Task: Look for space in Alotenango, Guatemala from 5th July, 2023 to 11th July, 2023 for 2 adults in price range Rs.8000 to Rs.16000. Place can be entire place with 2 bedrooms having 2 beds and 1 bathroom. Property type can be house, flat, guest house. Booking option can be shelf check-in. Required host language is English.
Action: Mouse moved to (517, 94)
Screenshot: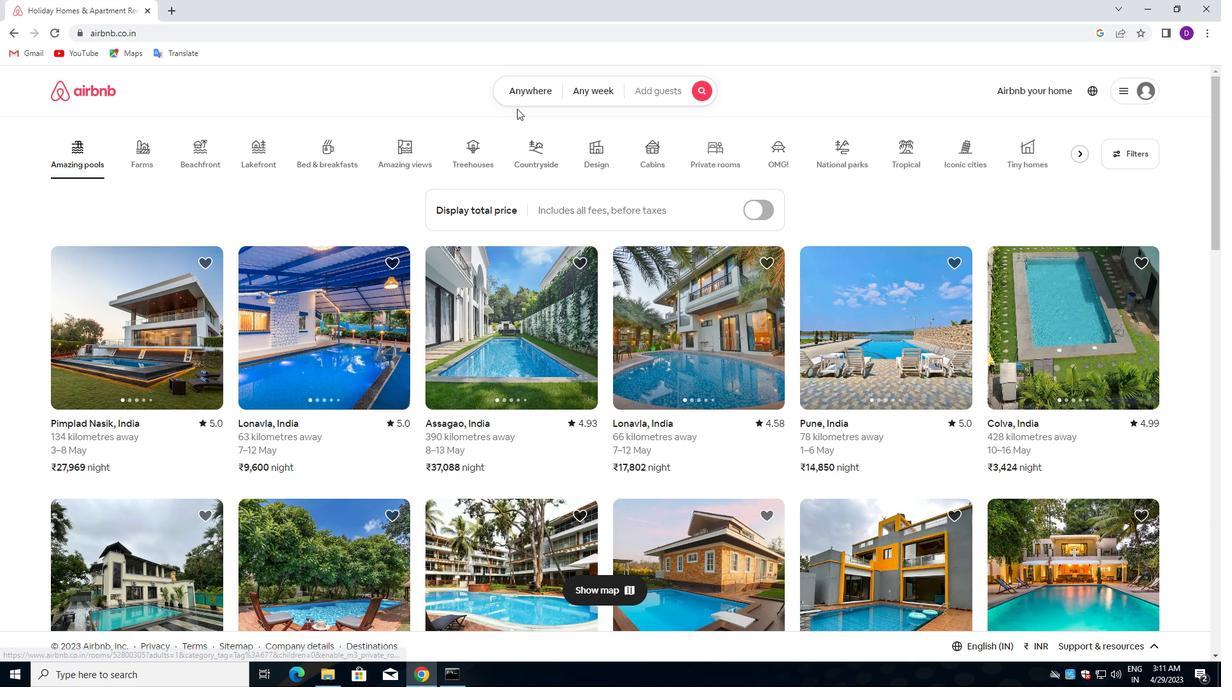 
Action: Mouse pressed left at (517, 94)
Screenshot: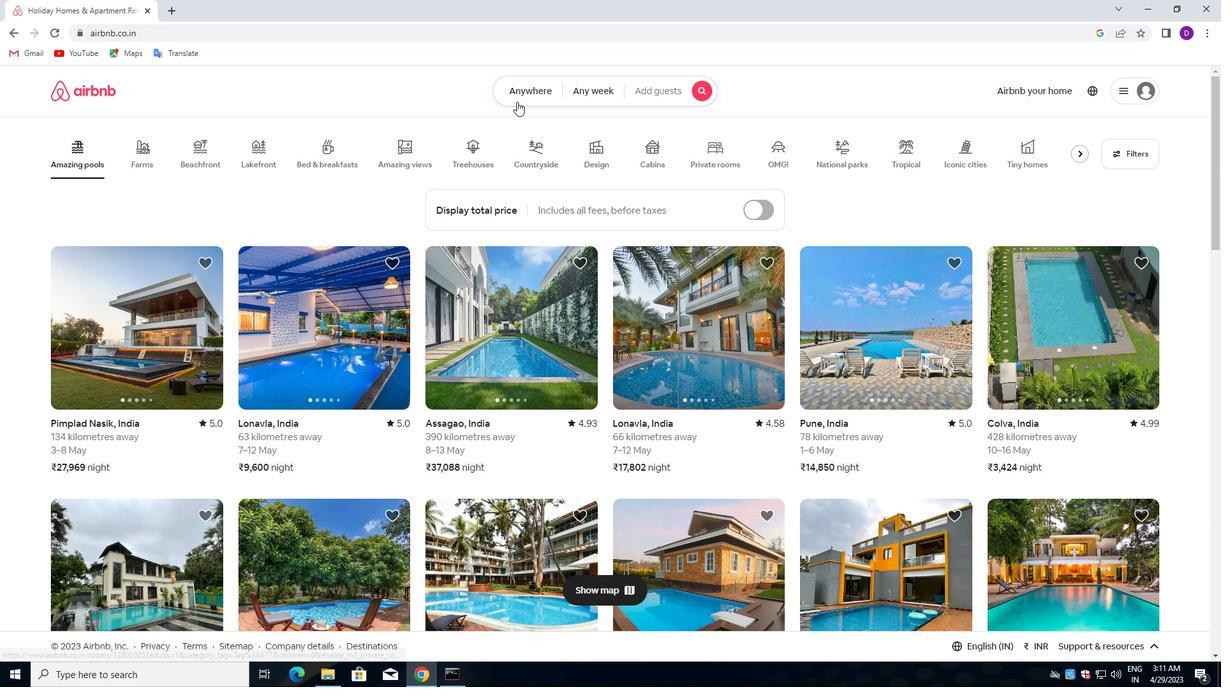 
Action: Mouse moved to (403, 145)
Screenshot: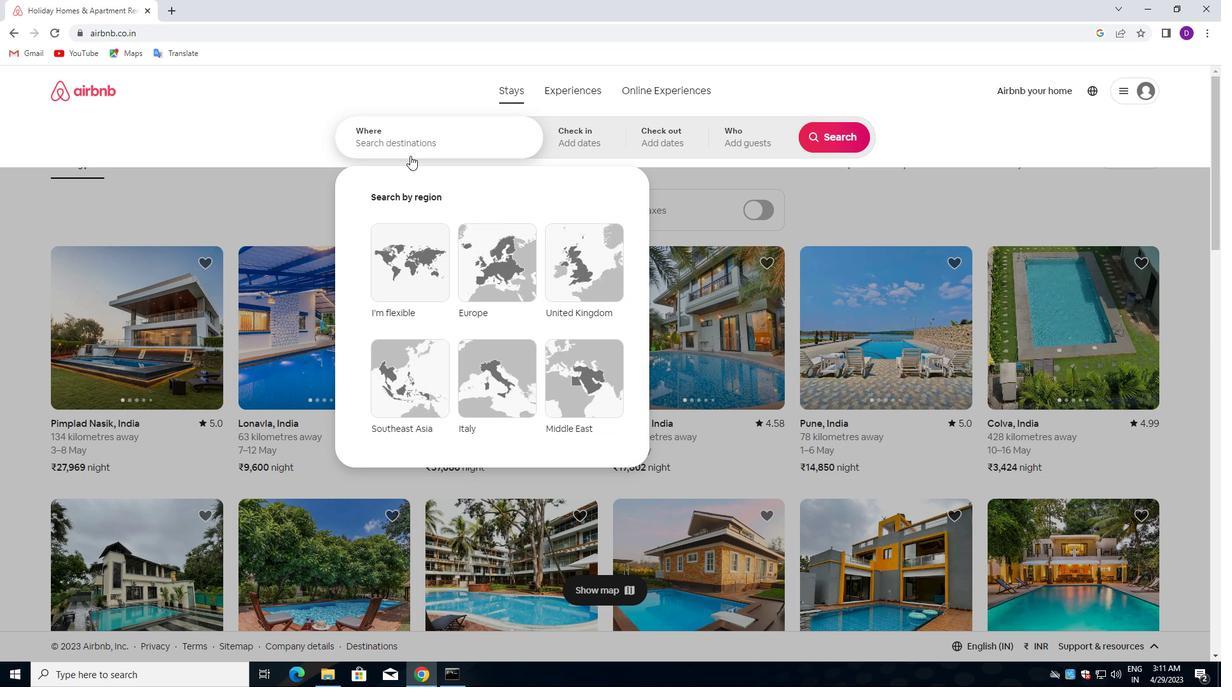 
Action: Mouse pressed left at (403, 145)
Screenshot: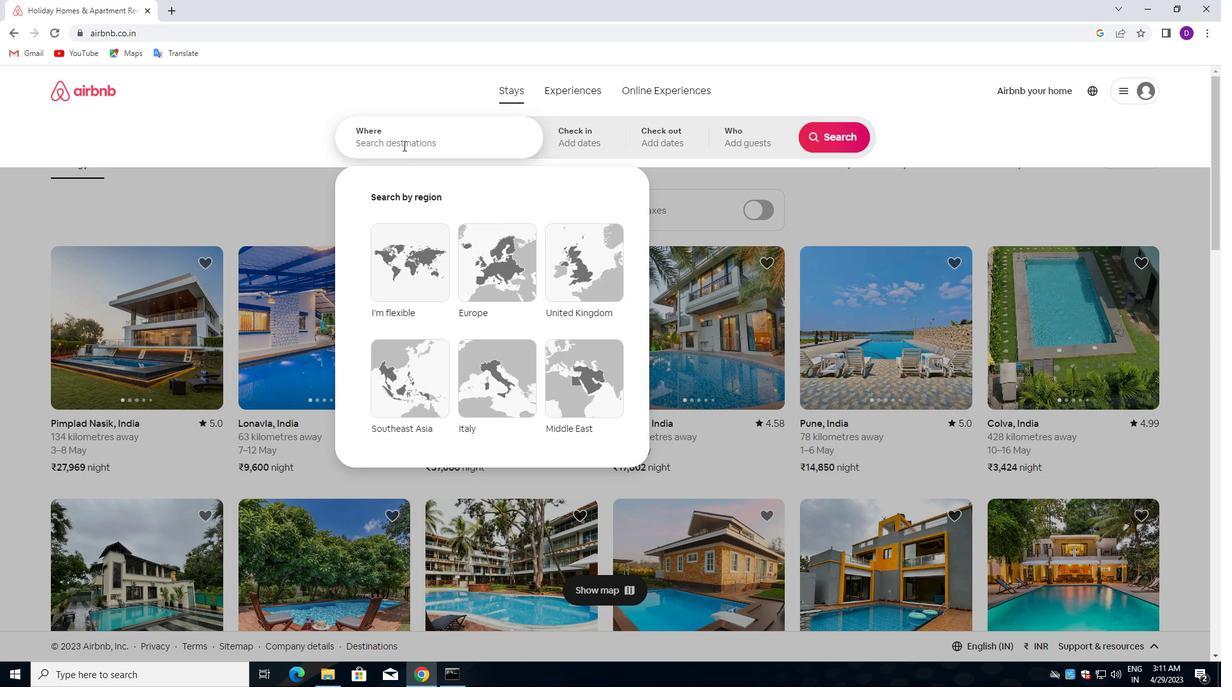 
Action: Key pressed <Key.shift>ALOTE<Key.down><Key.enter>
Screenshot: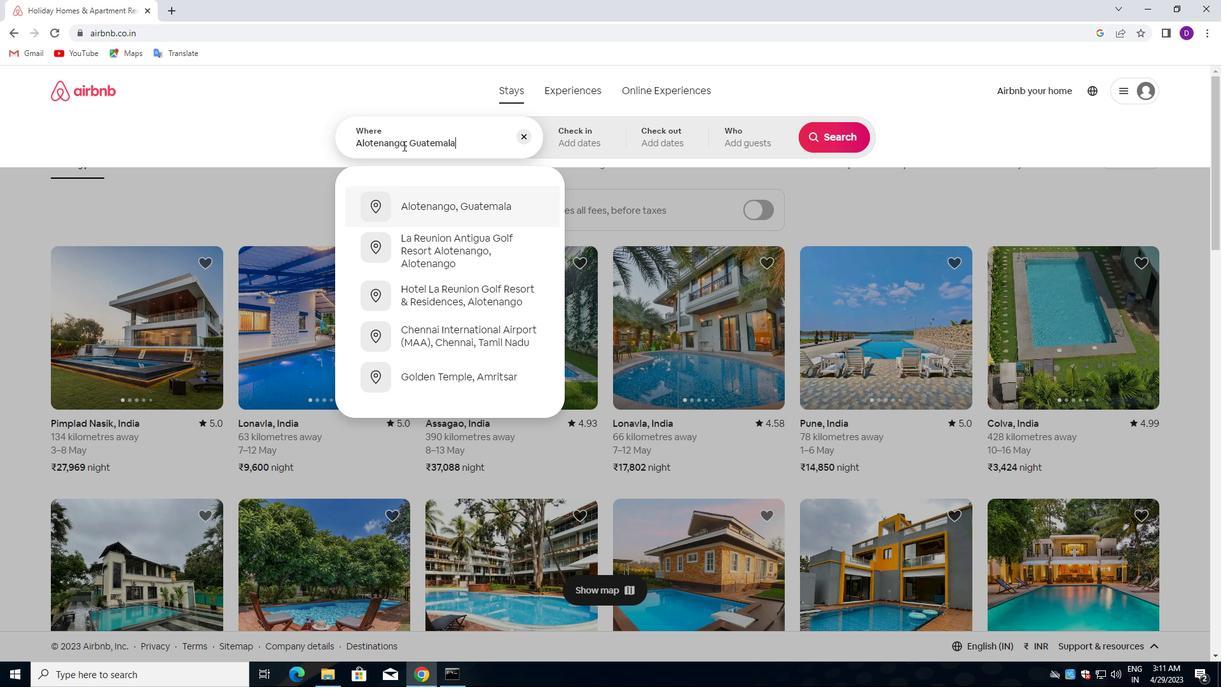 
Action: Mouse moved to (832, 243)
Screenshot: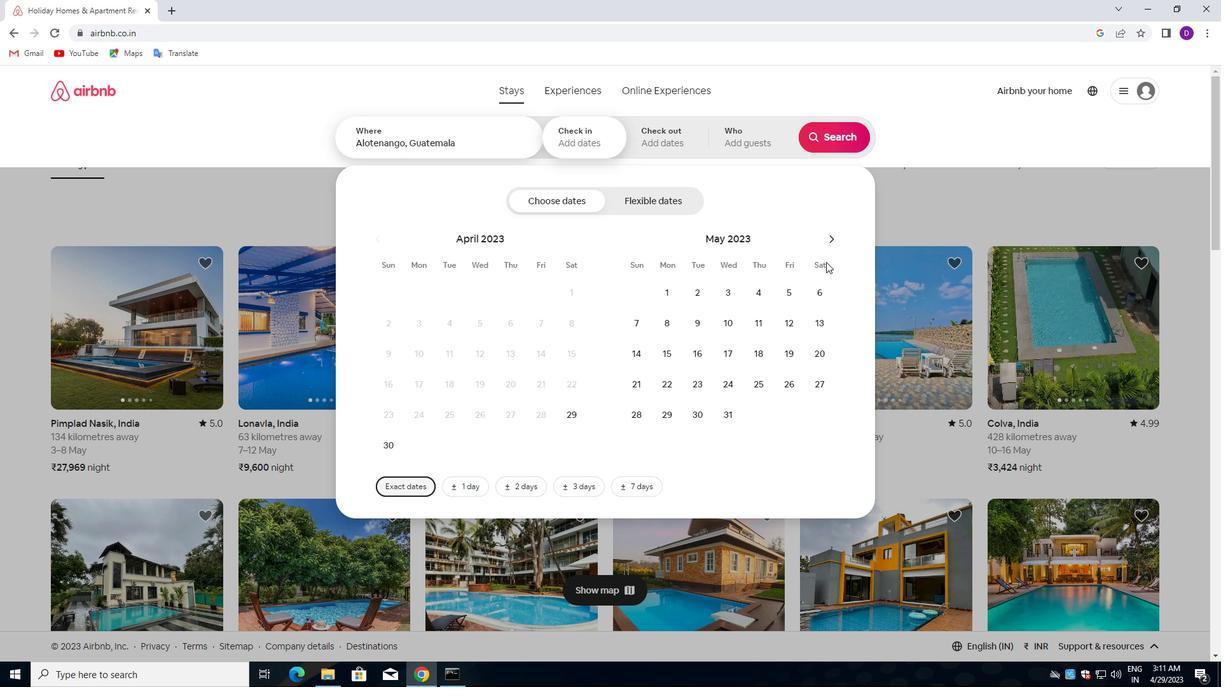
Action: Mouse pressed left at (832, 243)
Screenshot: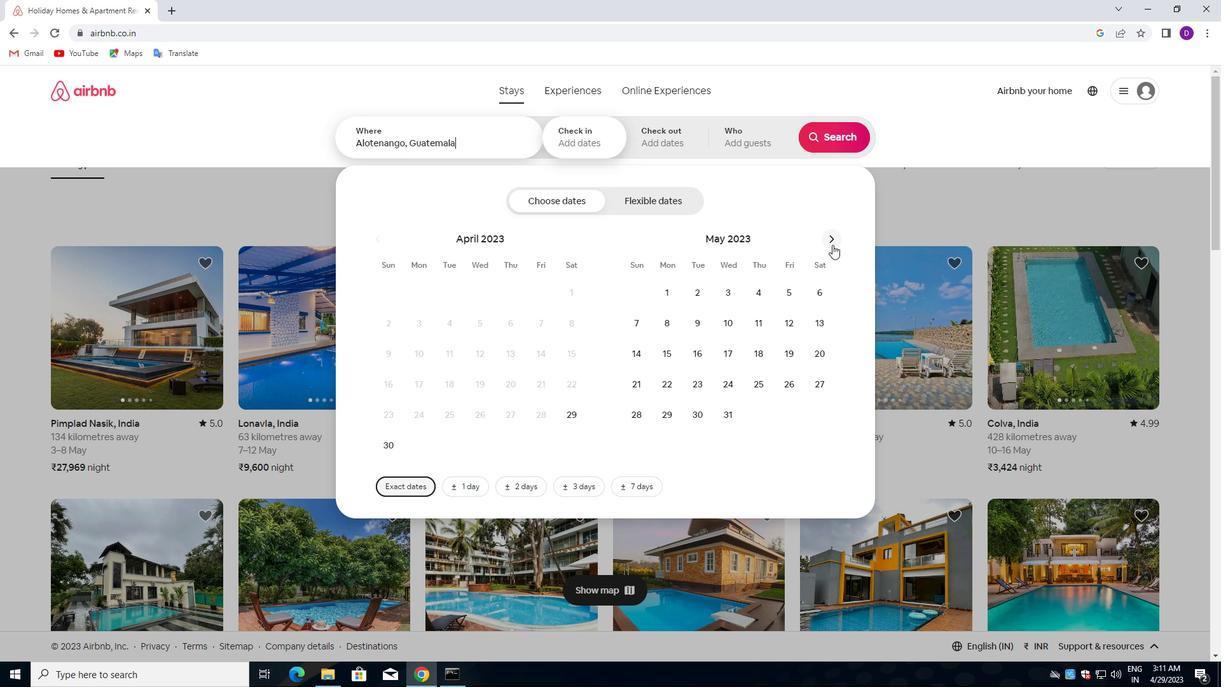 
Action: Mouse pressed left at (832, 243)
Screenshot: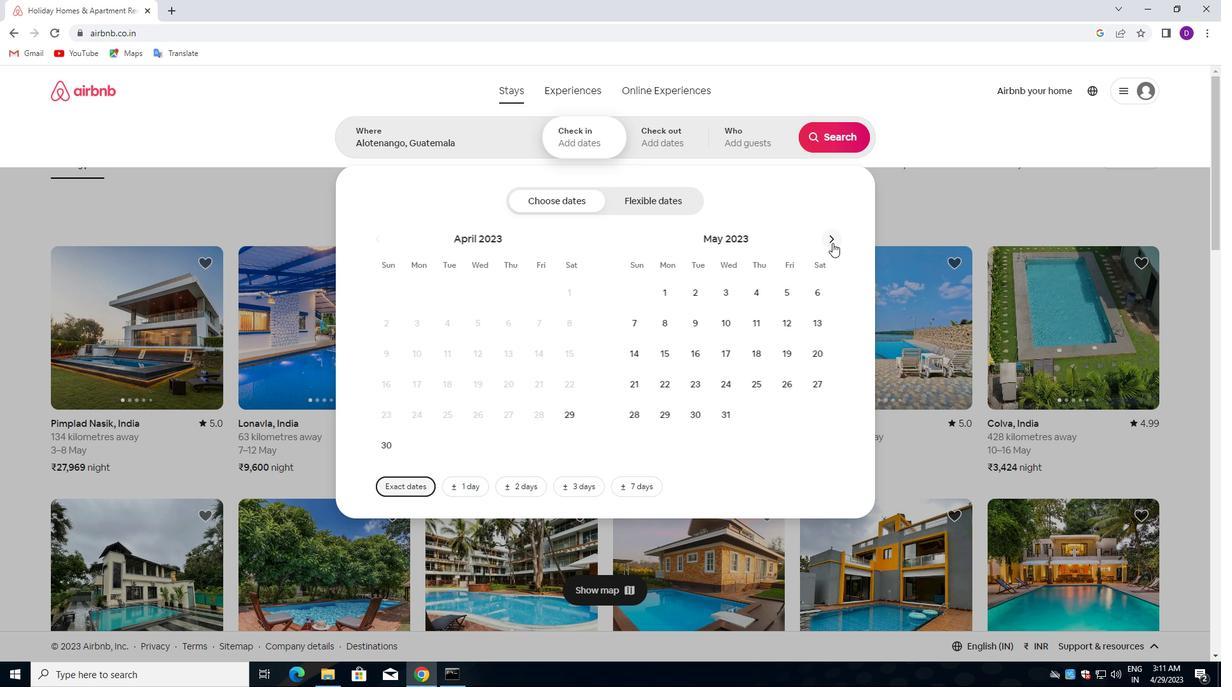 
Action: Mouse moved to (734, 329)
Screenshot: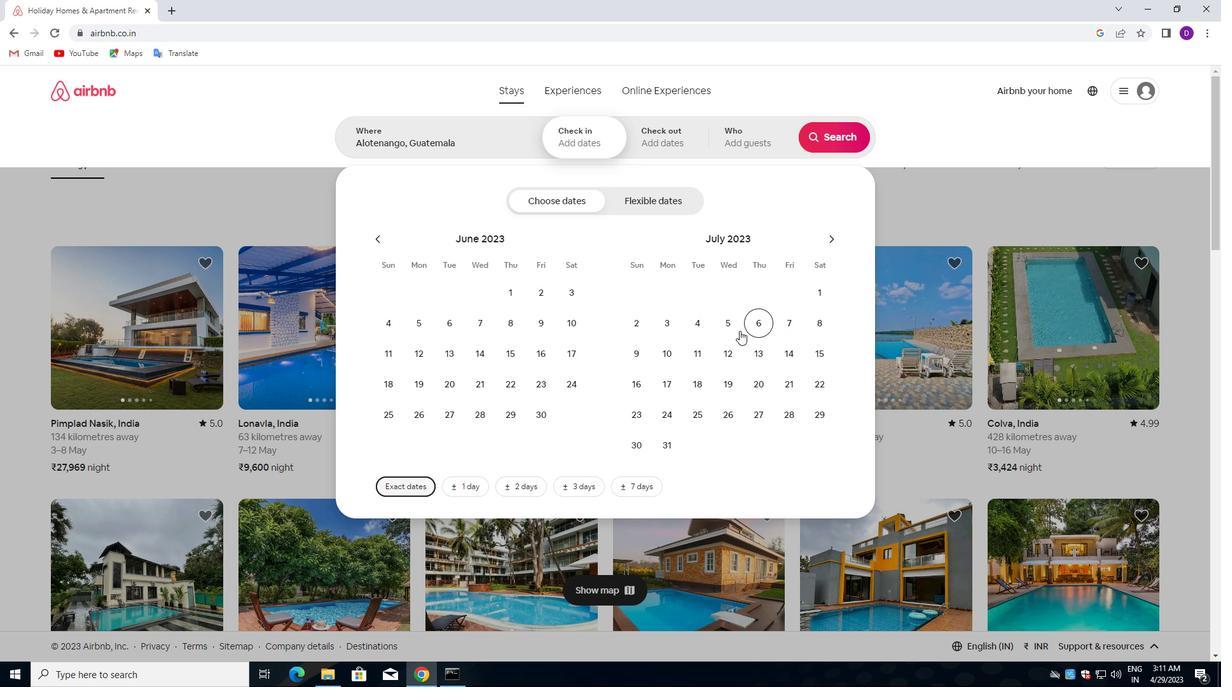 
Action: Mouse pressed left at (734, 329)
Screenshot: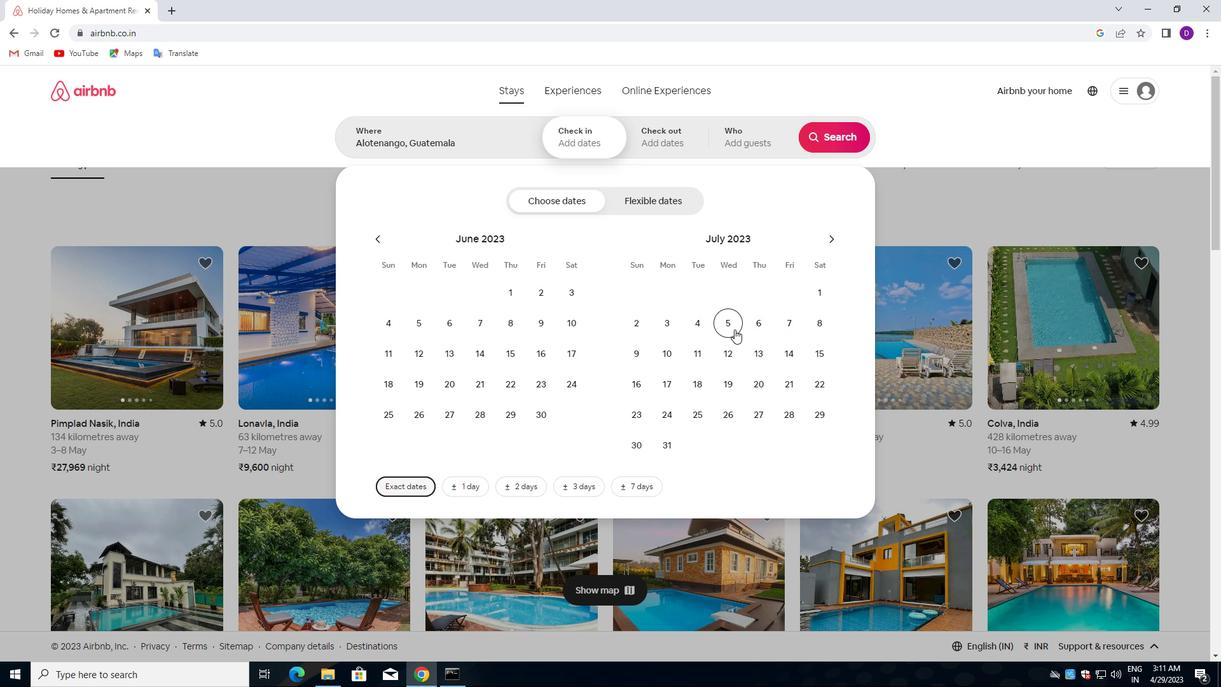 
Action: Mouse moved to (700, 353)
Screenshot: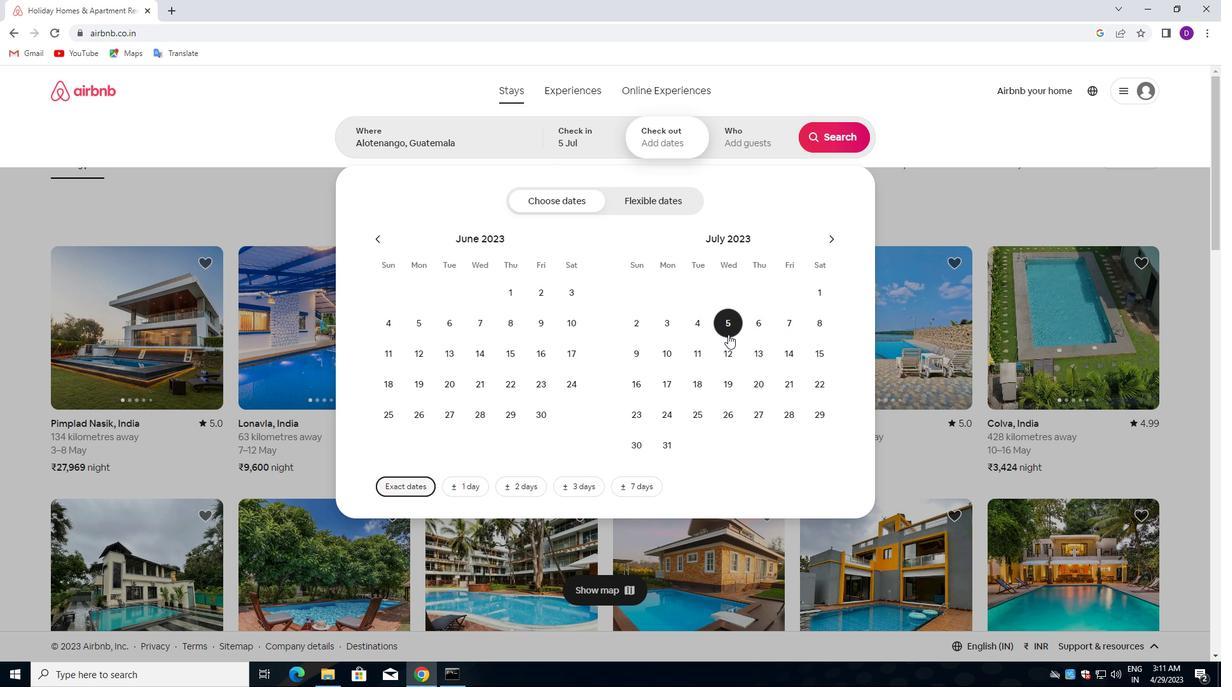 
Action: Mouse pressed left at (700, 353)
Screenshot: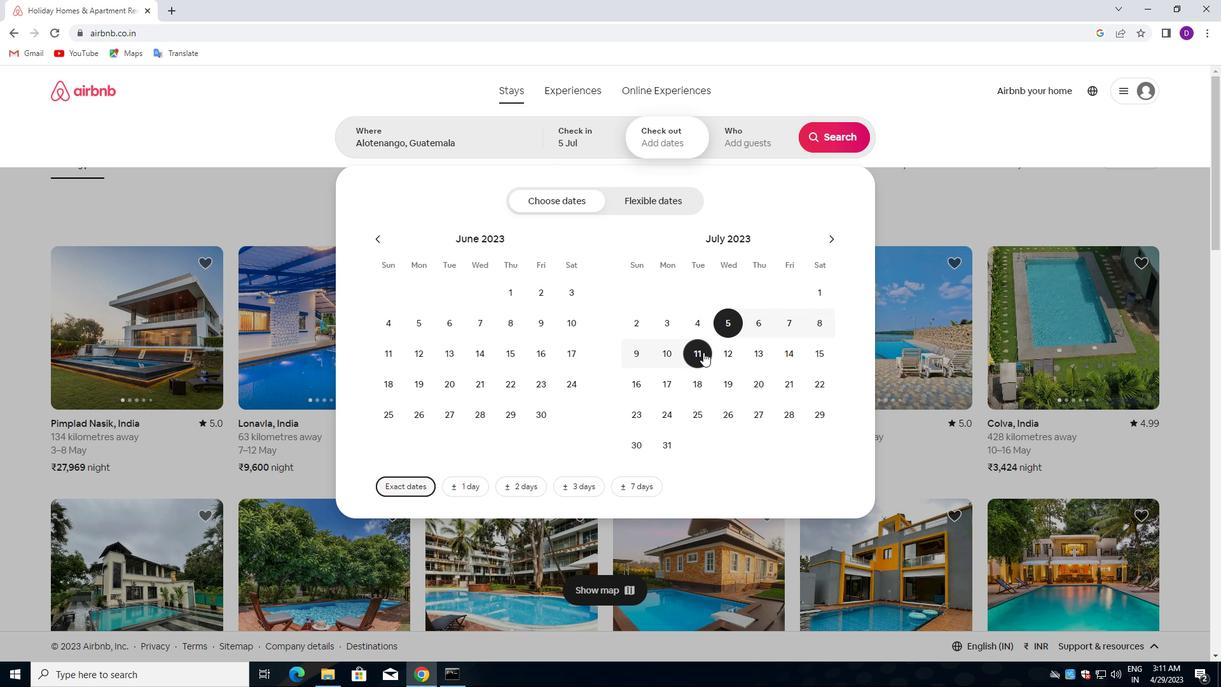 
Action: Mouse moved to (741, 141)
Screenshot: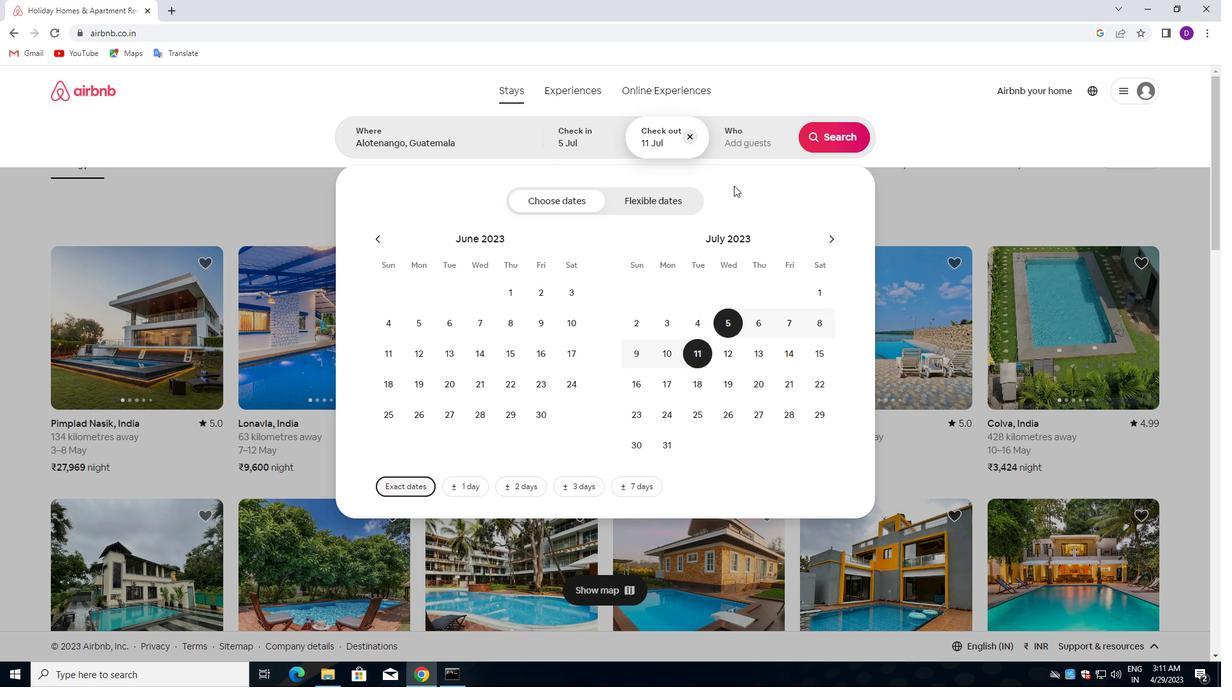 
Action: Mouse pressed left at (741, 141)
Screenshot: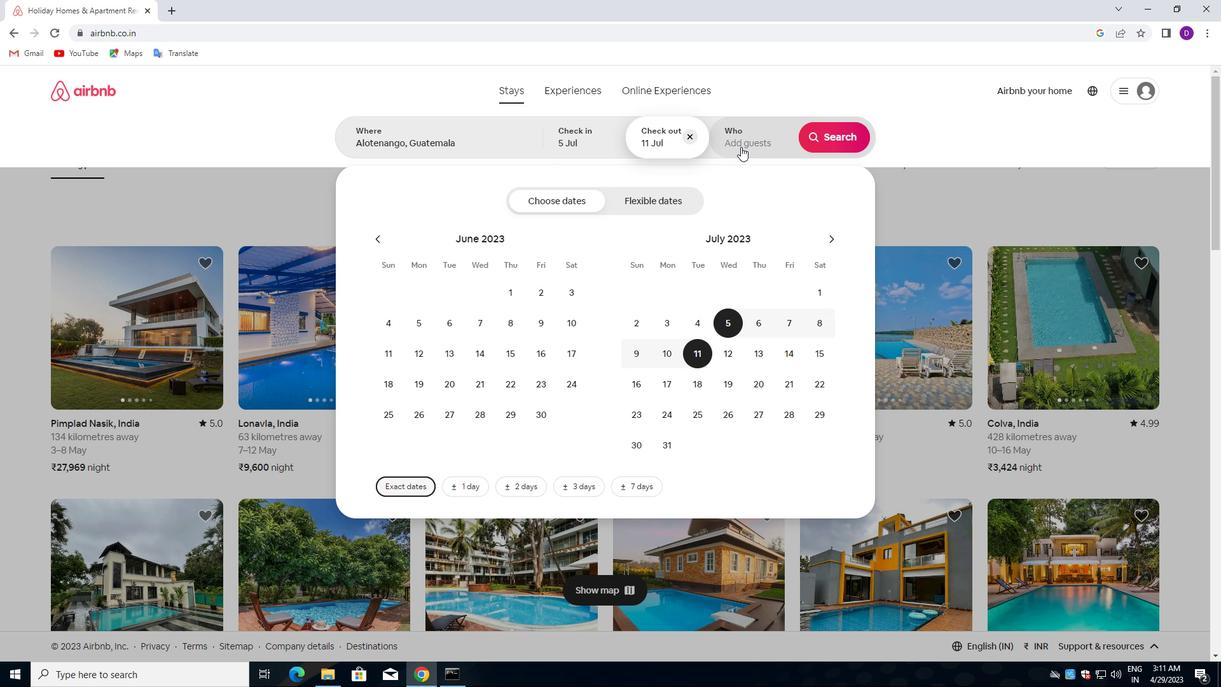 
Action: Mouse moved to (844, 201)
Screenshot: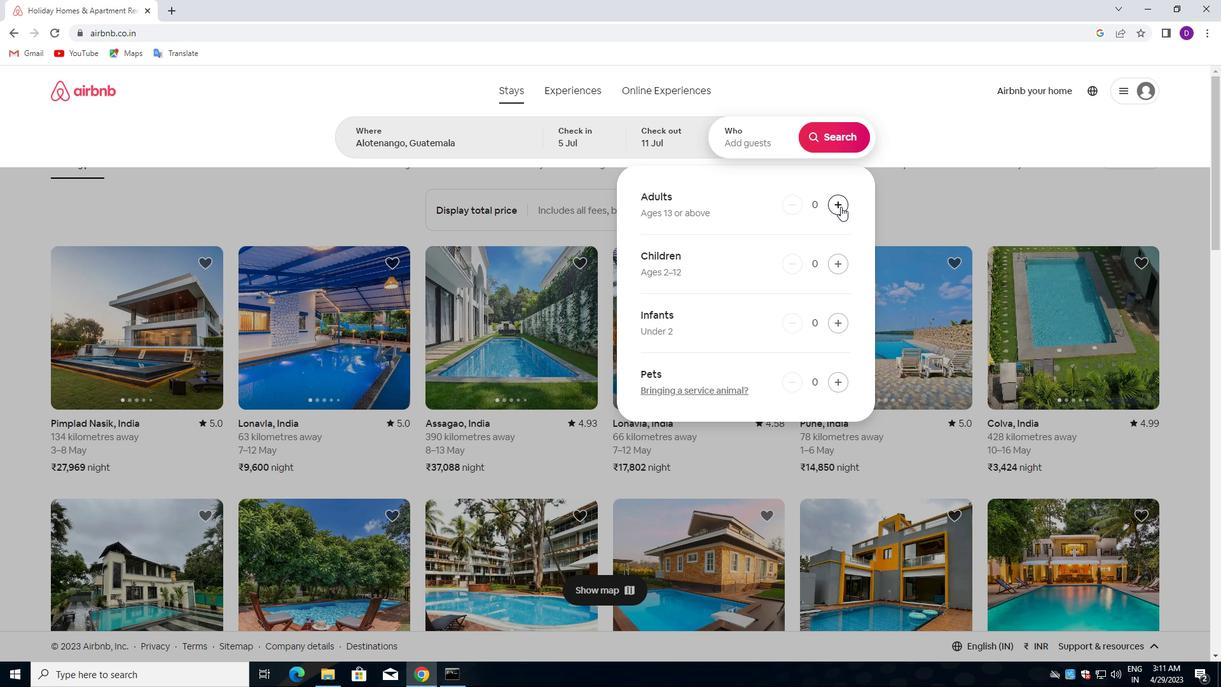 
Action: Mouse pressed left at (844, 201)
Screenshot: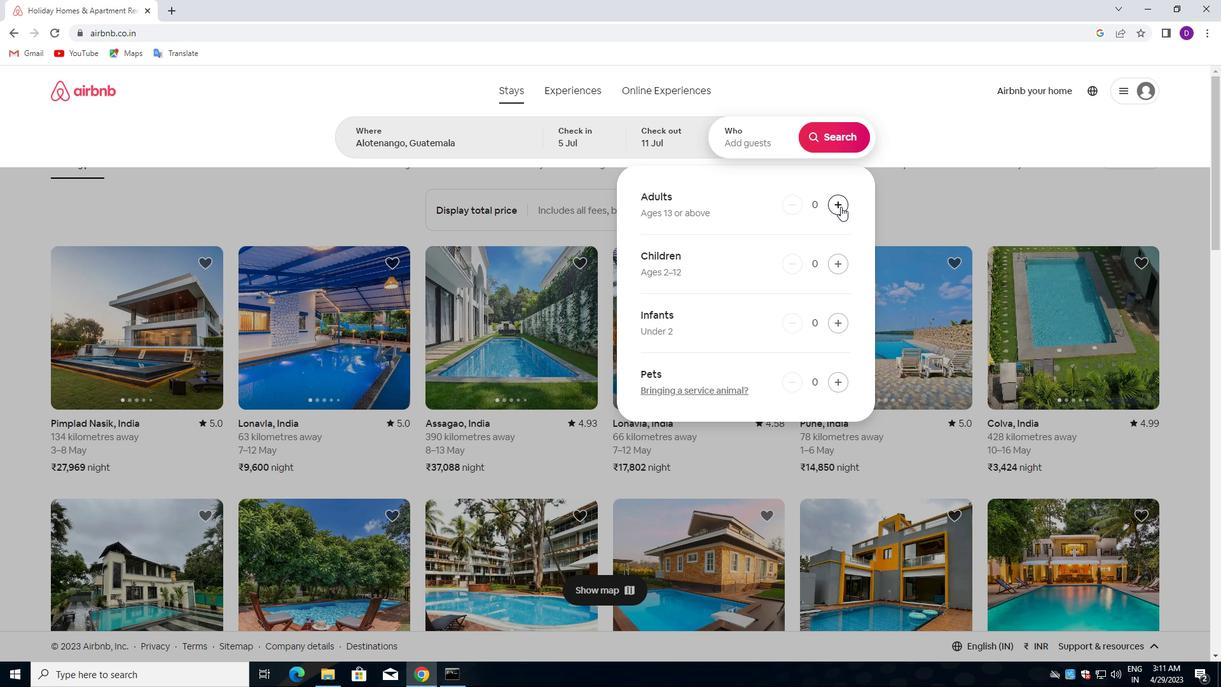 
Action: Mouse moved to (845, 201)
Screenshot: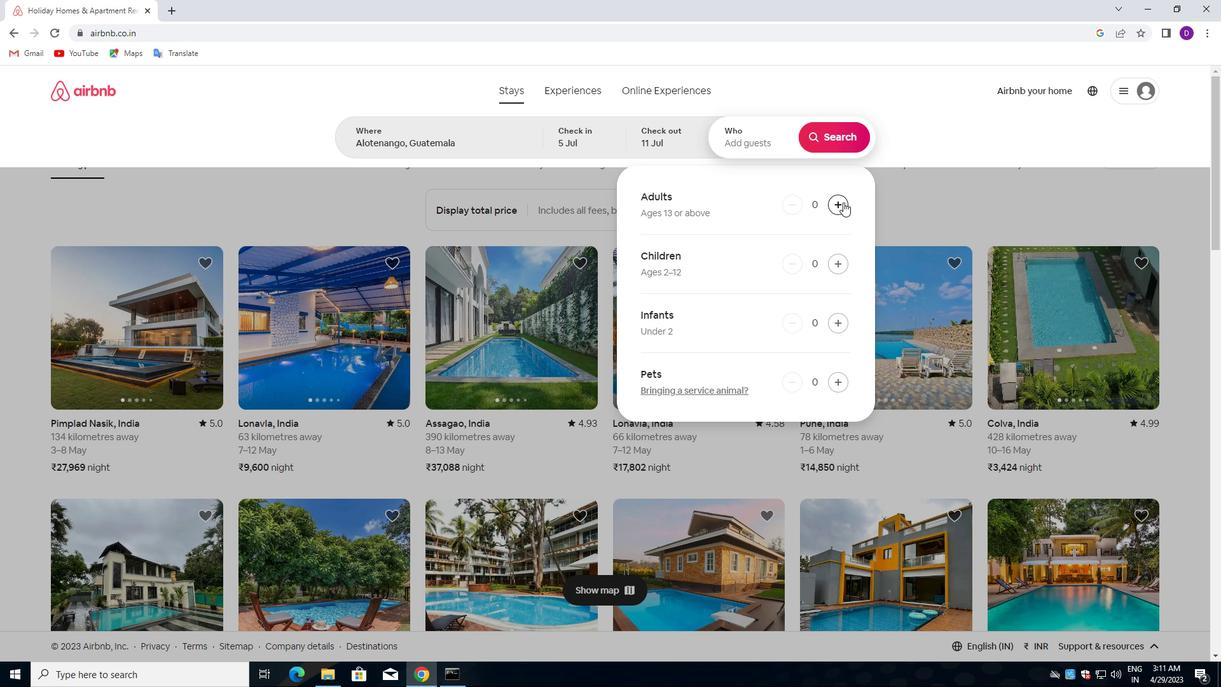 
Action: Mouse pressed left at (845, 201)
Screenshot: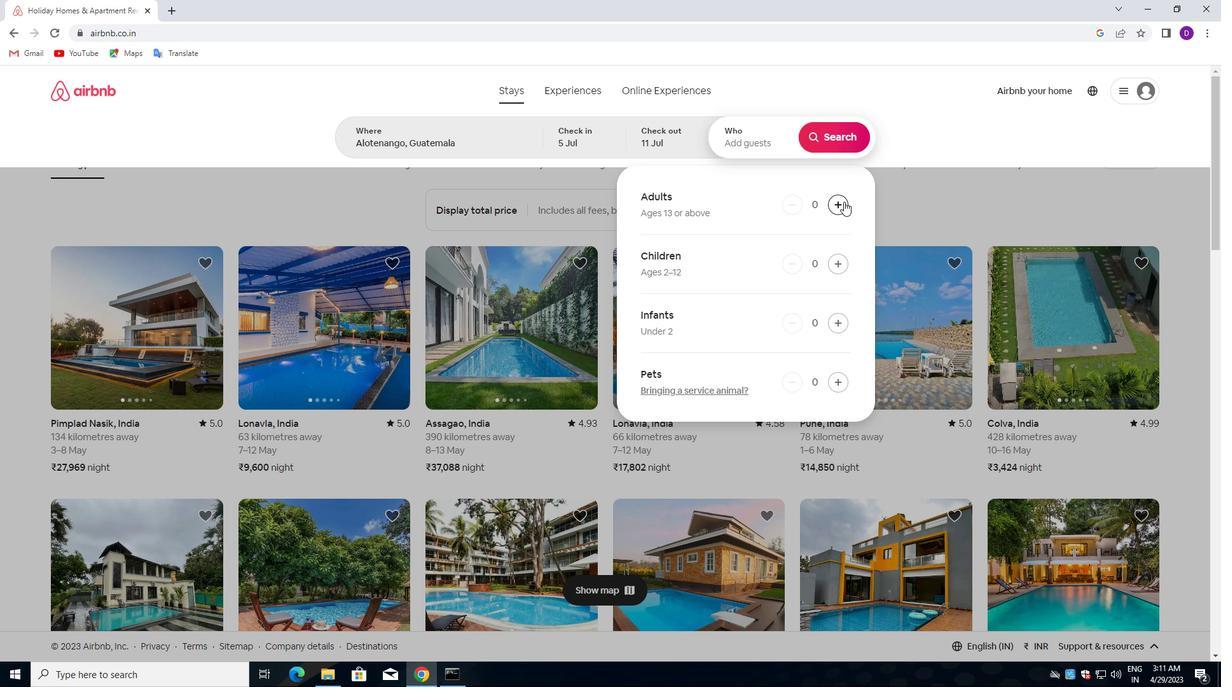 
Action: Mouse moved to (829, 146)
Screenshot: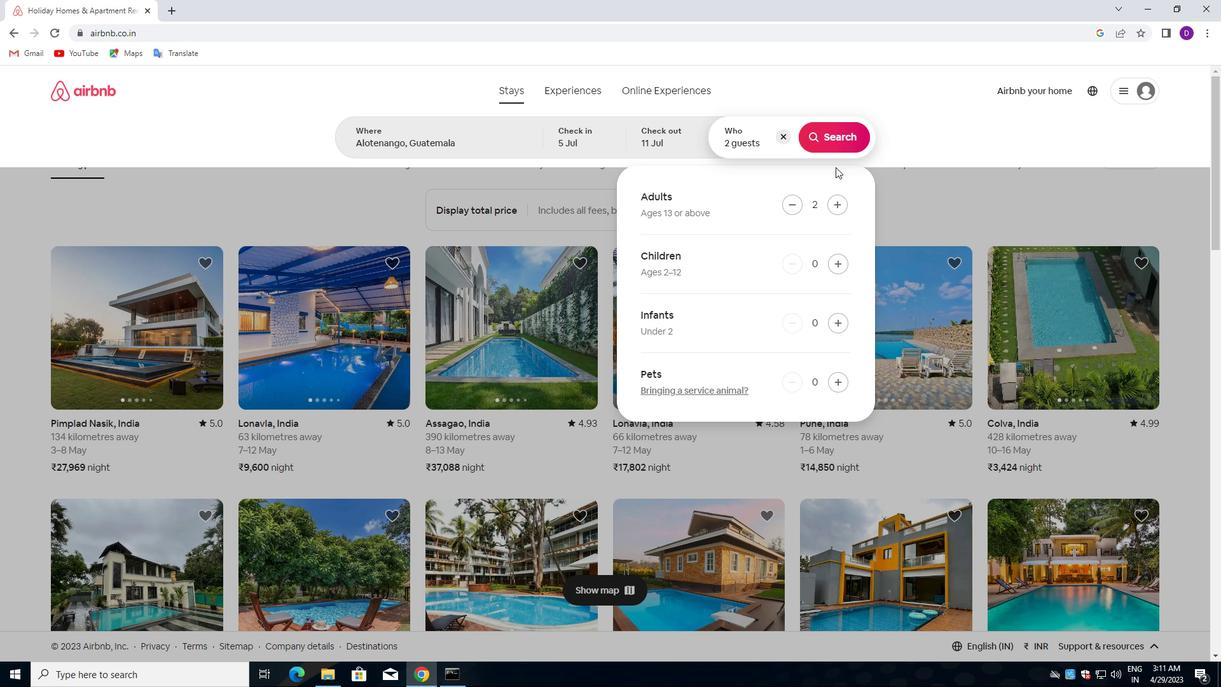 
Action: Mouse pressed left at (829, 146)
Screenshot: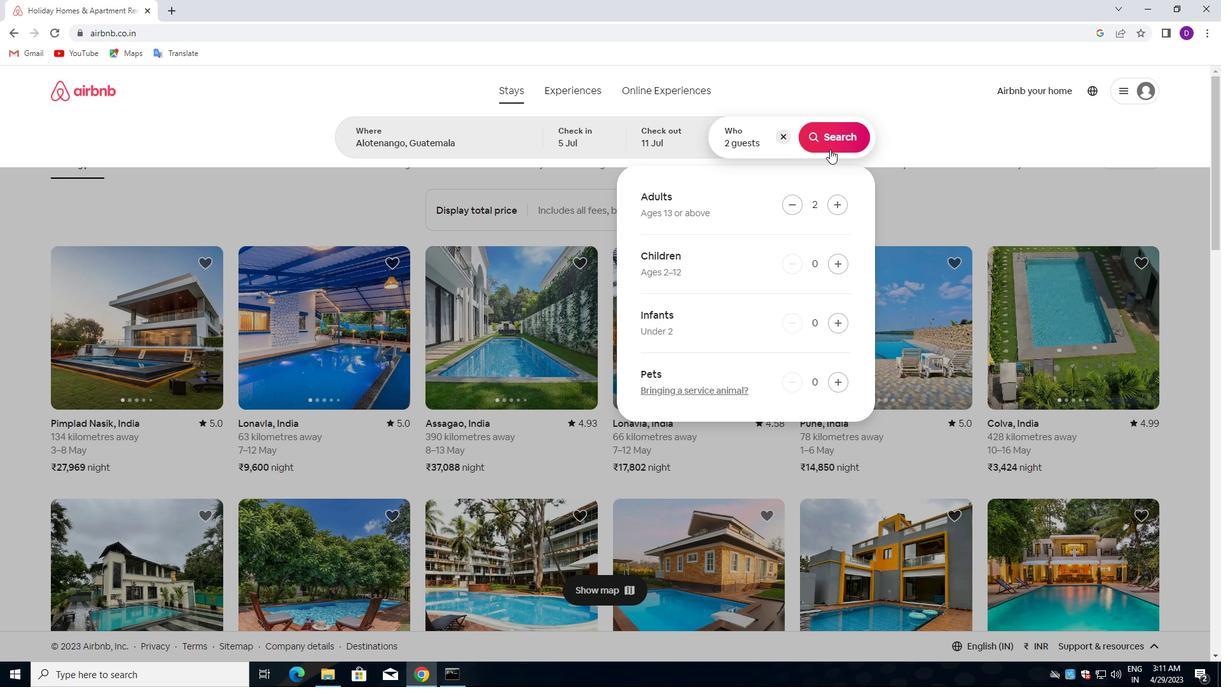 
Action: Mouse moved to (1142, 139)
Screenshot: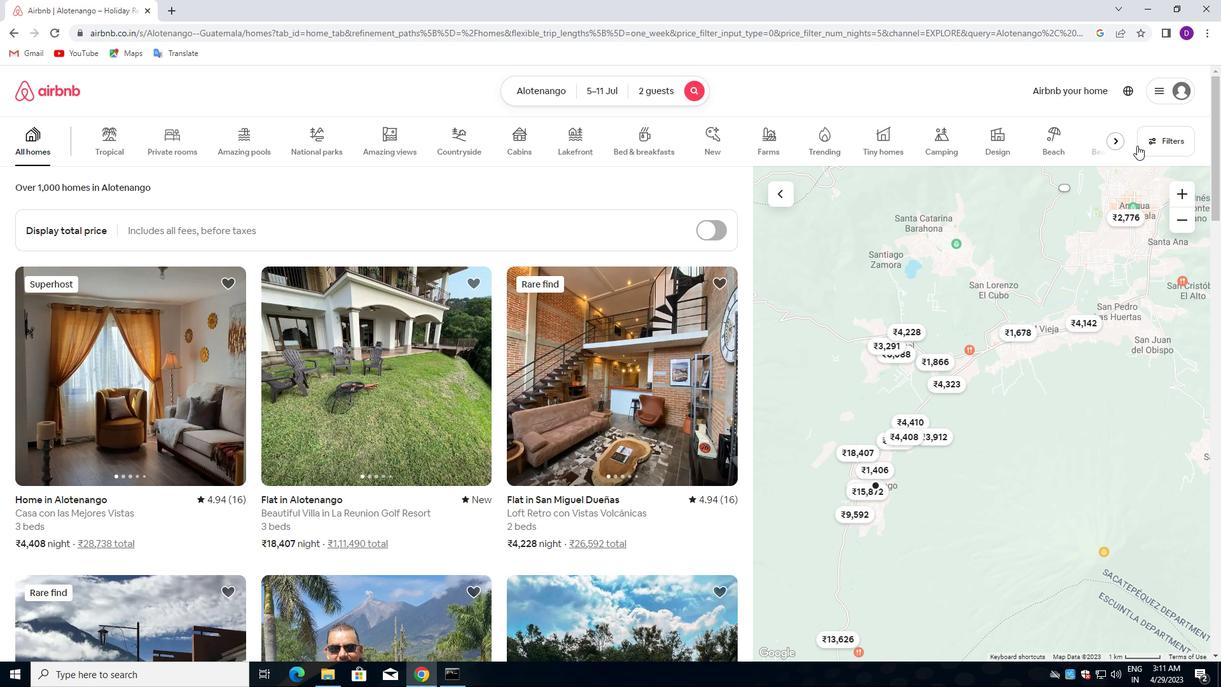 
Action: Mouse pressed left at (1142, 139)
Screenshot: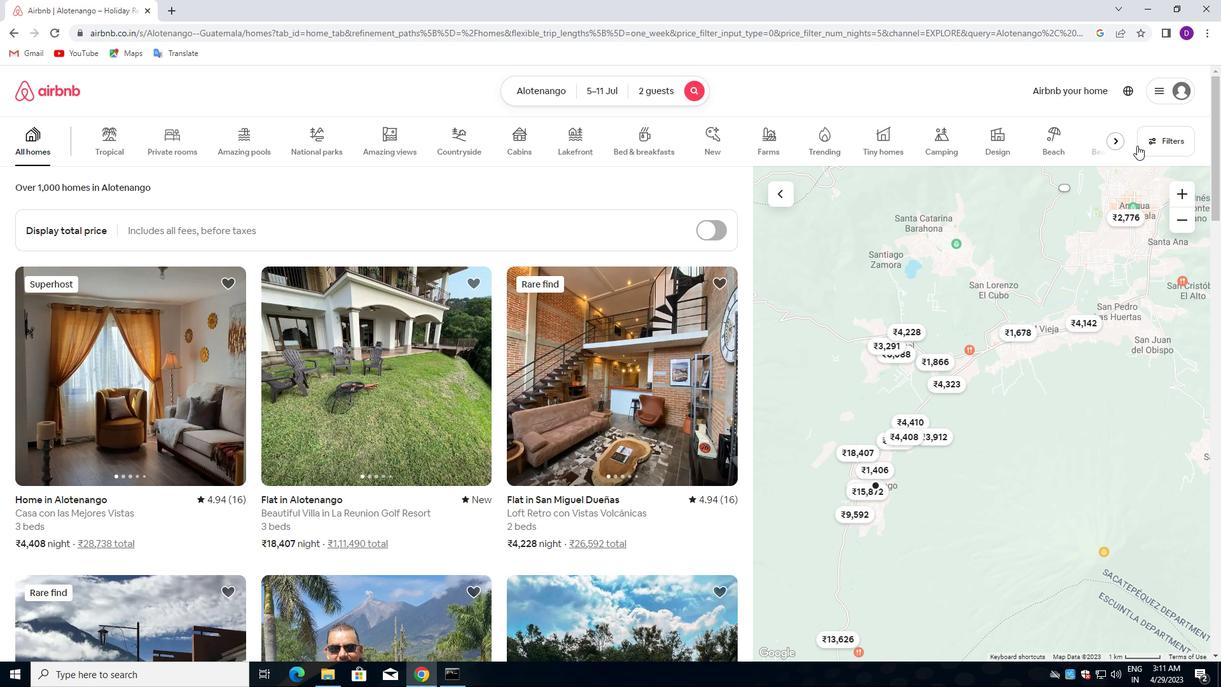 
Action: Mouse moved to (446, 307)
Screenshot: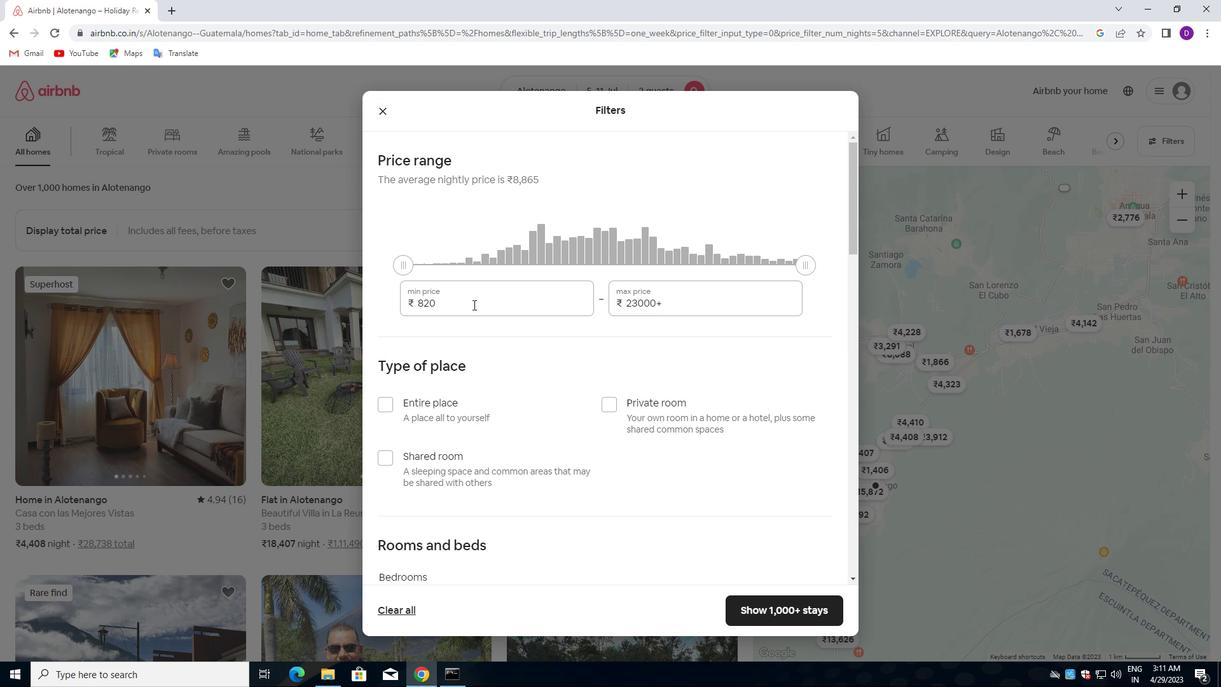 
Action: Mouse pressed left at (446, 307)
Screenshot: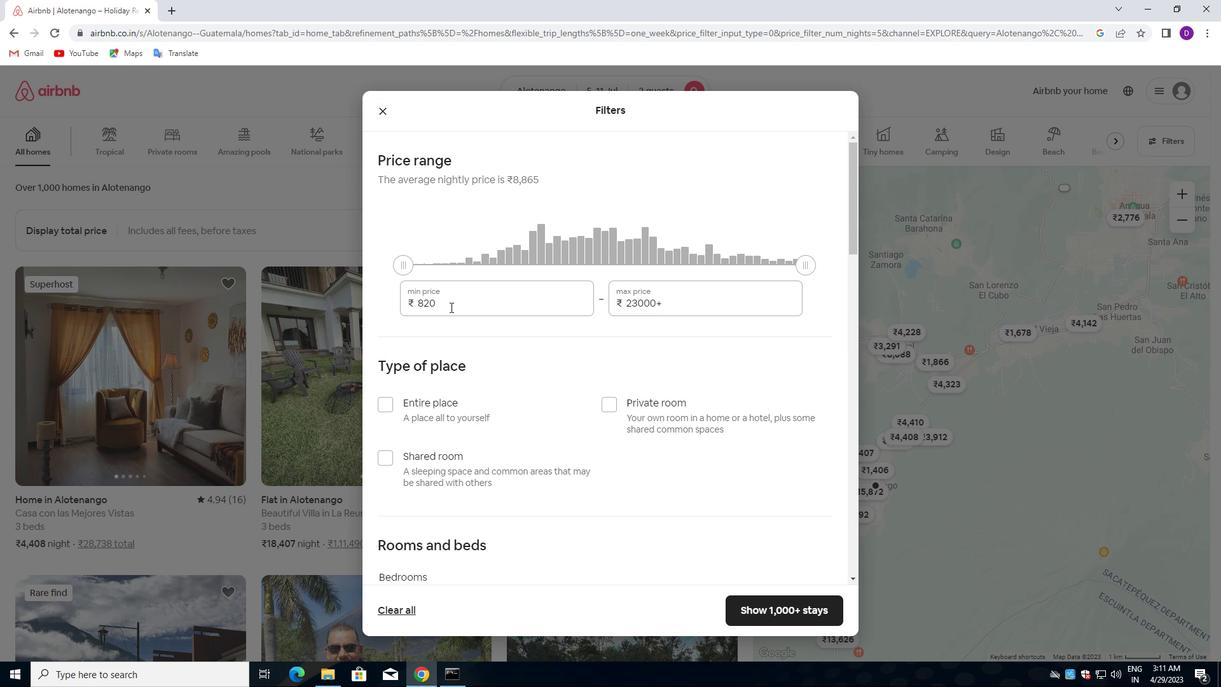 
Action: Mouse pressed left at (446, 307)
Screenshot: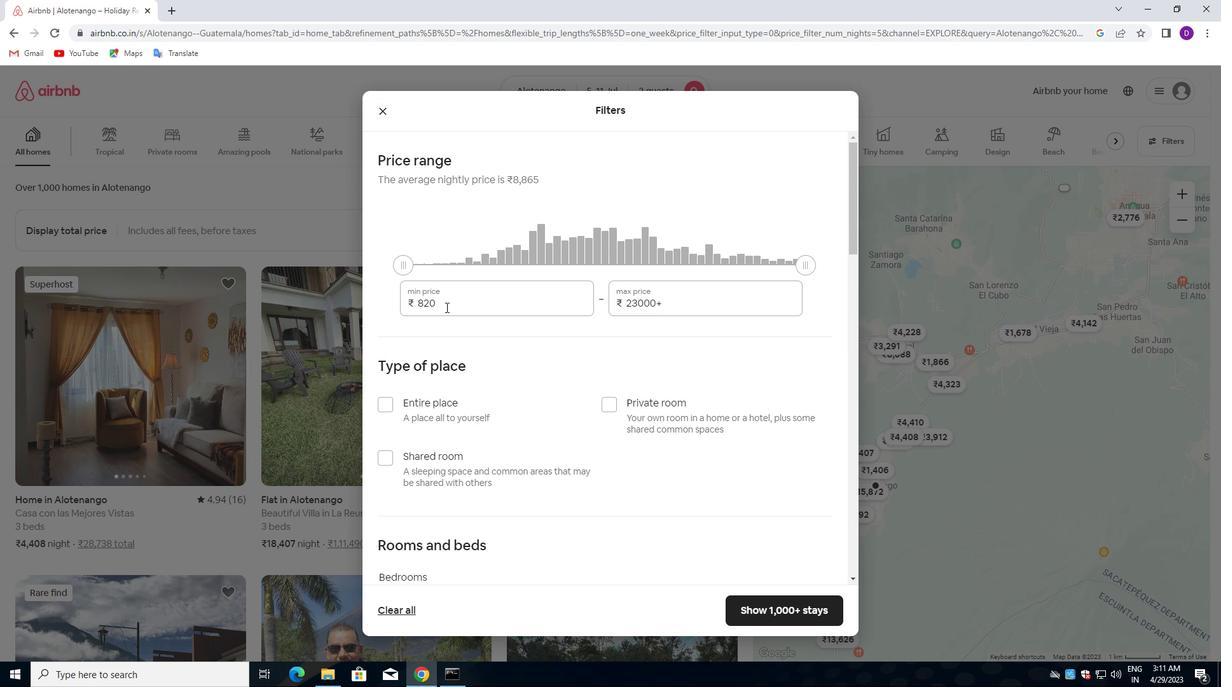 
Action: Key pressed 8000<Key.tab>16000
Screenshot: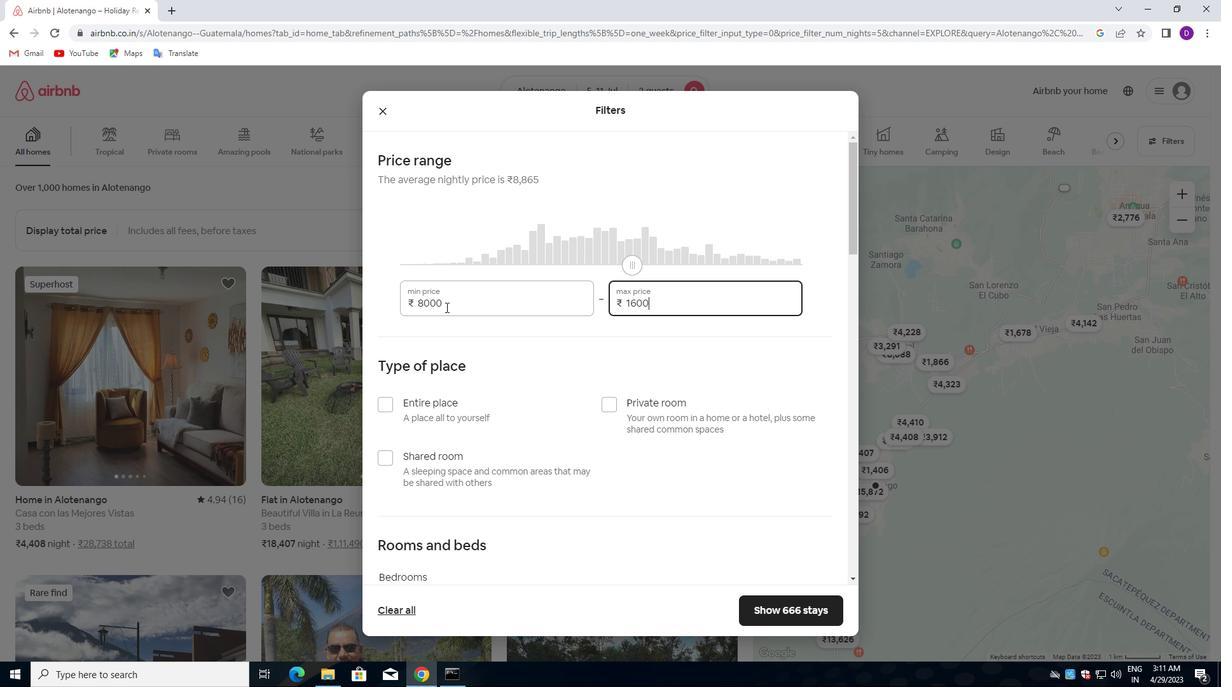 
Action: Mouse moved to (446, 321)
Screenshot: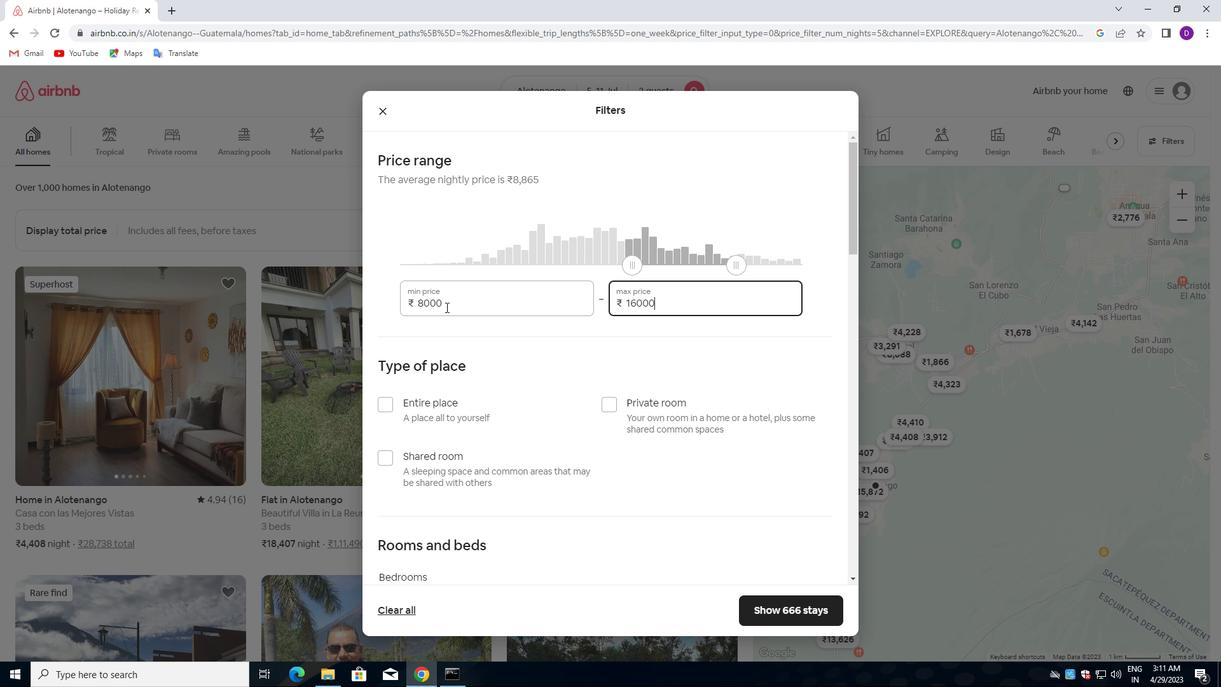 
Action: Mouse scrolled (446, 321) with delta (0, 0)
Screenshot: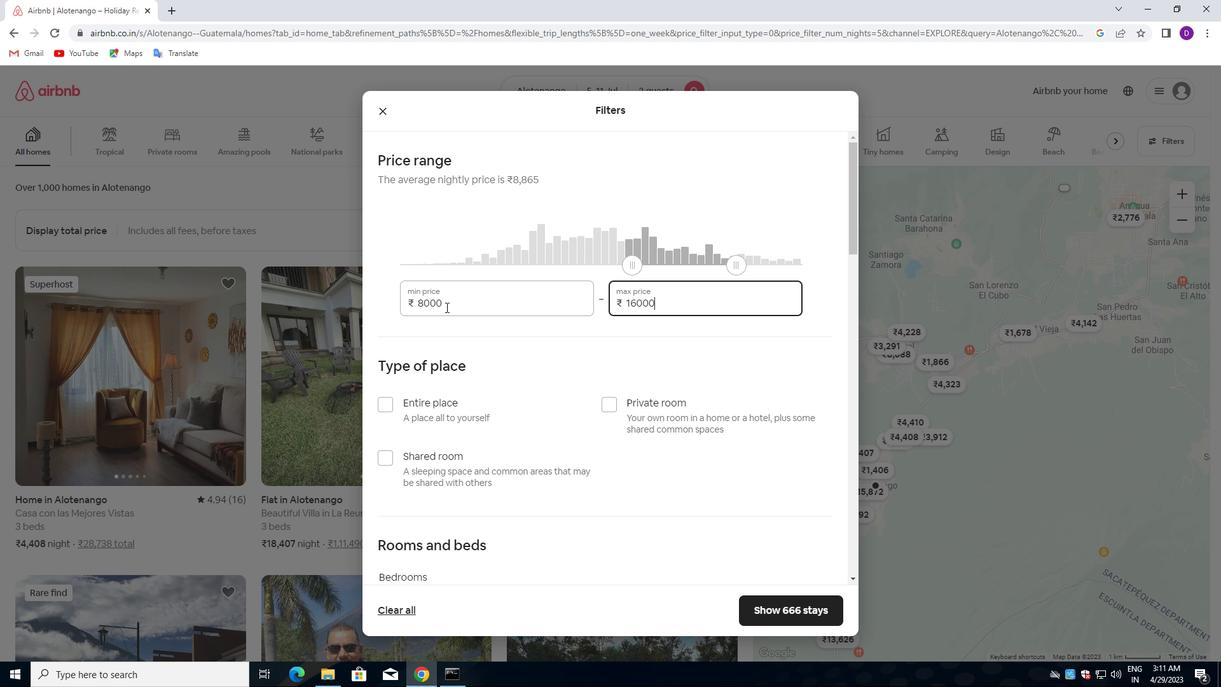 
Action: Mouse moved to (447, 330)
Screenshot: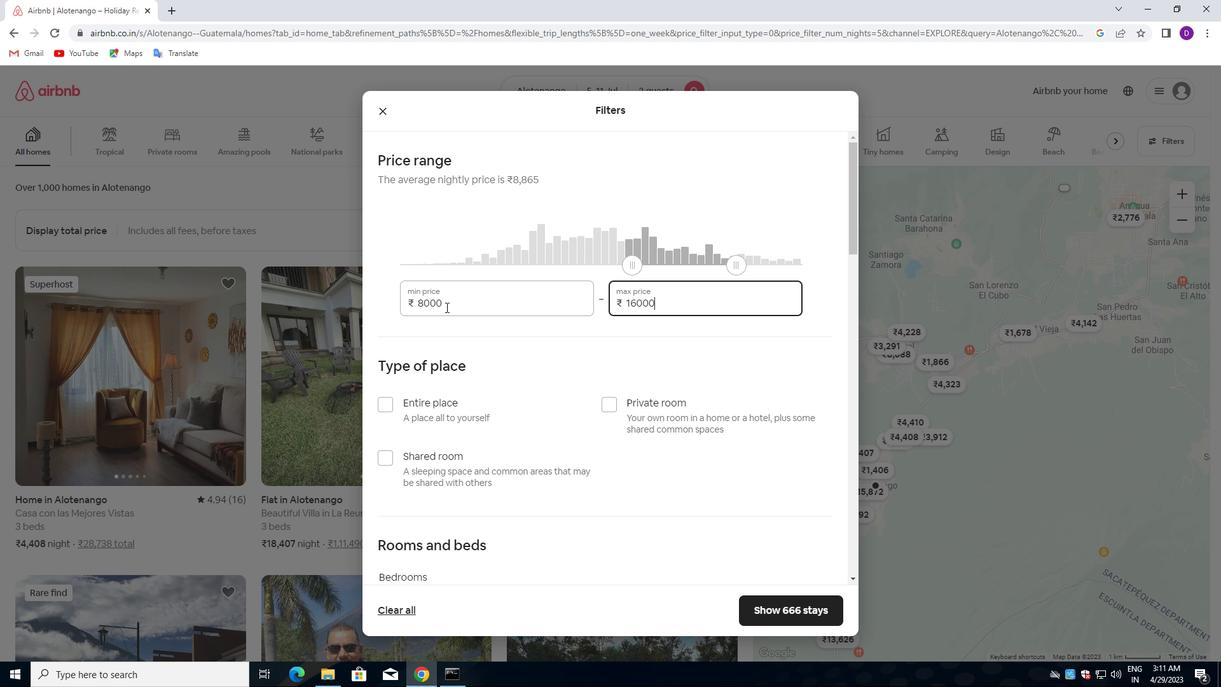 
Action: Mouse scrolled (447, 329) with delta (0, 0)
Screenshot: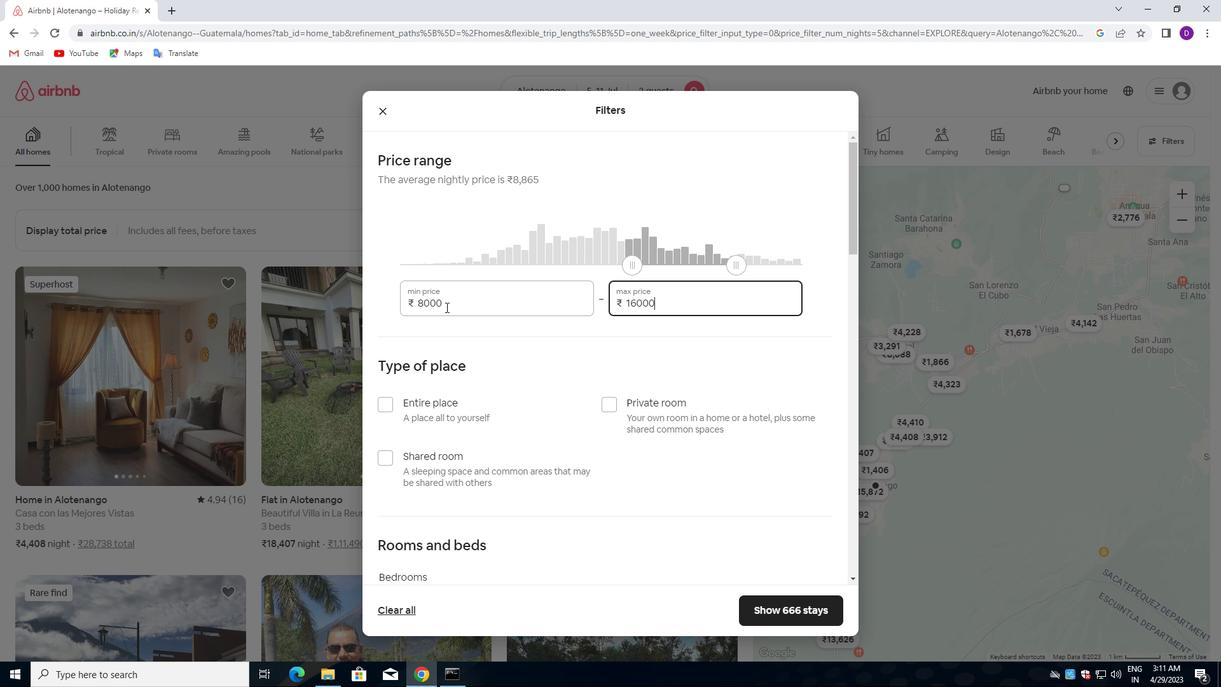 
Action: Mouse moved to (448, 336)
Screenshot: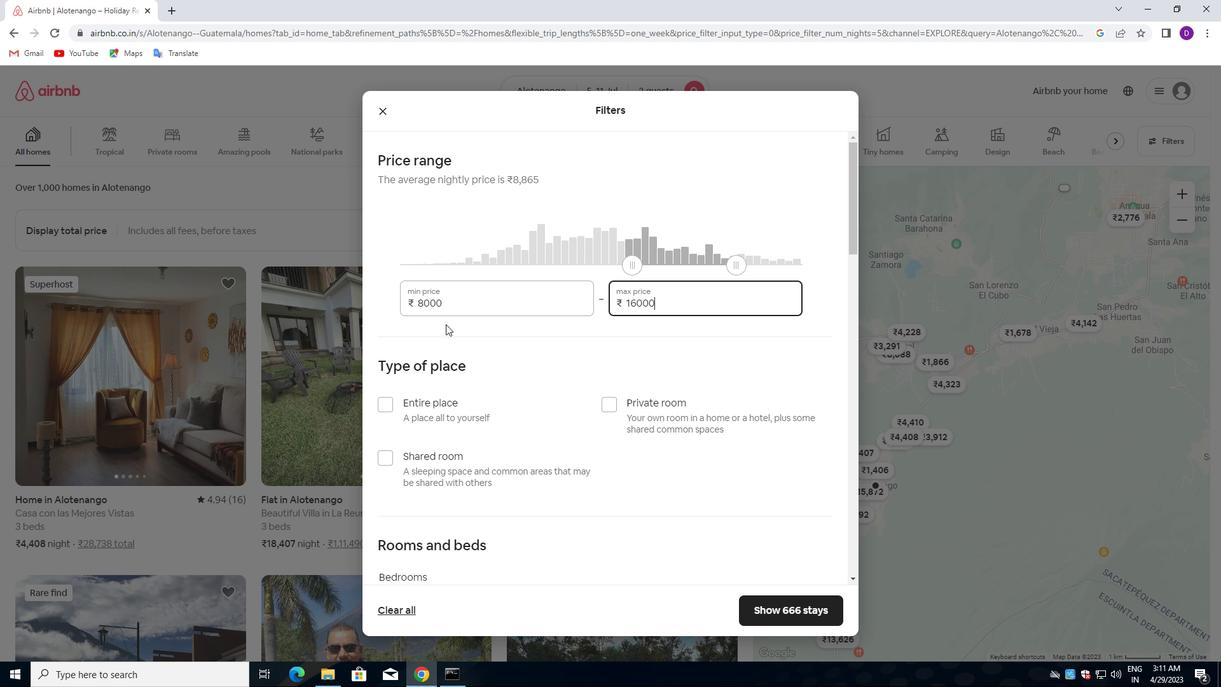 
Action: Mouse scrolled (448, 335) with delta (0, 0)
Screenshot: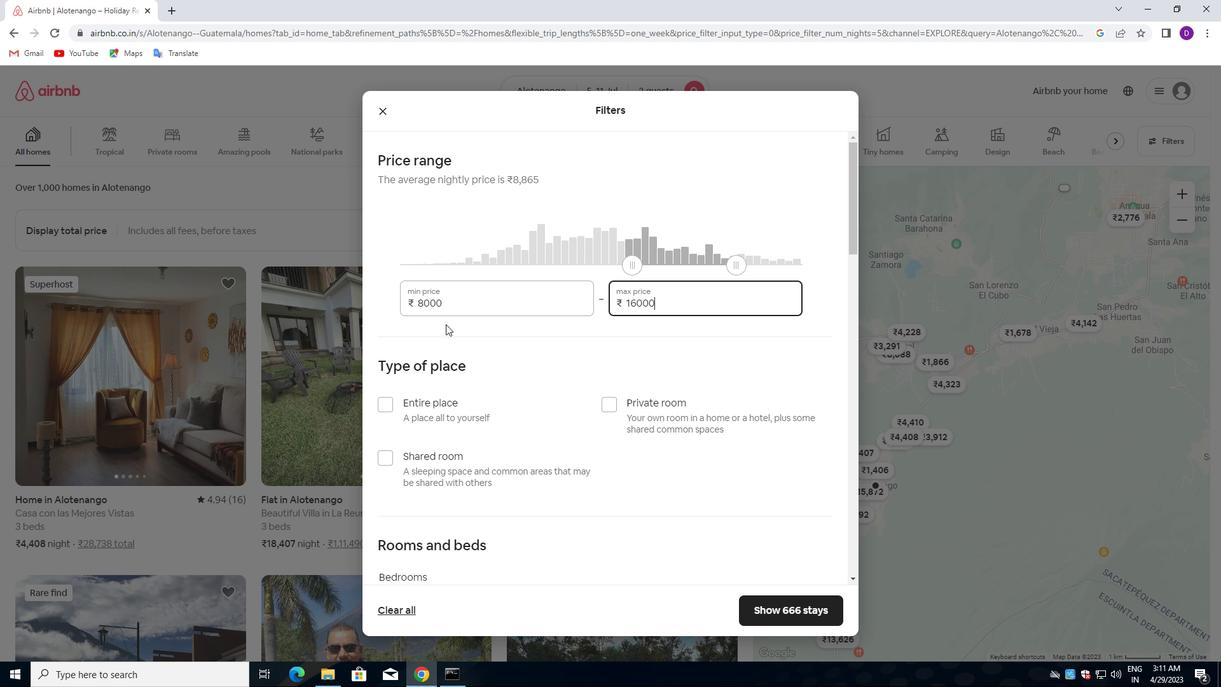 
Action: Mouse moved to (388, 216)
Screenshot: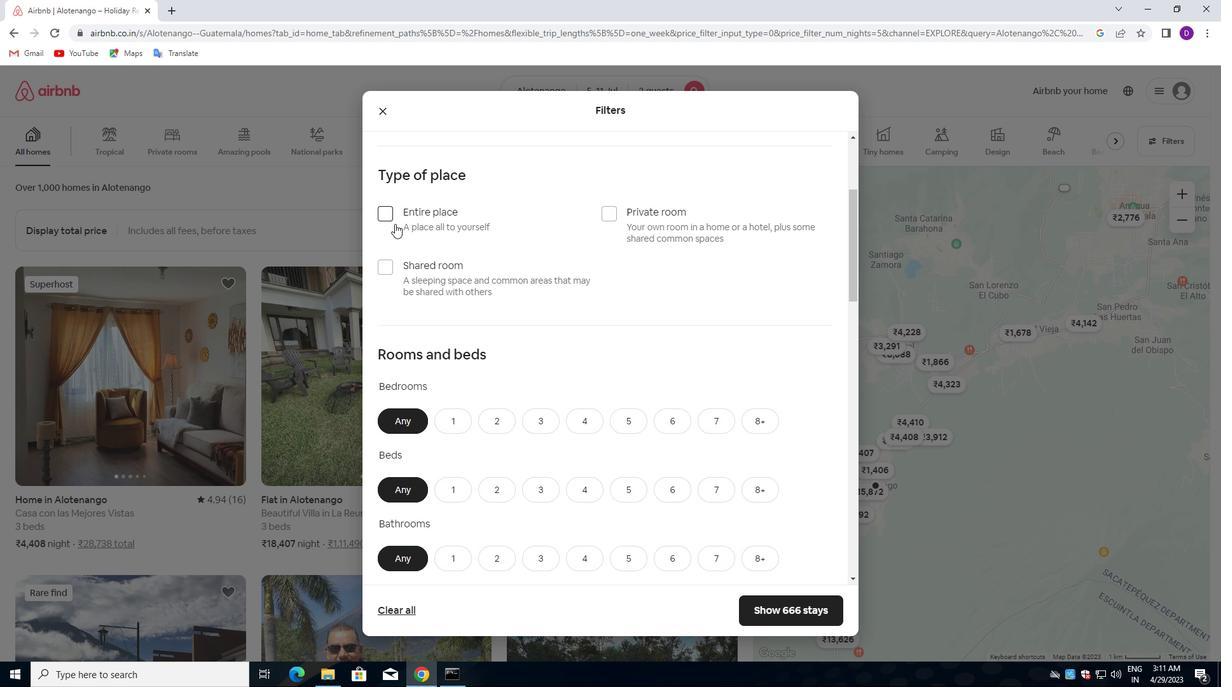 
Action: Mouse pressed left at (388, 216)
Screenshot: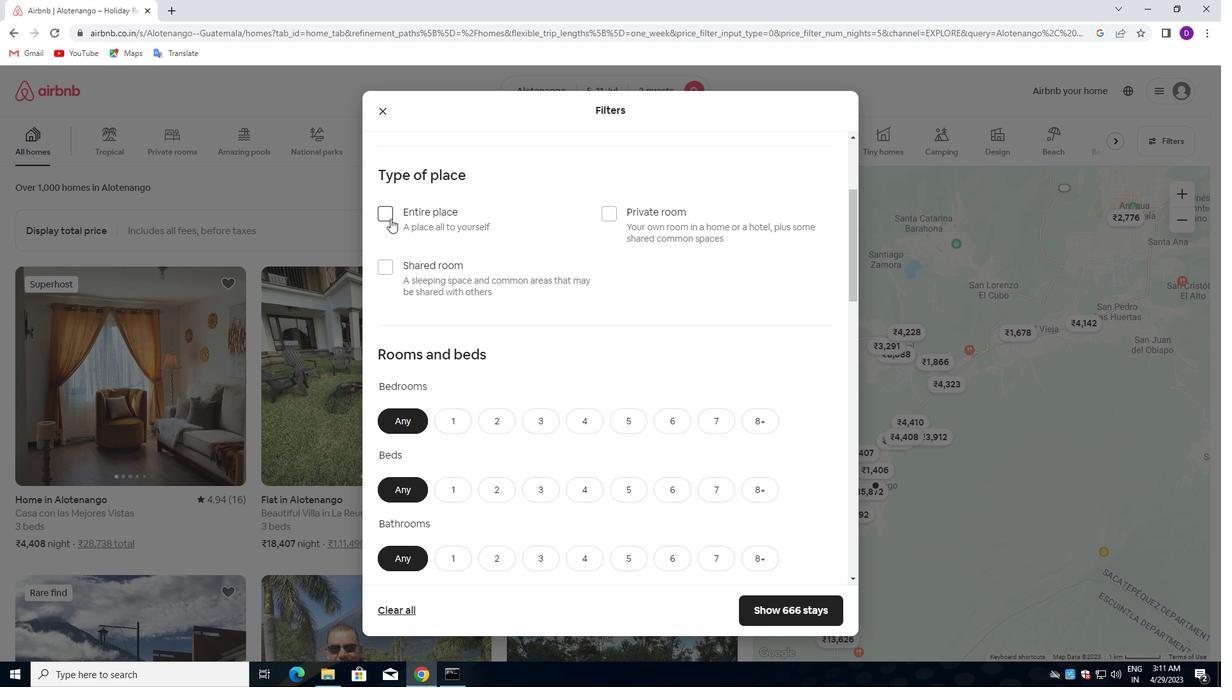 
Action: Mouse moved to (504, 307)
Screenshot: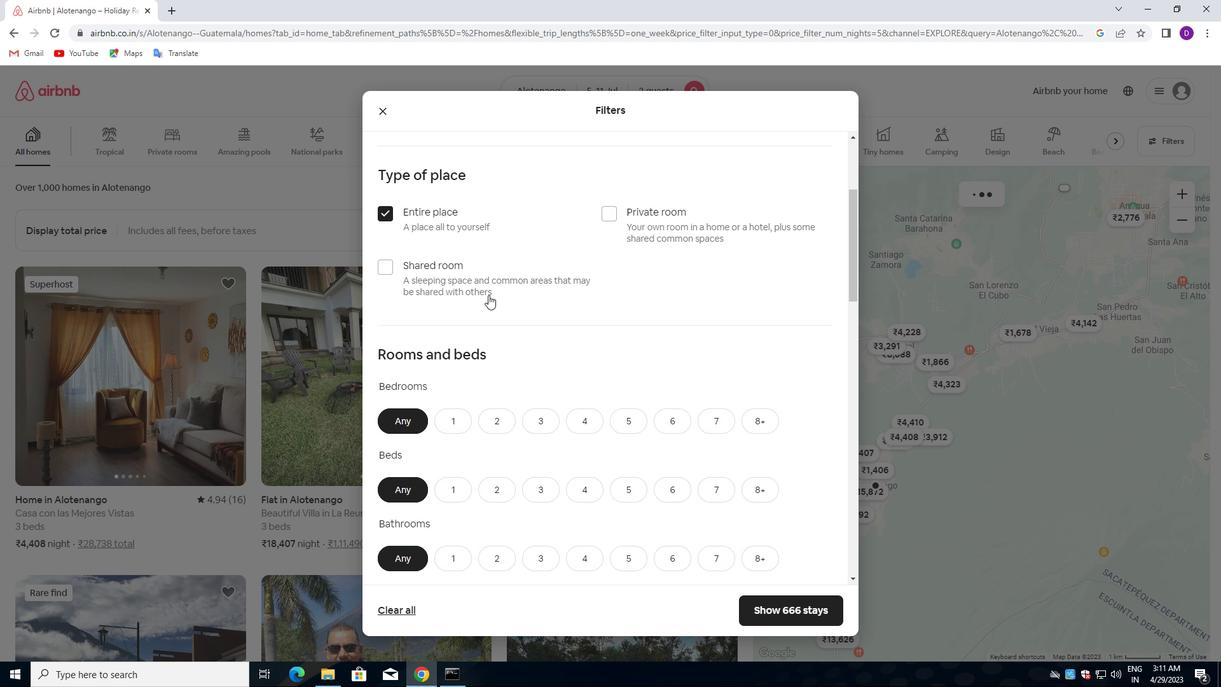 
Action: Mouse scrolled (504, 307) with delta (0, 0)
Screenshot: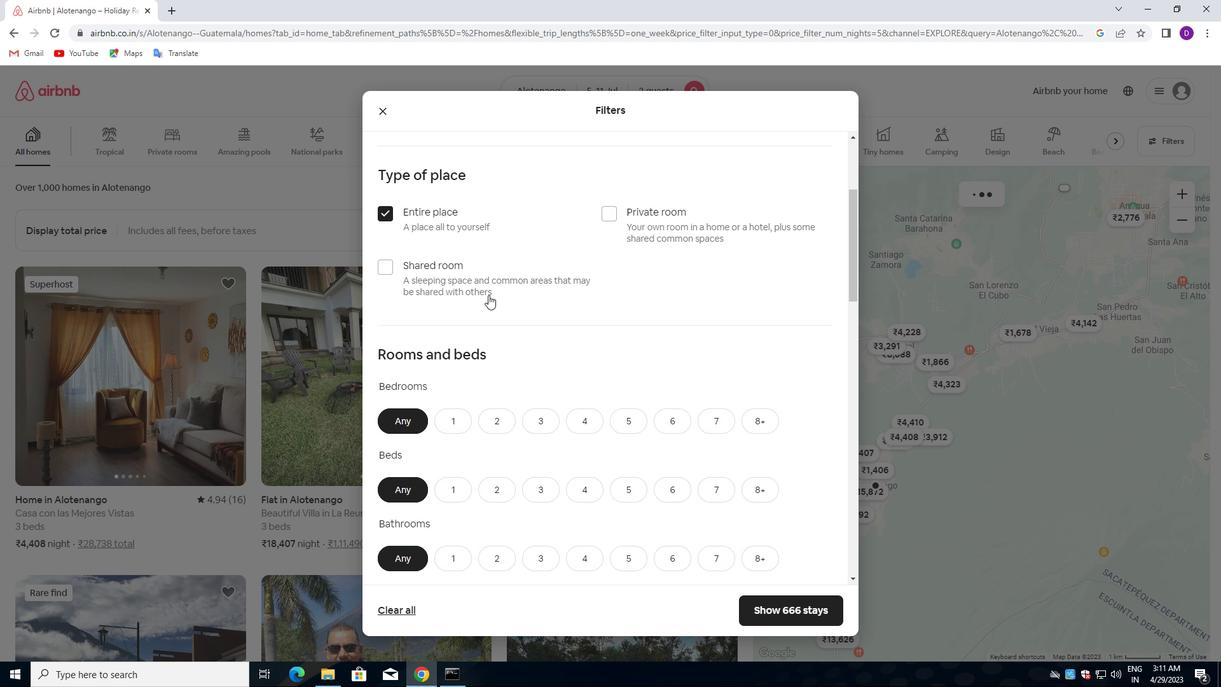 
Action: Mouse moved to (505, 309)
Screenshot: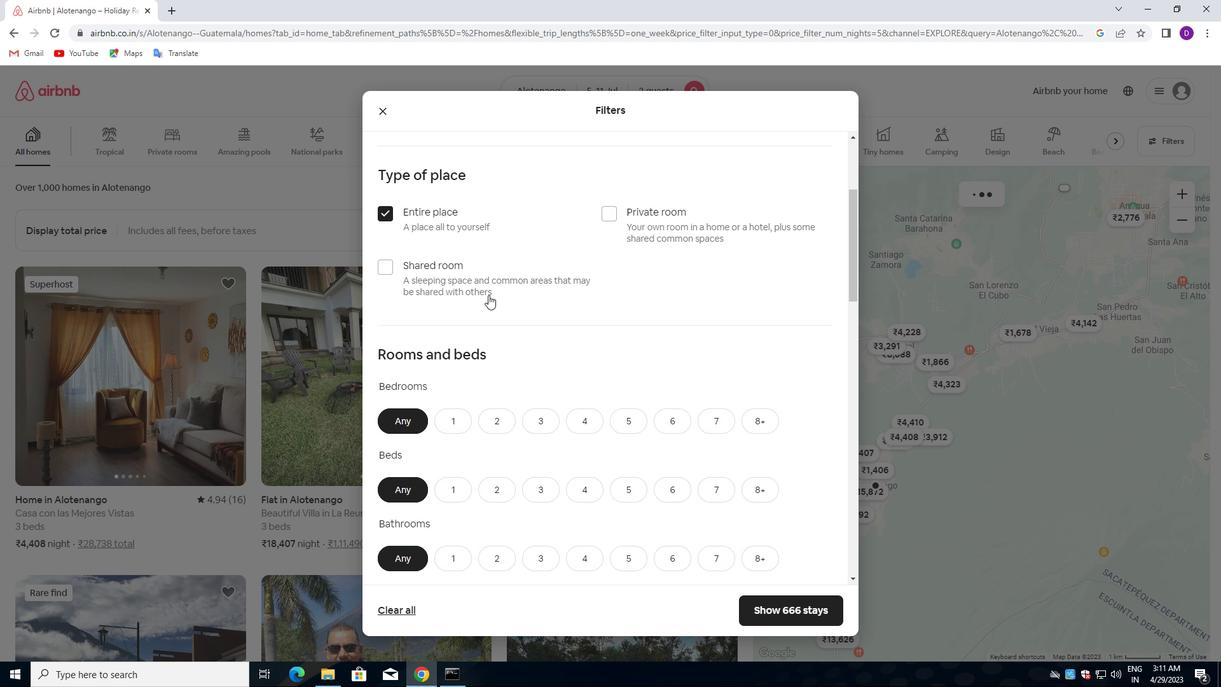 
Action: Mouse scrolled (505, 309) with delta (0, 0)
Screenshot: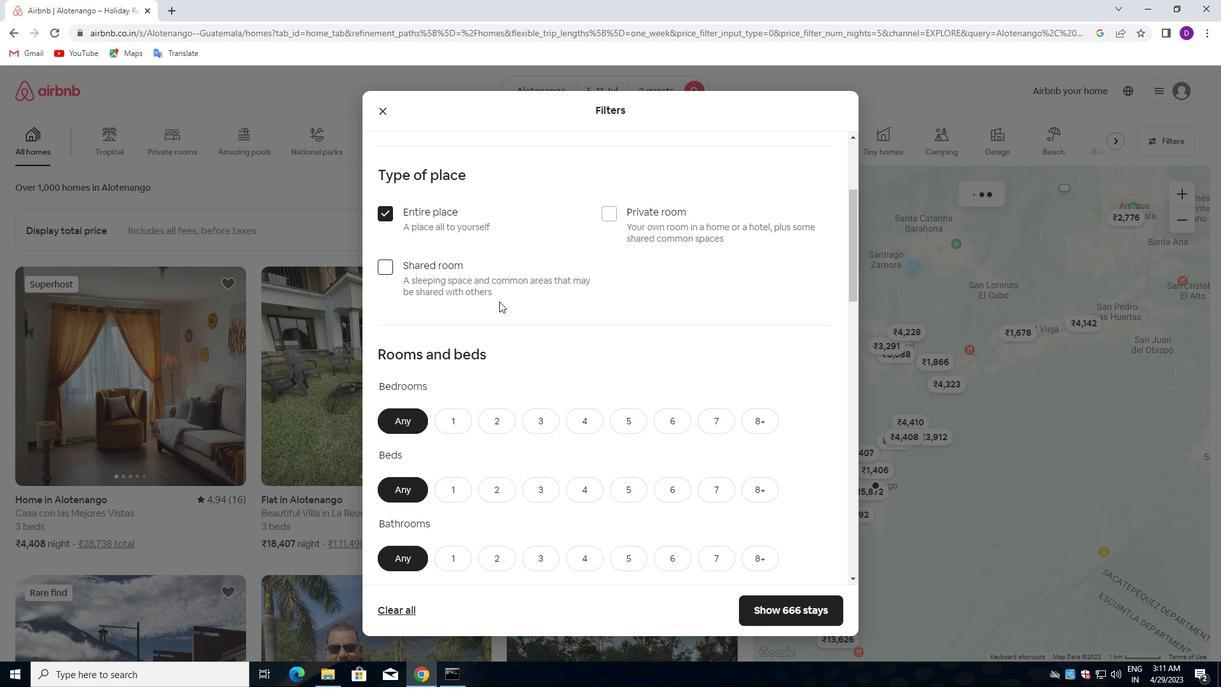 
Action: Mouse moved to (495, 299)
Screenshot: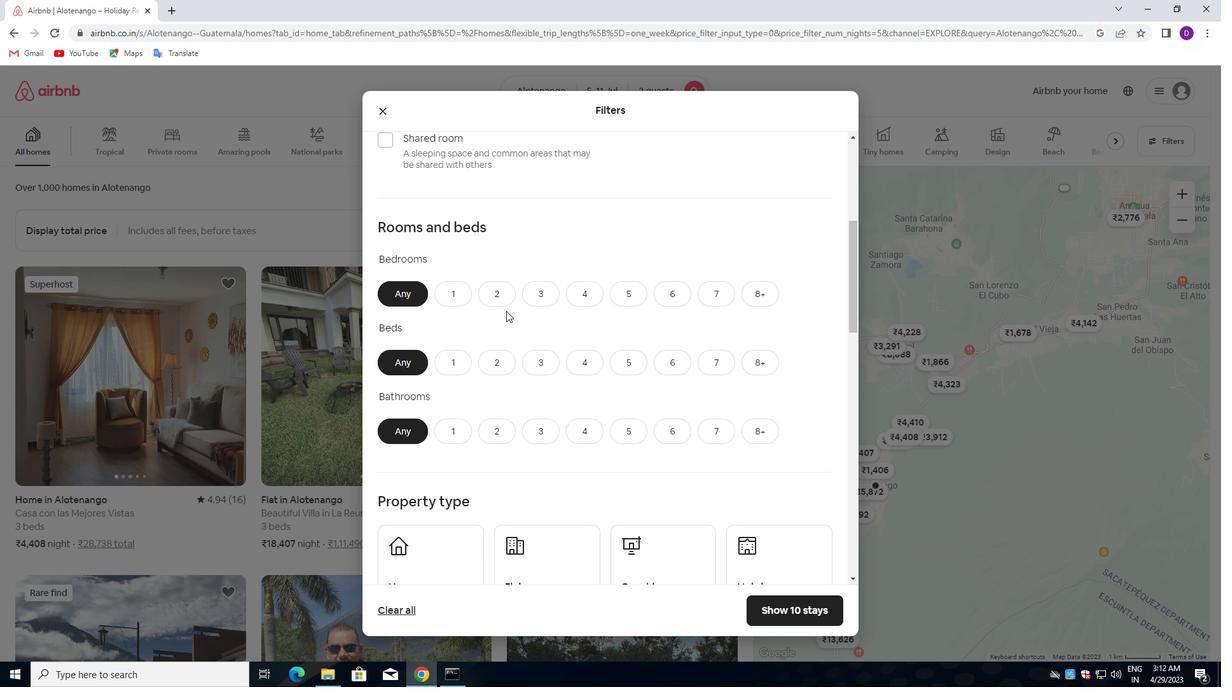 
Action: Mouse pressed left at (495, 299)
Screenshot: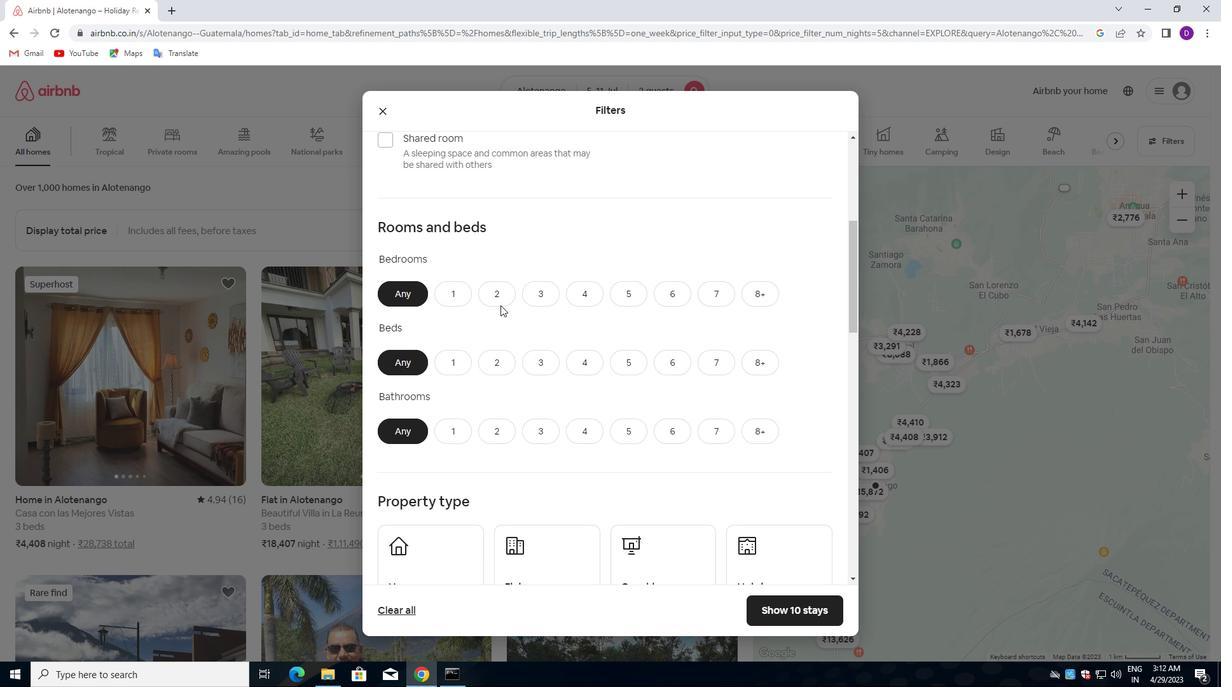 
Action: Mouse moved to (498, 353)
Screenshot: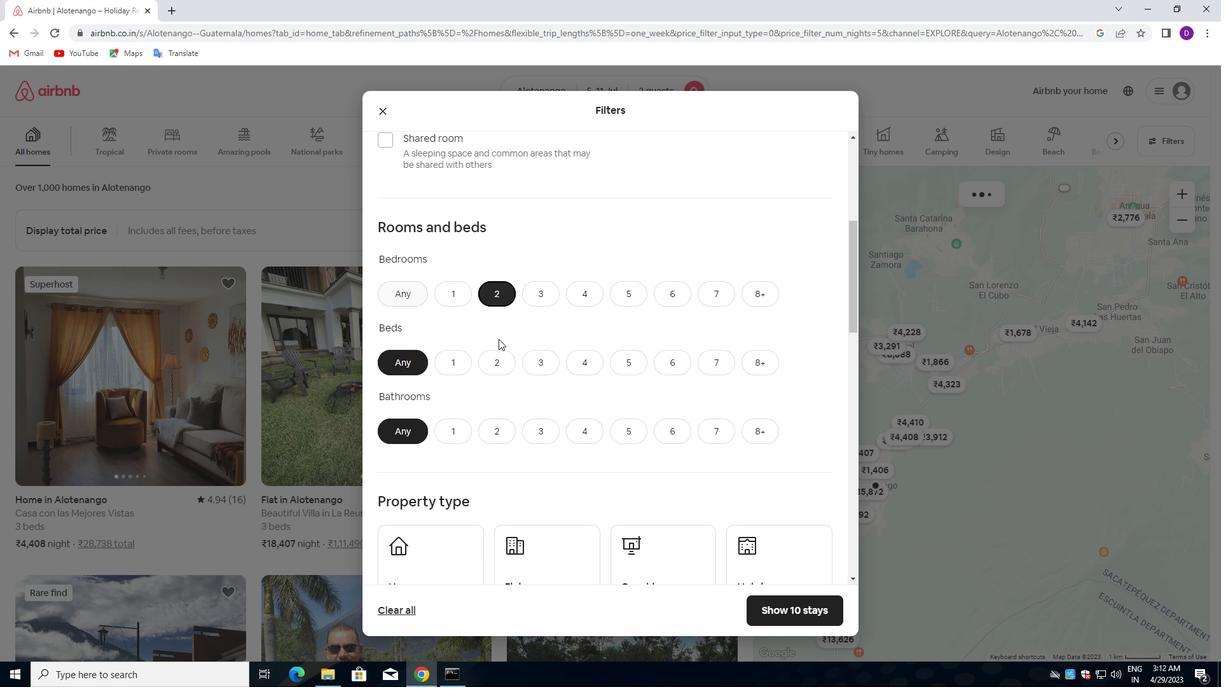 
Action: Mouse pressed left at (498, 353)
Screenshot: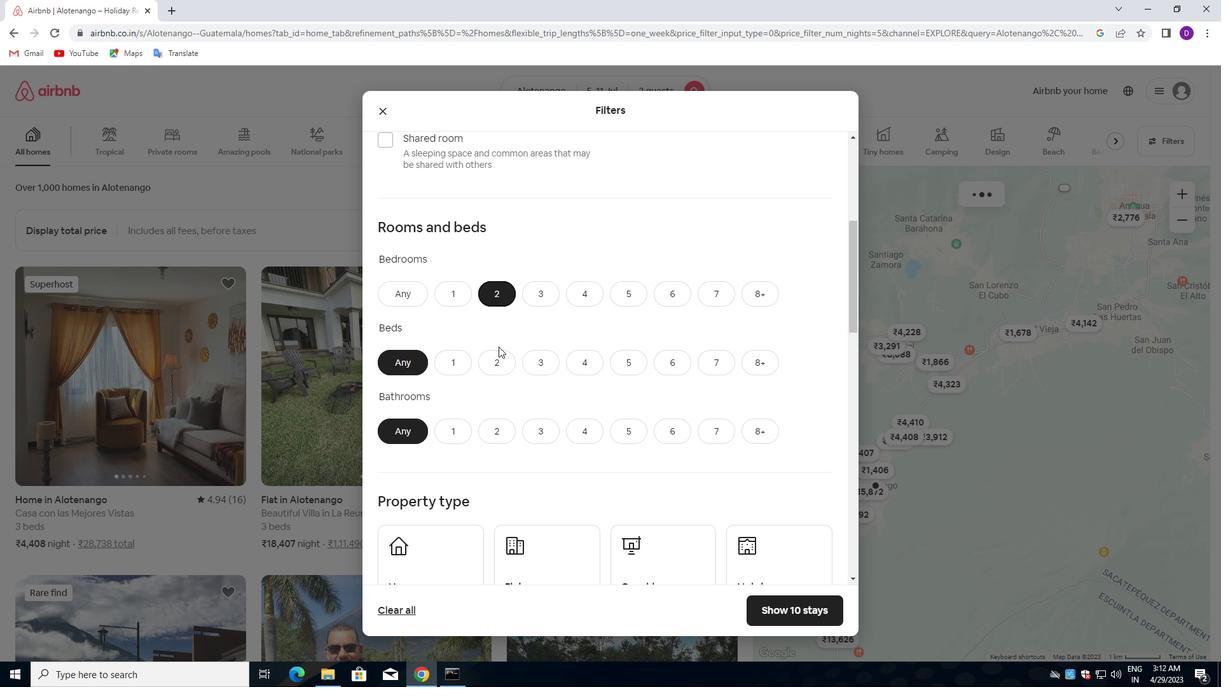 
Action: Mouse moved to (445, 425)
Screenshot: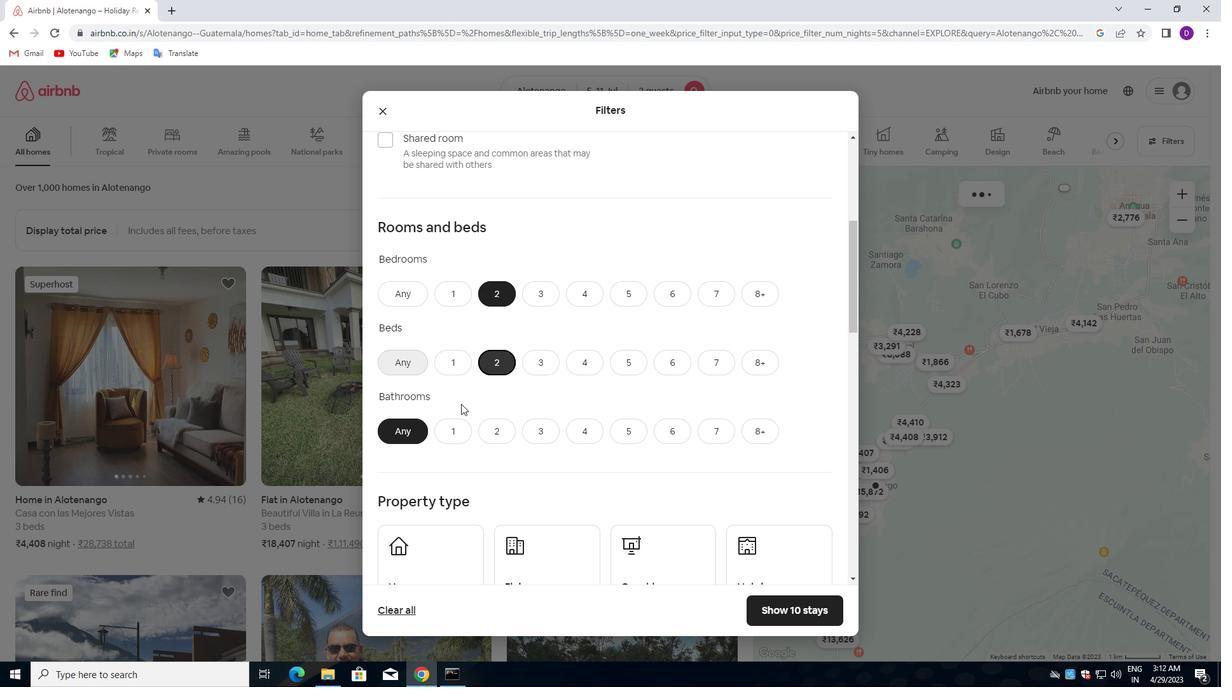 
Action: Mouse pressed left at (445, 425)
Screenshot: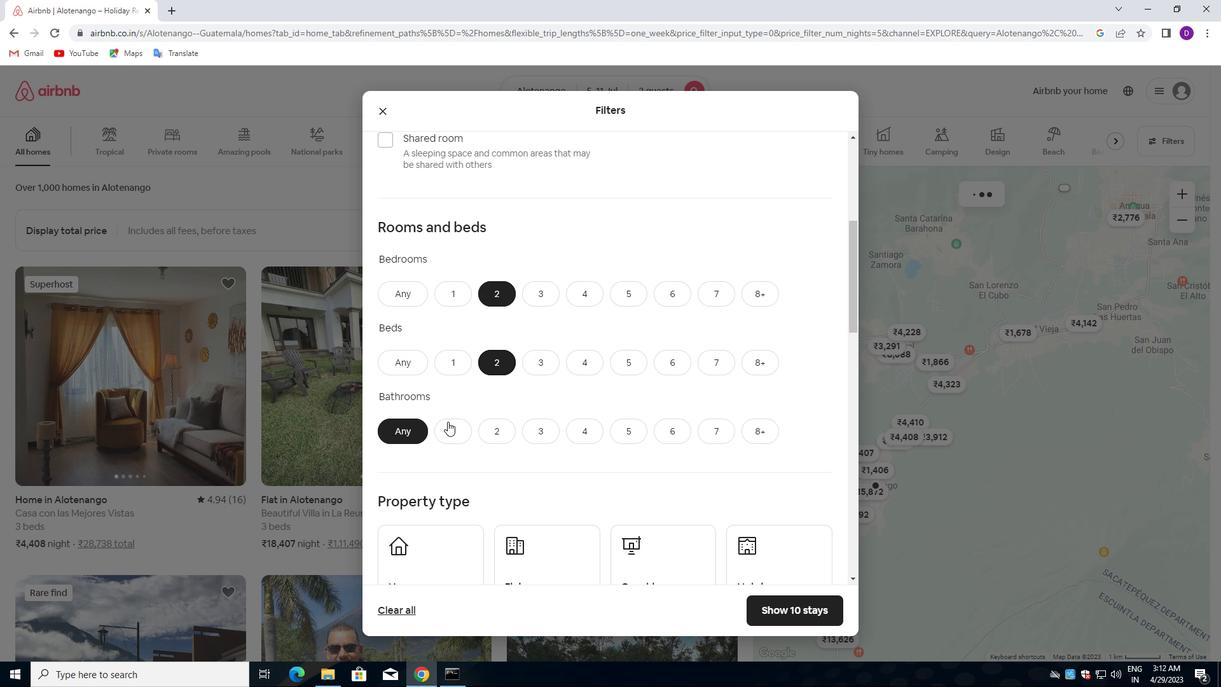 
Action: Mouse moved to (509, 383)
Screenshot: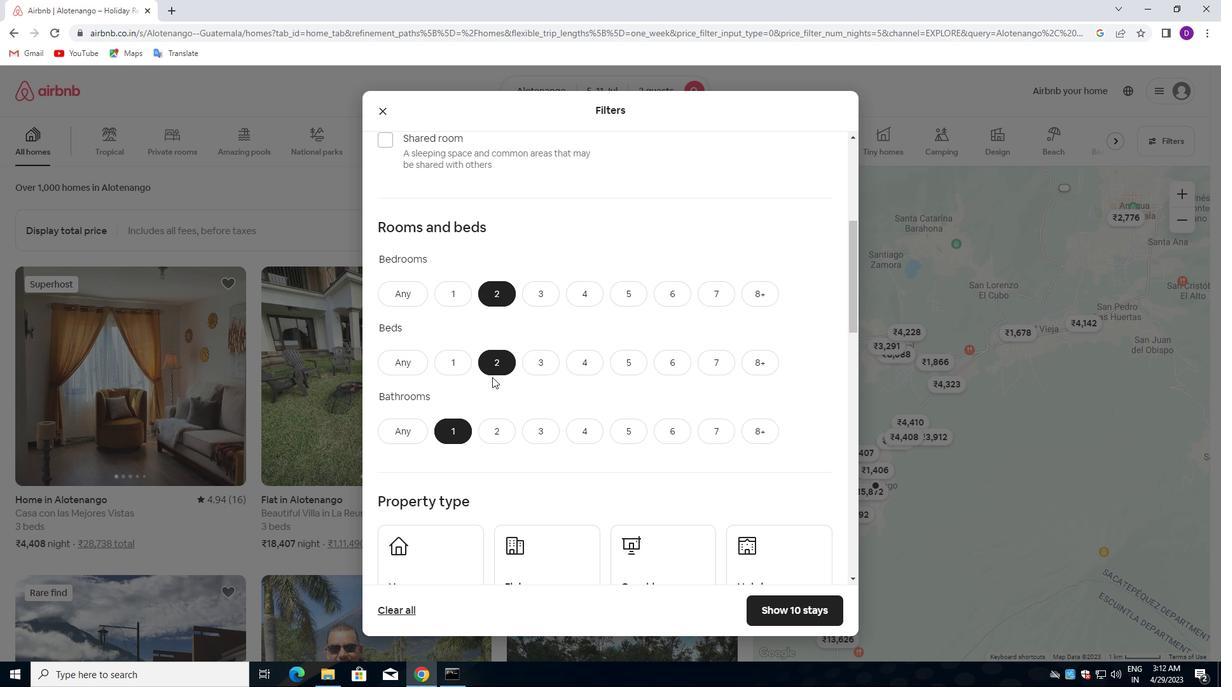 
Action: Mouse scrolled (509, 383) with delta (0, 0)
Screenshot: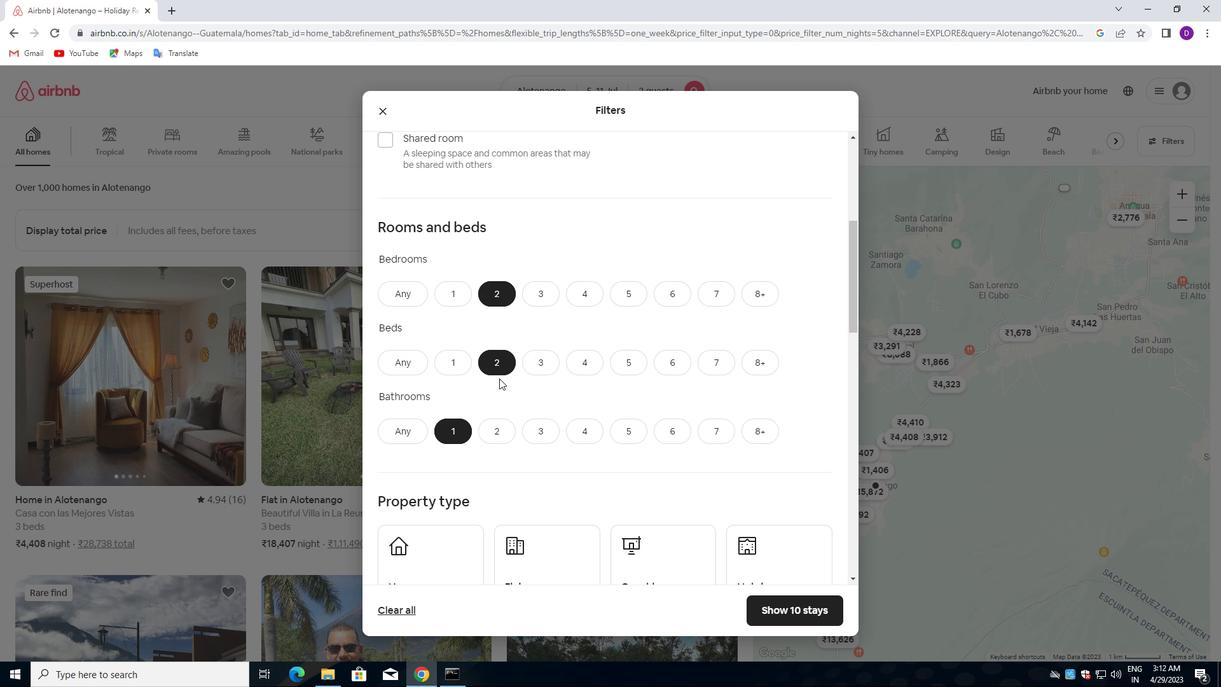 
Action: Mouse moved to (509, 384)
Screenshot: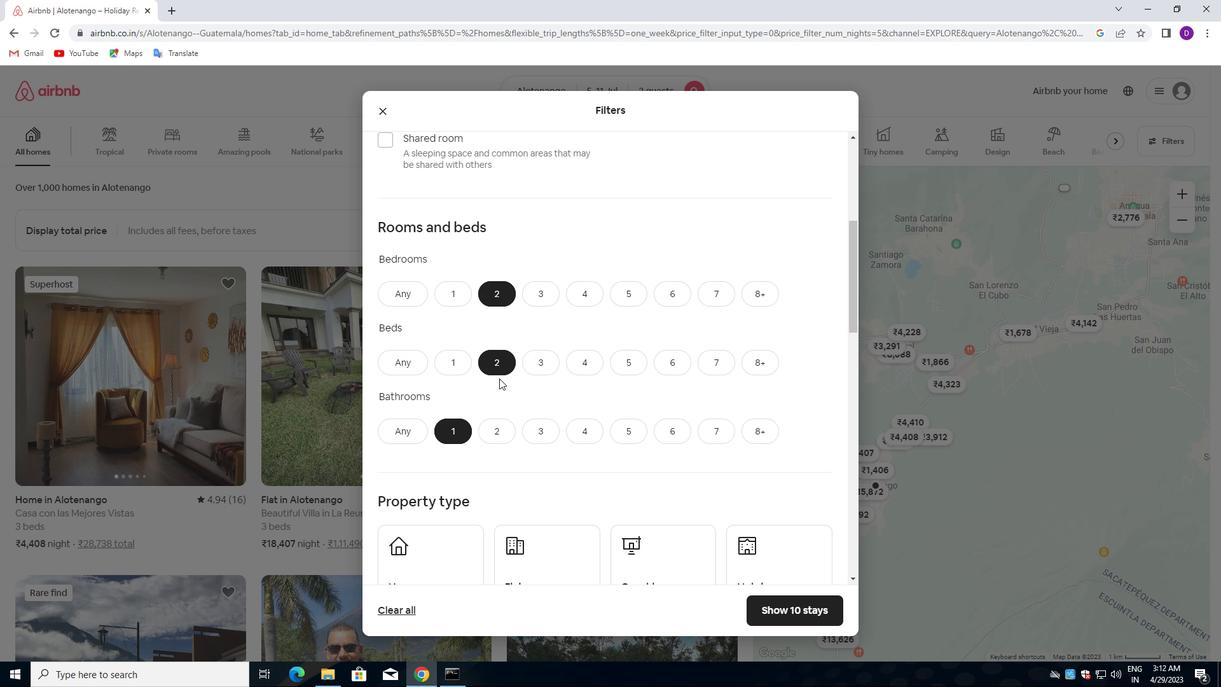 
Action: Mouse scrolled (509, 383) with delta (0, 0)
Screenshot: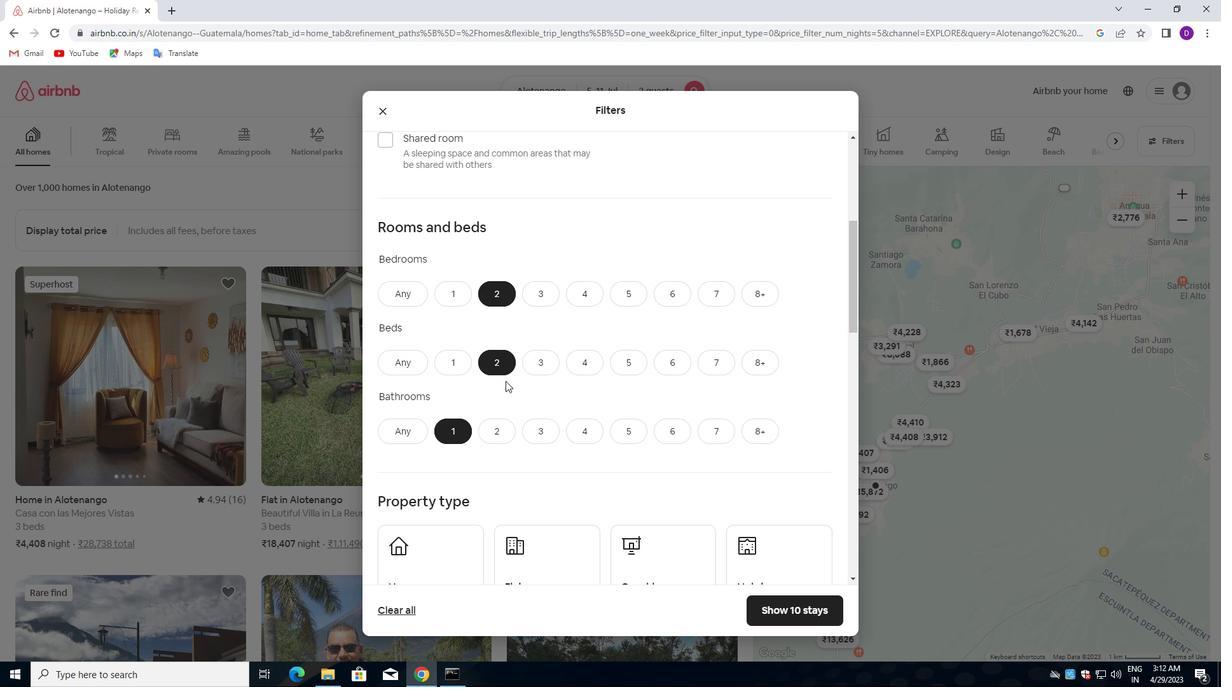 
Action: Mouse moved to (509, 384)
Screenshot: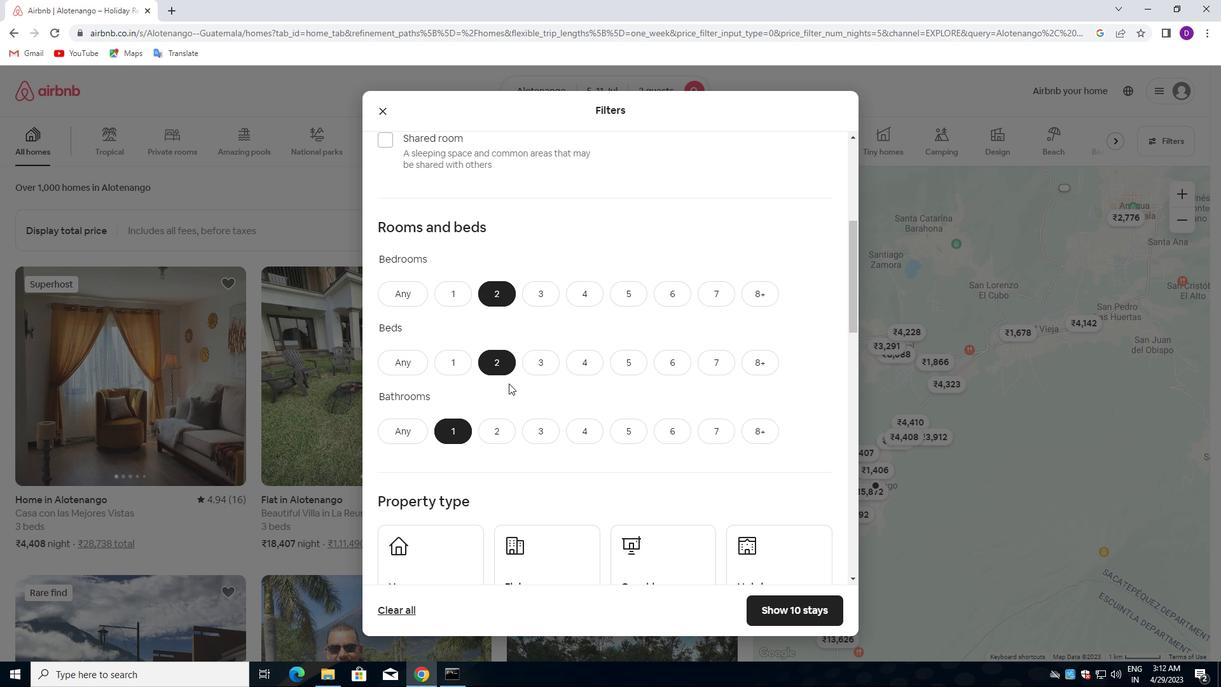 
Action: Mouse scrolled (509, 384) with delta (0, 0)
Screenshot: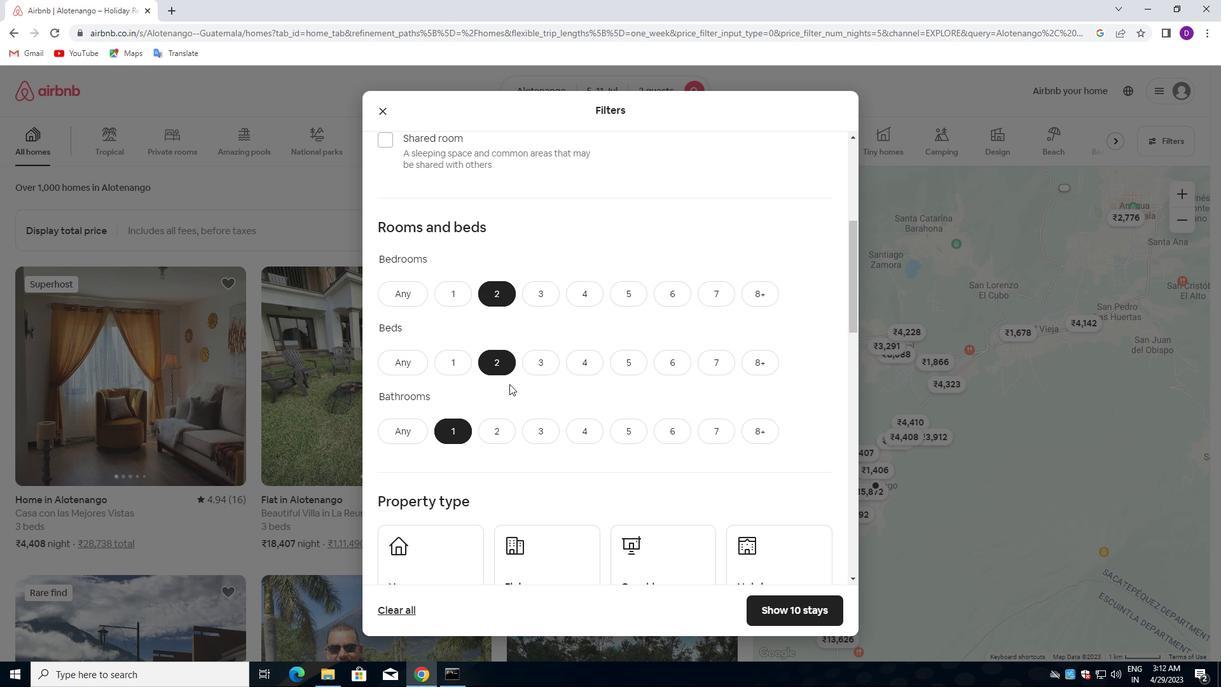 
Action: Mouse moved to (440, 393)
Screenshot: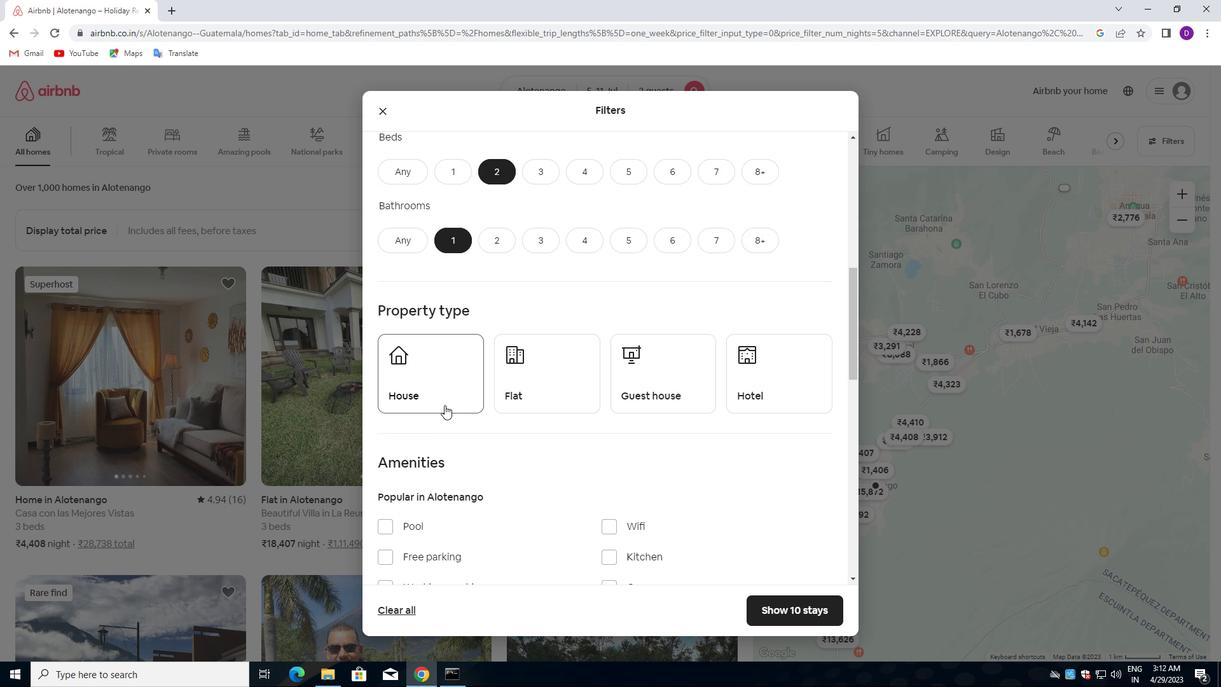 
Action: Mouse pressed left at (440, 393)
Screenshot: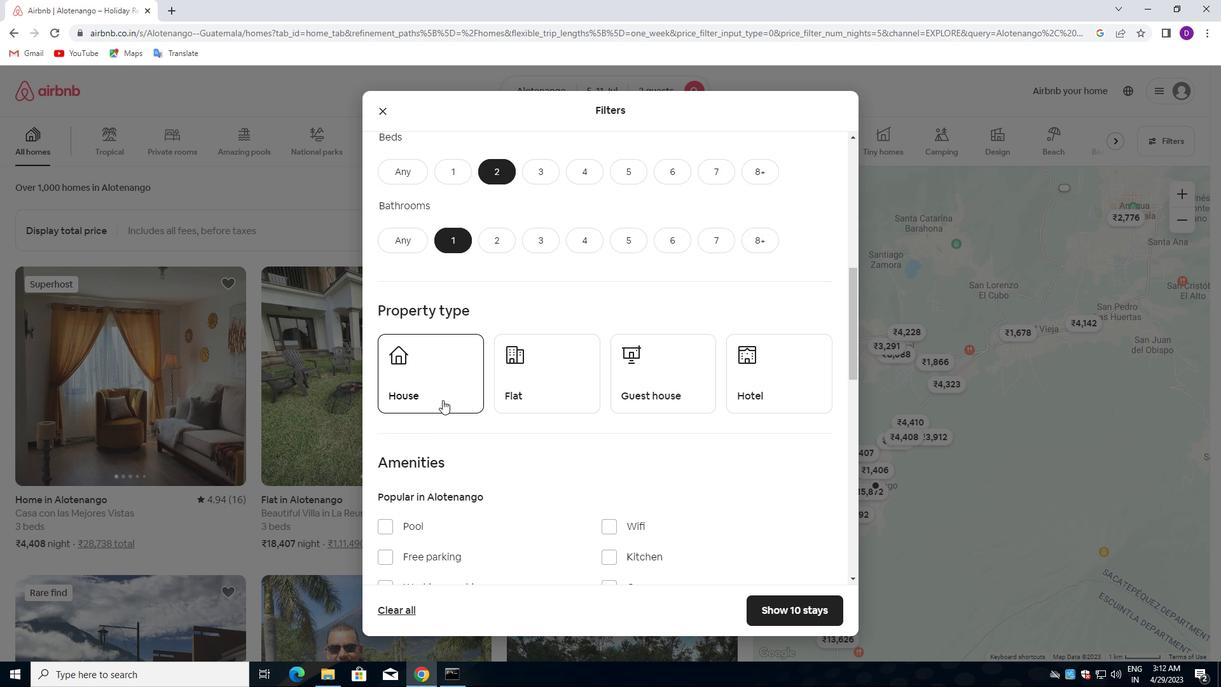 
Action: Mouse moved to (551, 375)
Screenshot: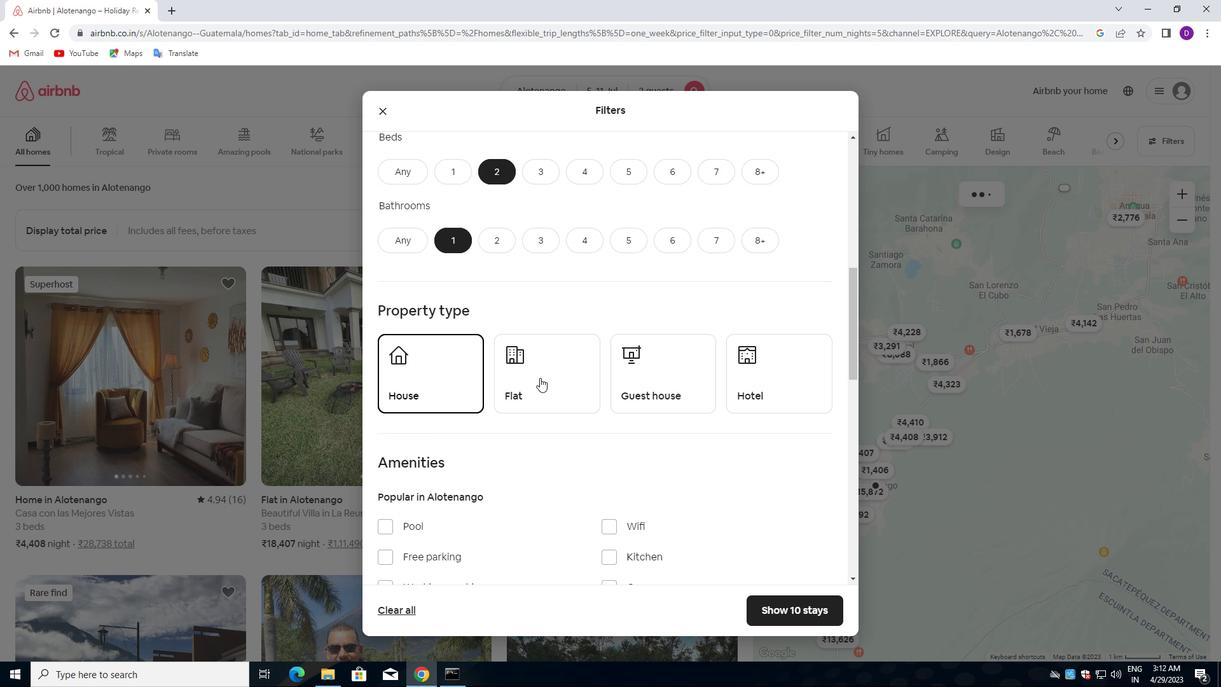 
Action: Mouse pressed left at (551, 375)
Screenshot: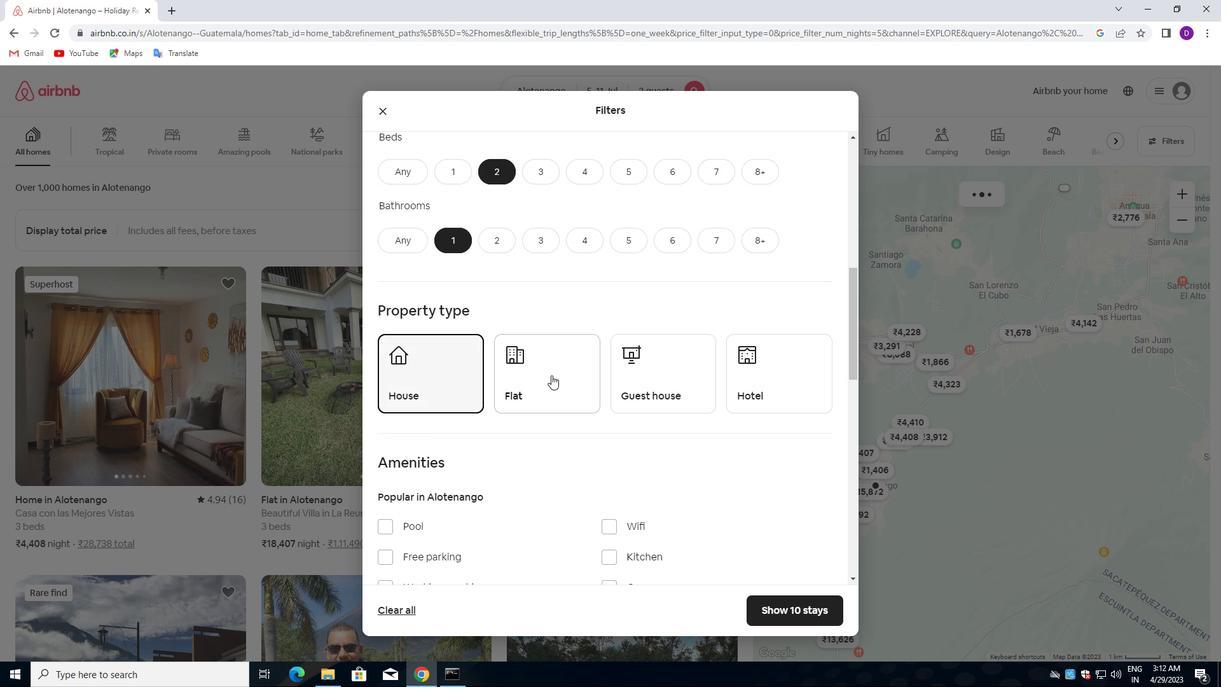 
Action: Mouse moved to (659, 372)
Screenshot: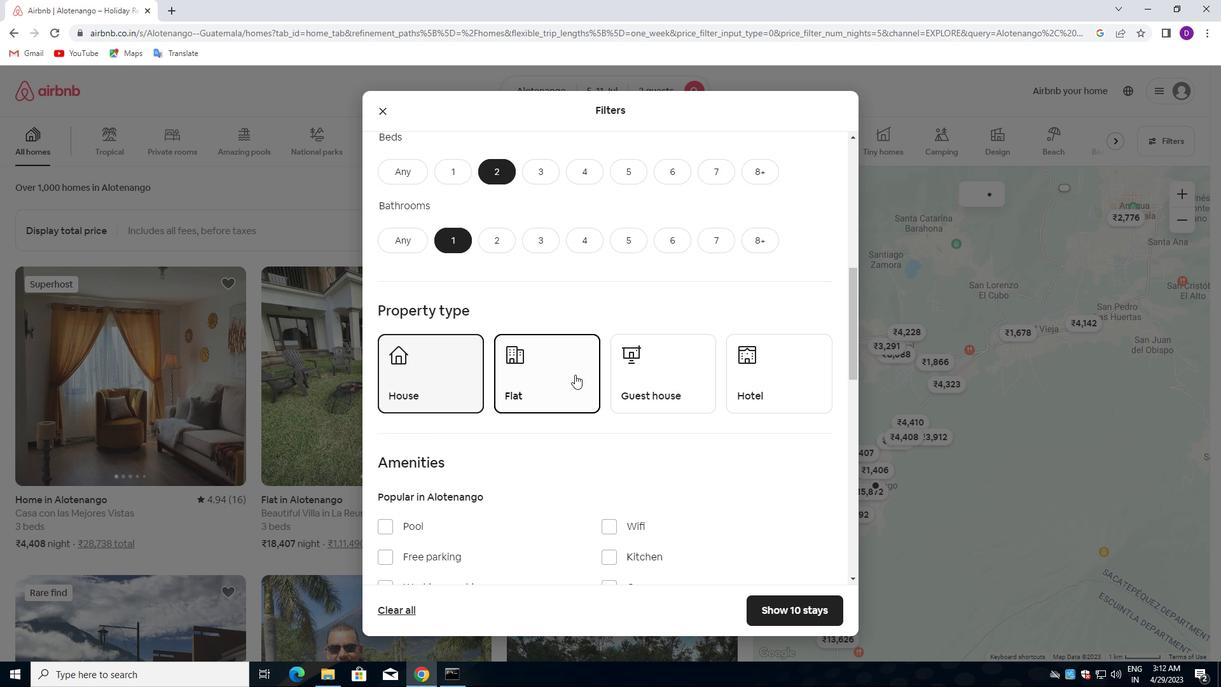 
Action: Mouse pressed left at (659, 372)
Screenshot: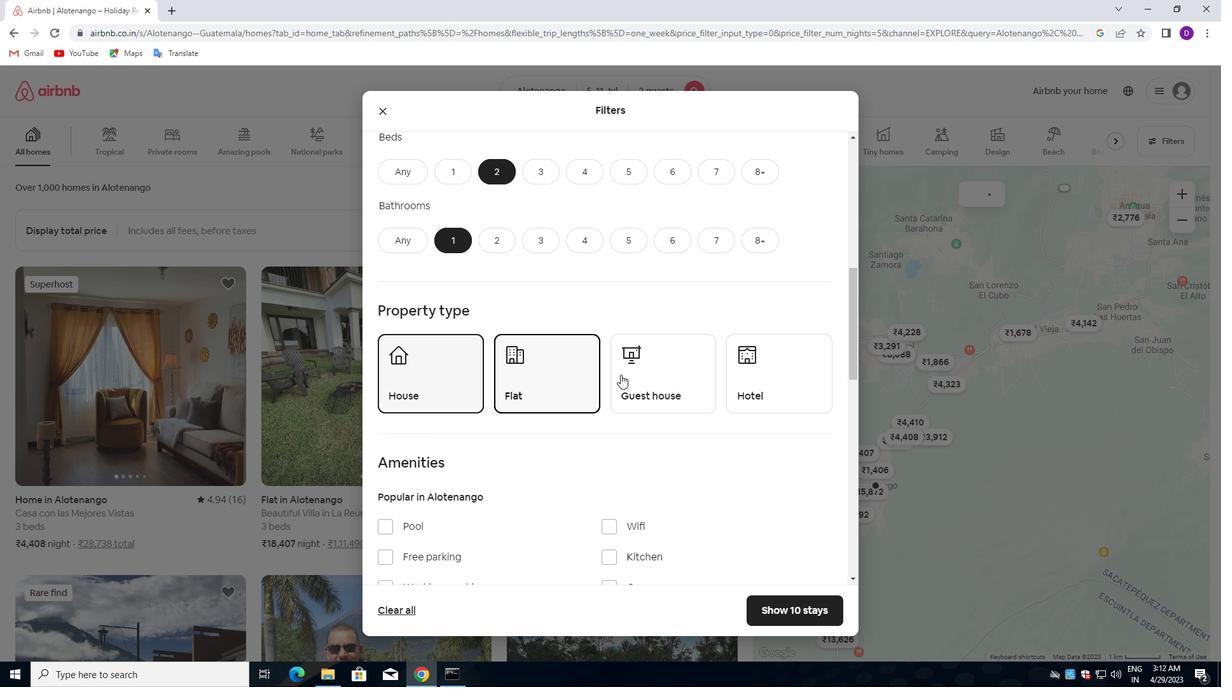 
Action: Mouse moved to (621, 353)
Screenshot: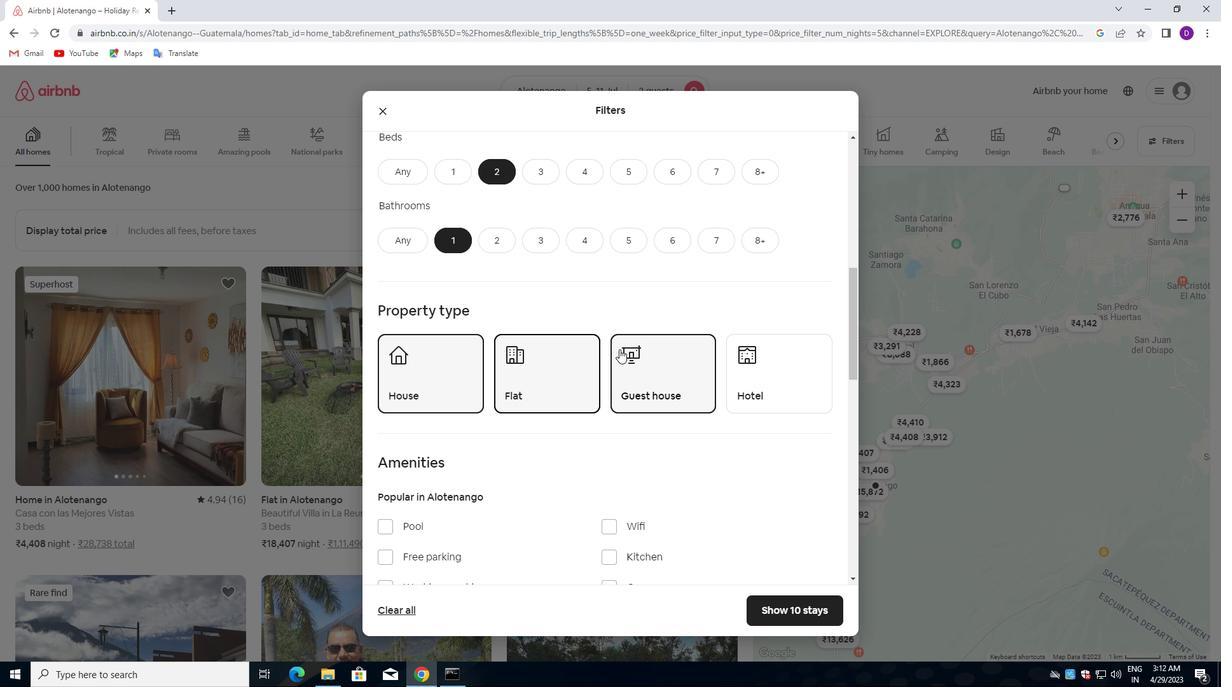 
Action: Mouse scrolled (621, 352) with delta (0, 0)
Screenshot: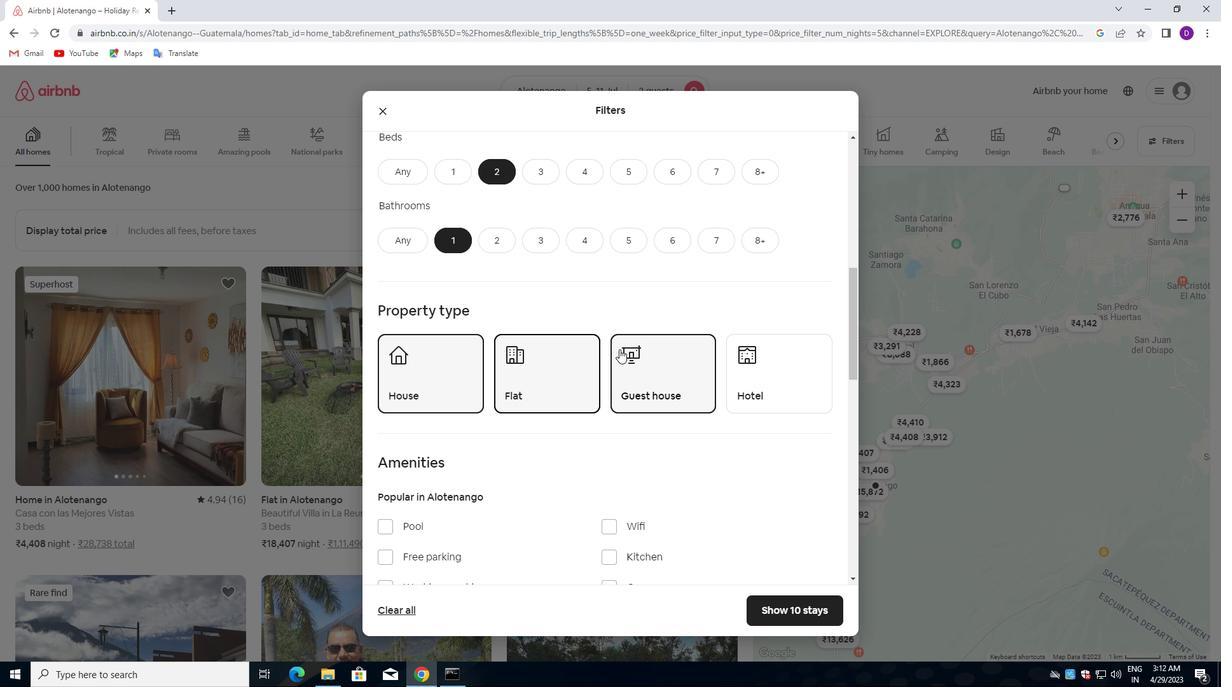 
Action: Mouse moved to (621, 355)
Screenshot: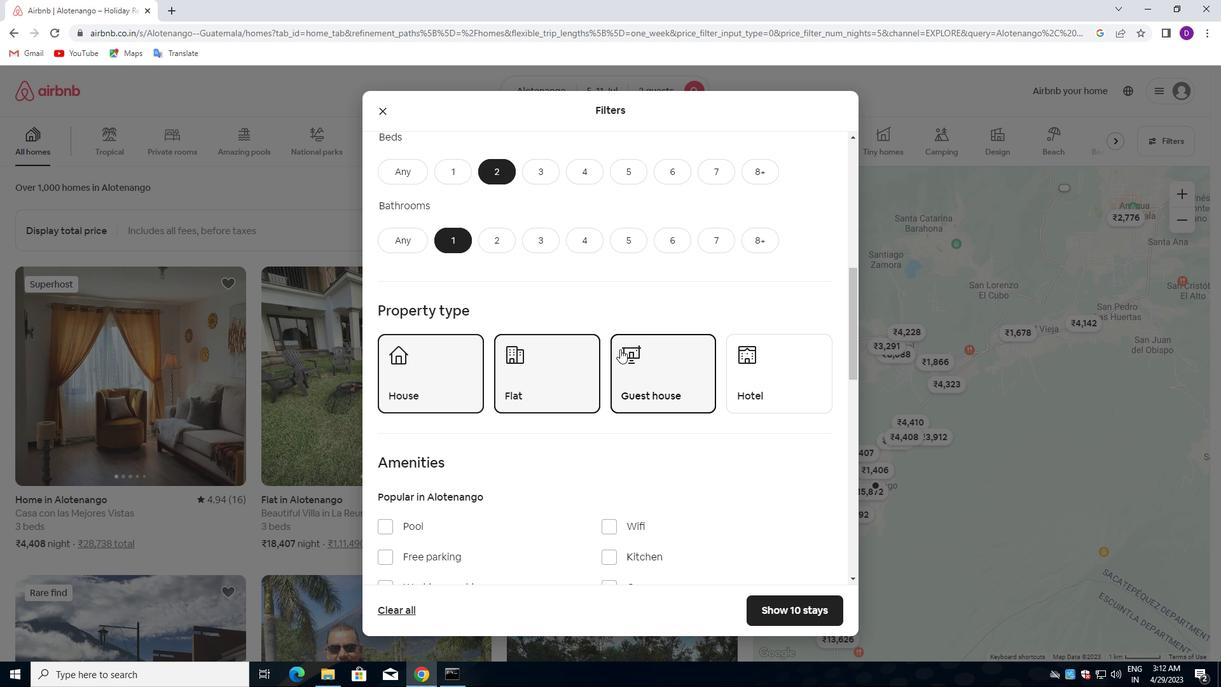 
Action: Mouse scrolled (621, 354) with delta (0, 0)
Screenshot: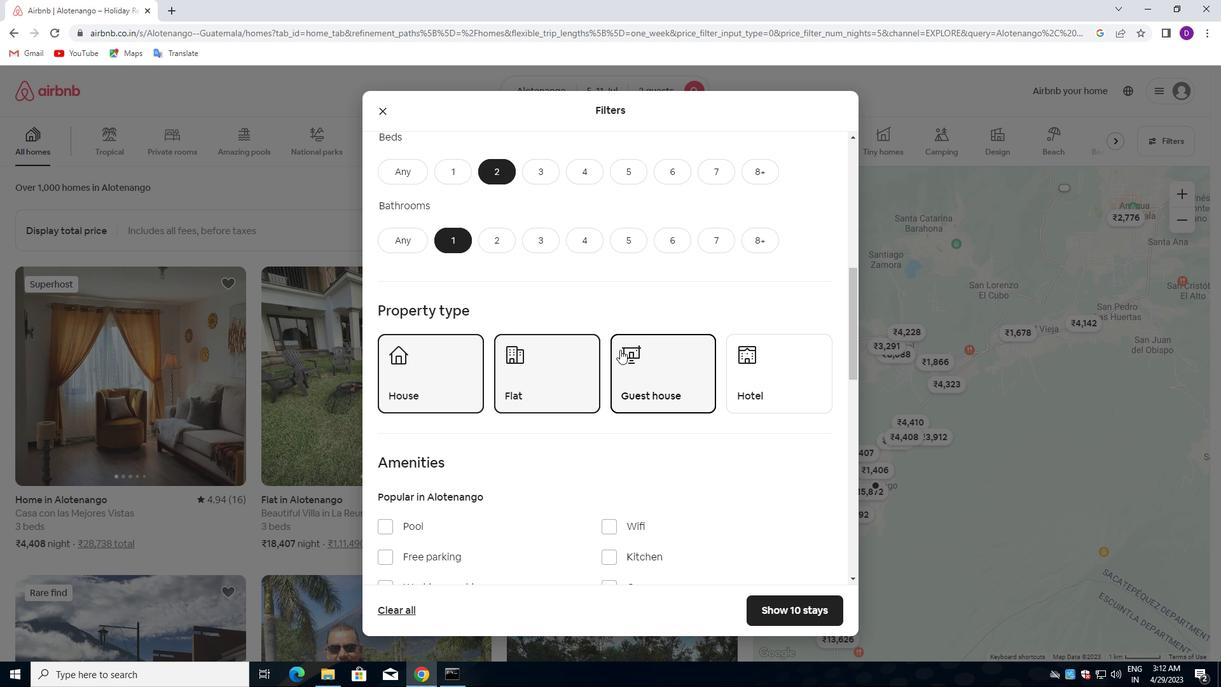 
Action: Mouse moved to (620, 356)
Screenshot: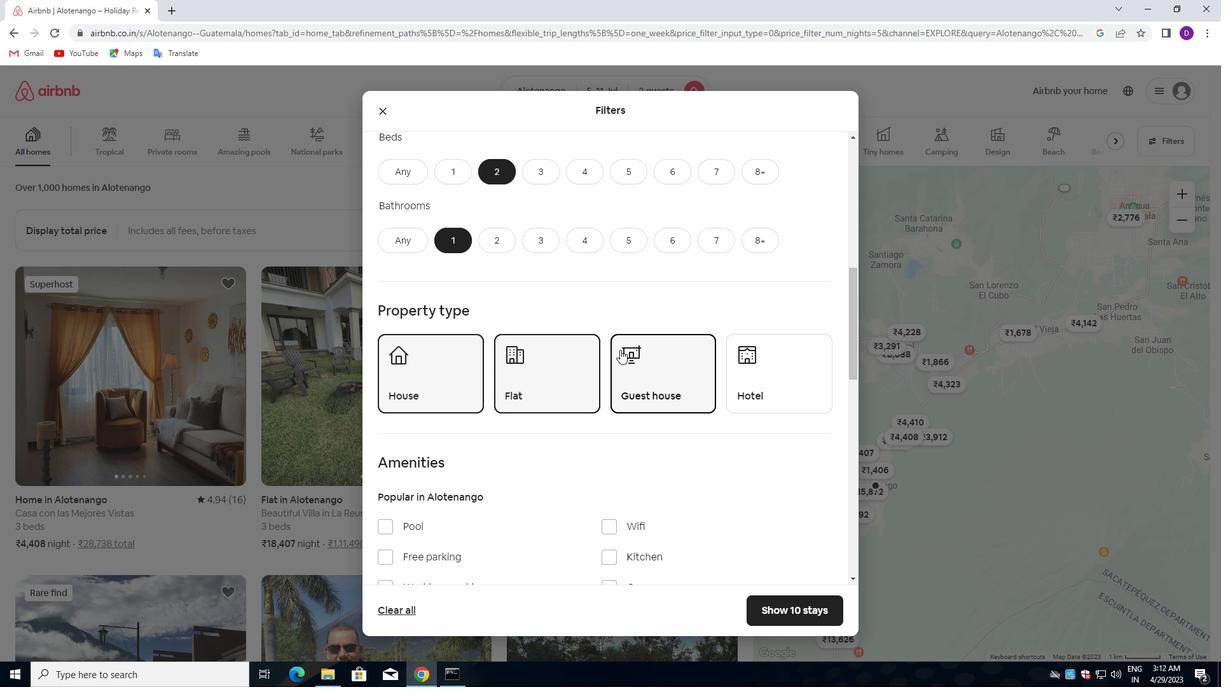 
Action: Mouse scrolled (620, 356) with delta (0, 0)
Screenshot: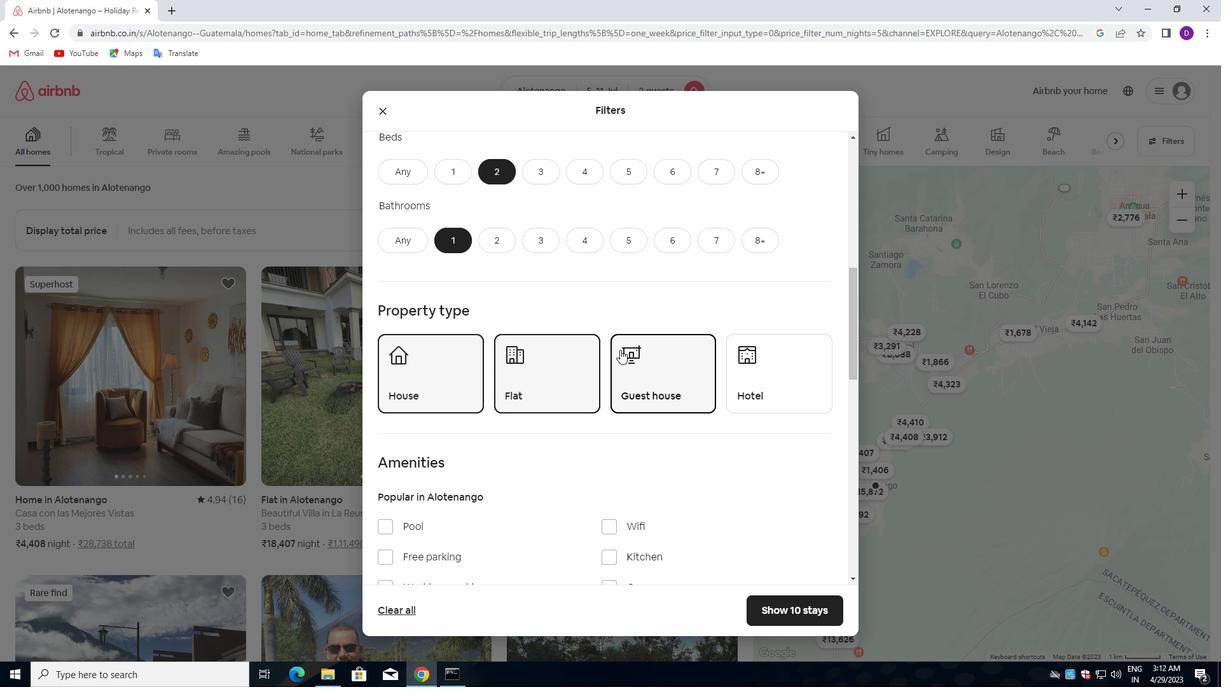 
Action: Mouse moved to (619, 357)
Screenshot: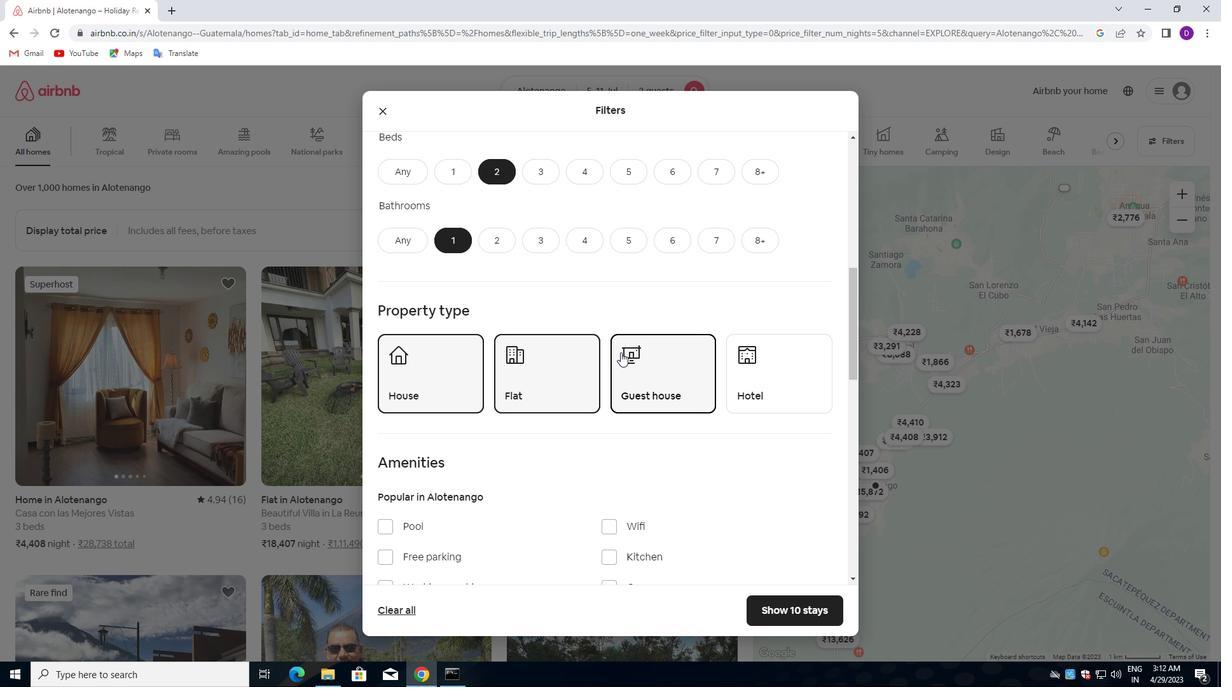 
Action: Mouse scrolled (619, 356) with delta (0, 0)
Screenshot: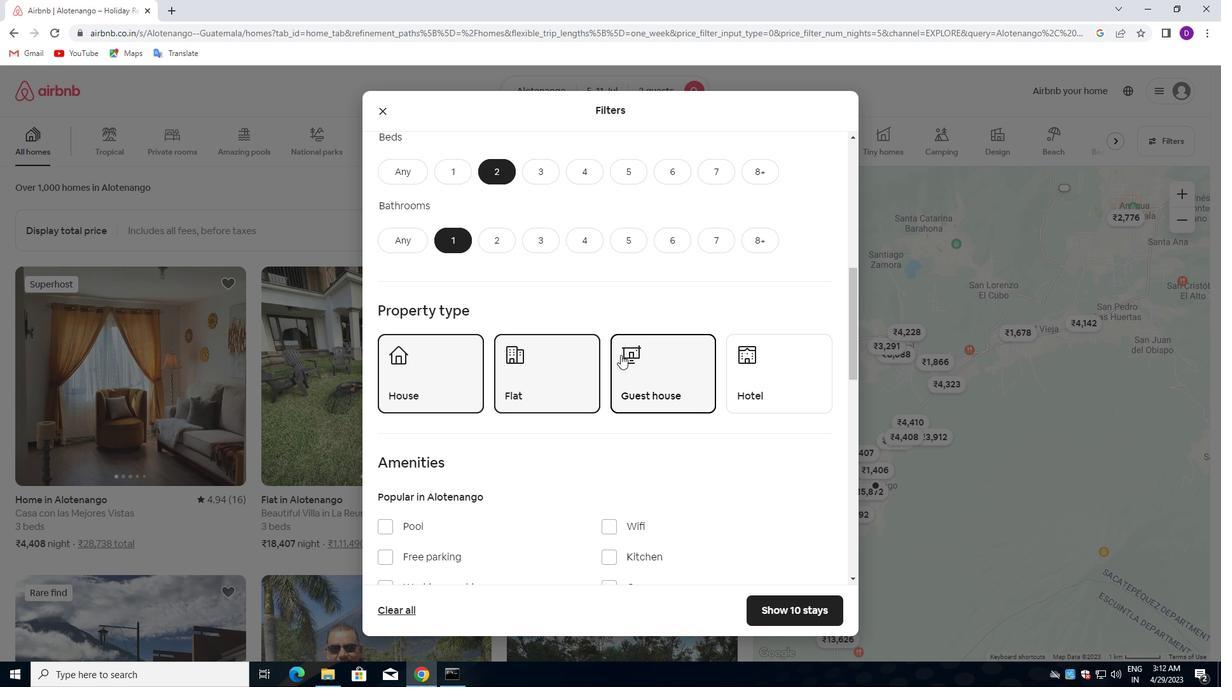 
Action: Mouse moved to (617, 358)
Screenshot: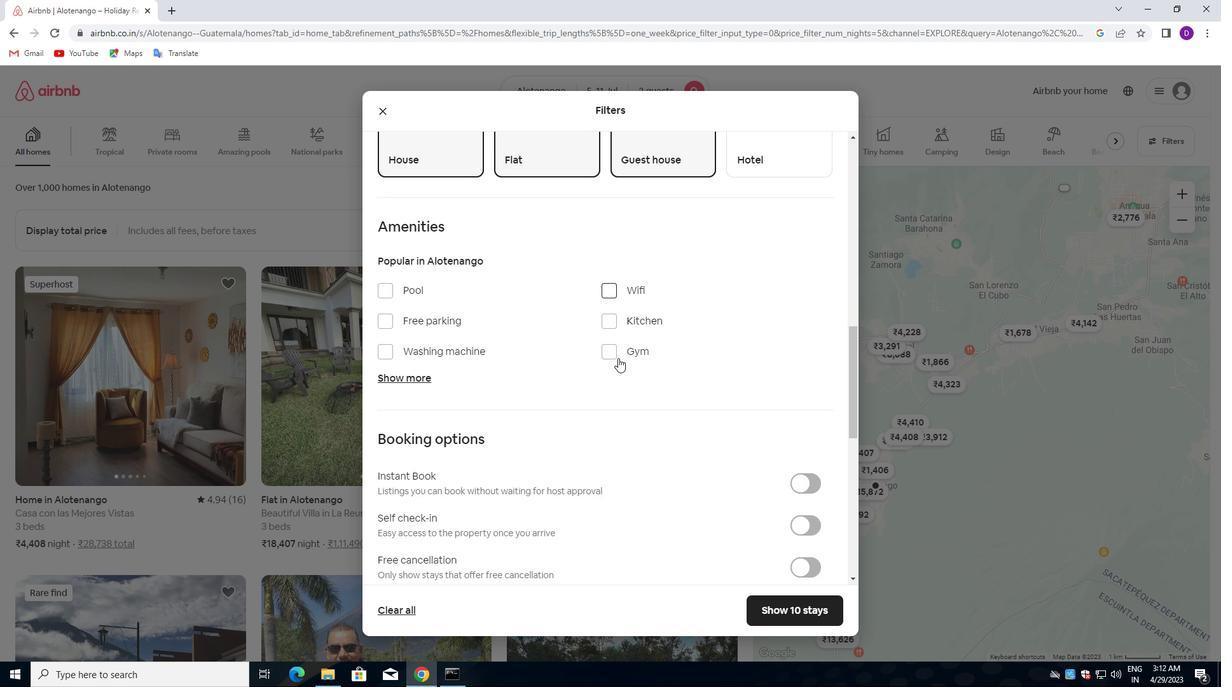 
Action: Mouse scrolled (617, 357) with delta (0, 0)
Screenshot: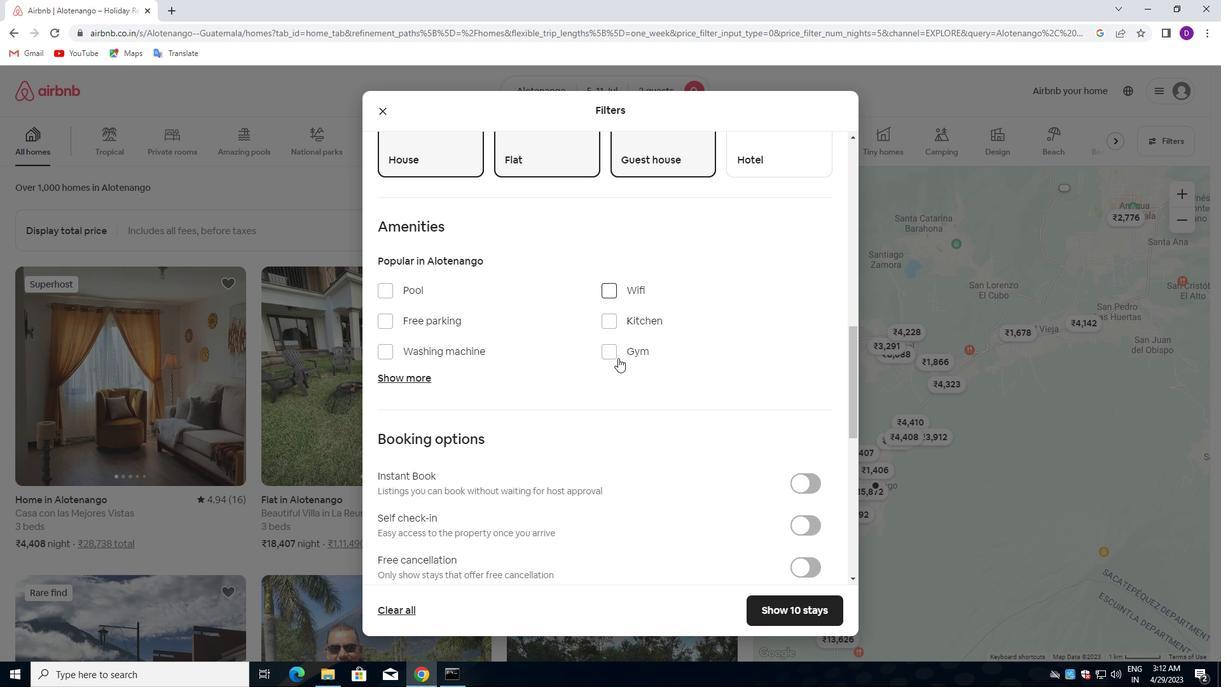 
Action: Mouse moved to (617, 359)
Screenshot: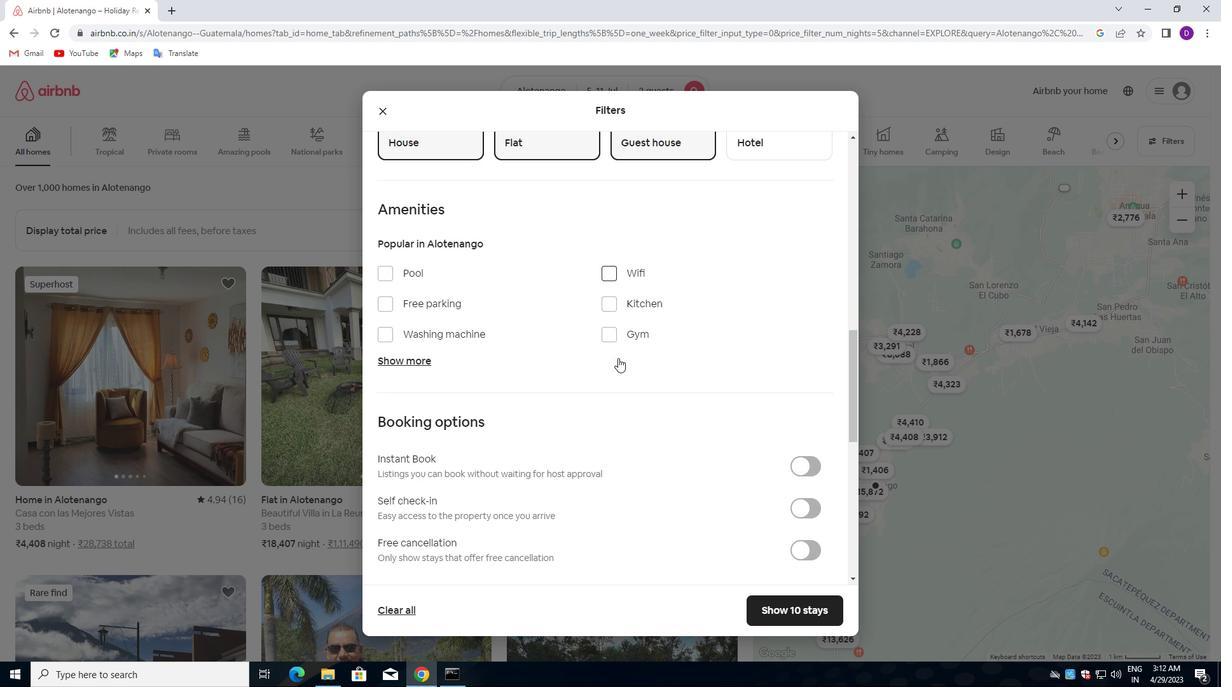 
Action: Mouse scrolled (617, 358) with delta (0, 0)
Screenshot: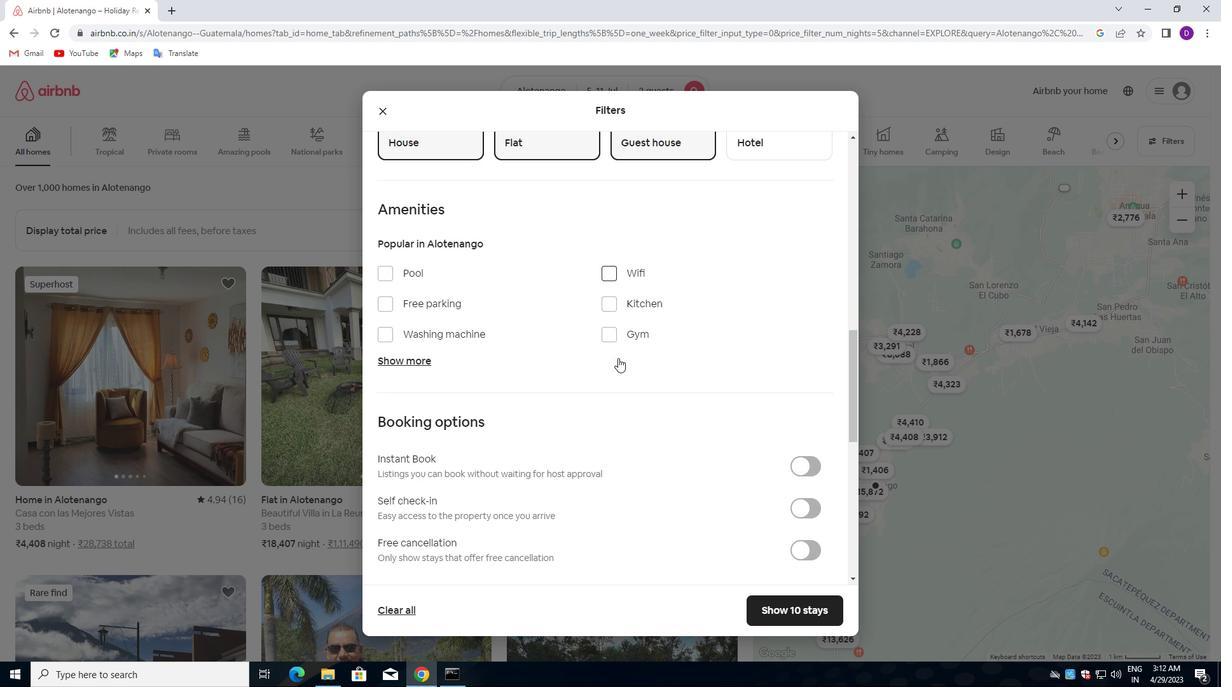 
Action: Mouse moved to (617, 361)
Screenshot: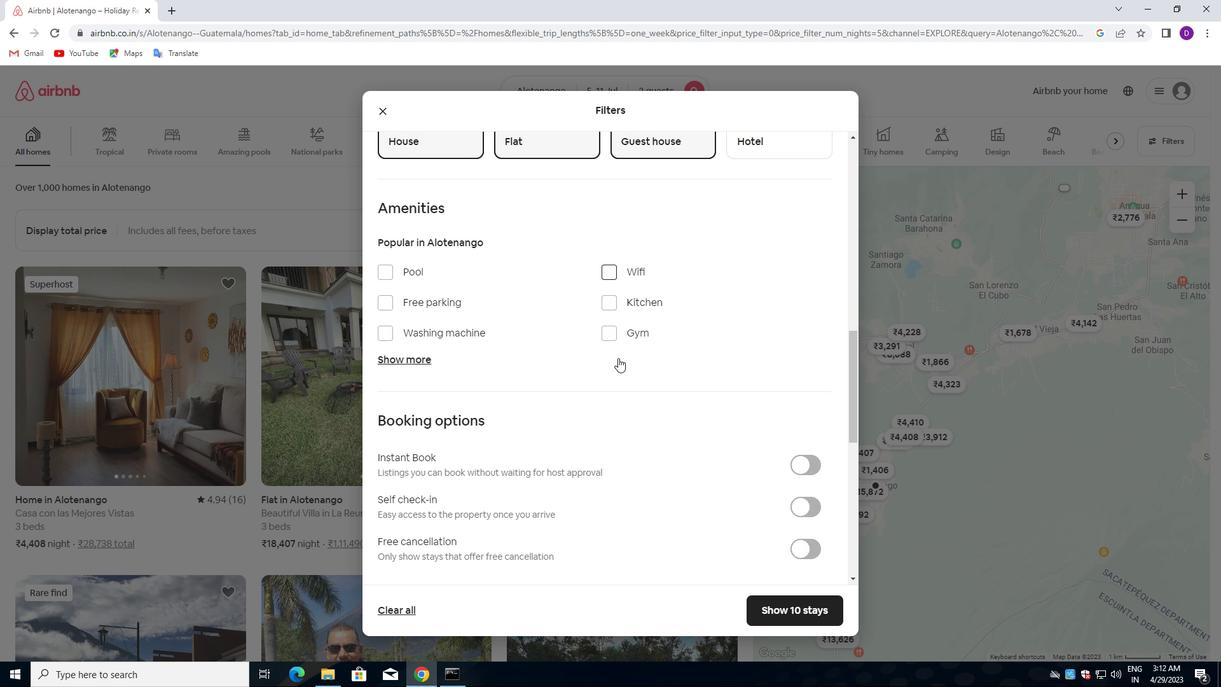 
Action: Mouse scrolled (617, 360) with delta (0, 0)
Screenshot: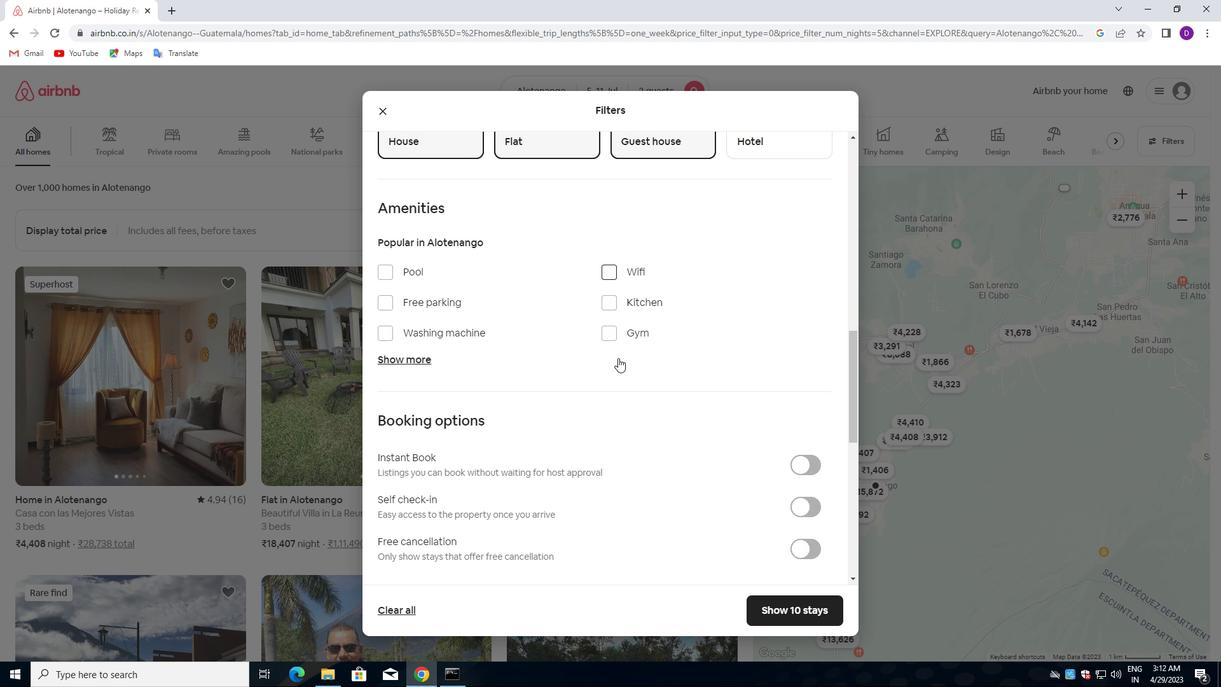 
Action: Mouse moved to (794, 321)
Screenshot: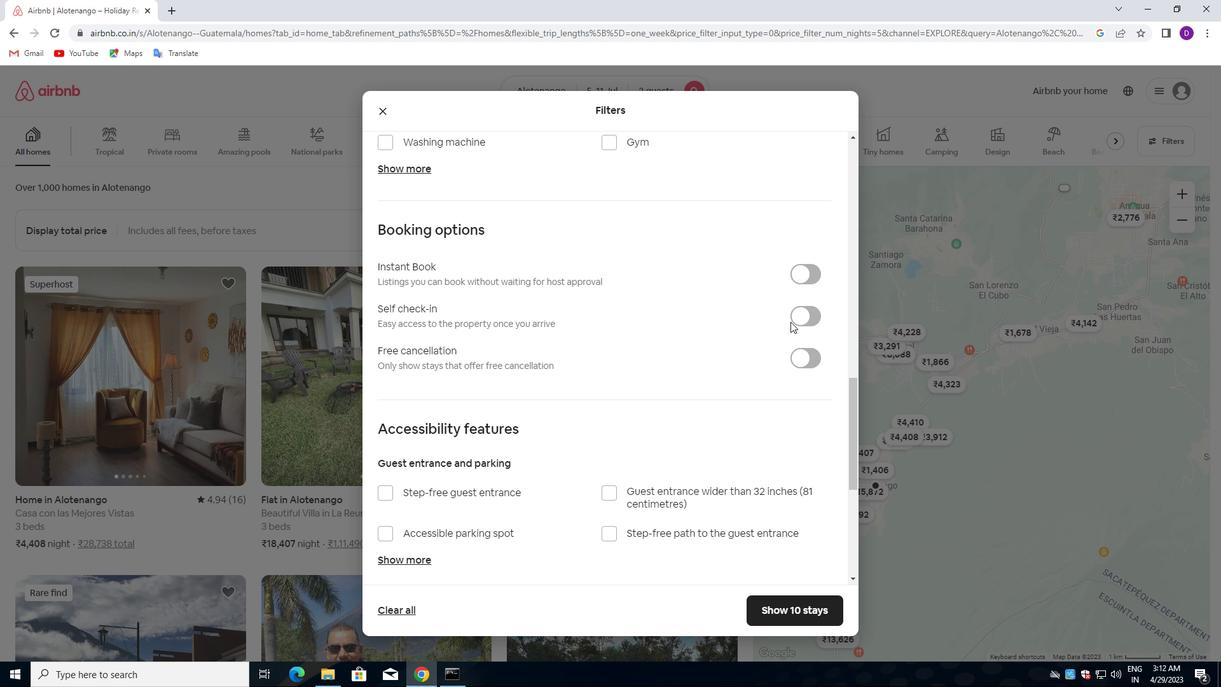 
Action: Mouse pressed left at (794, 321)
Screenshot: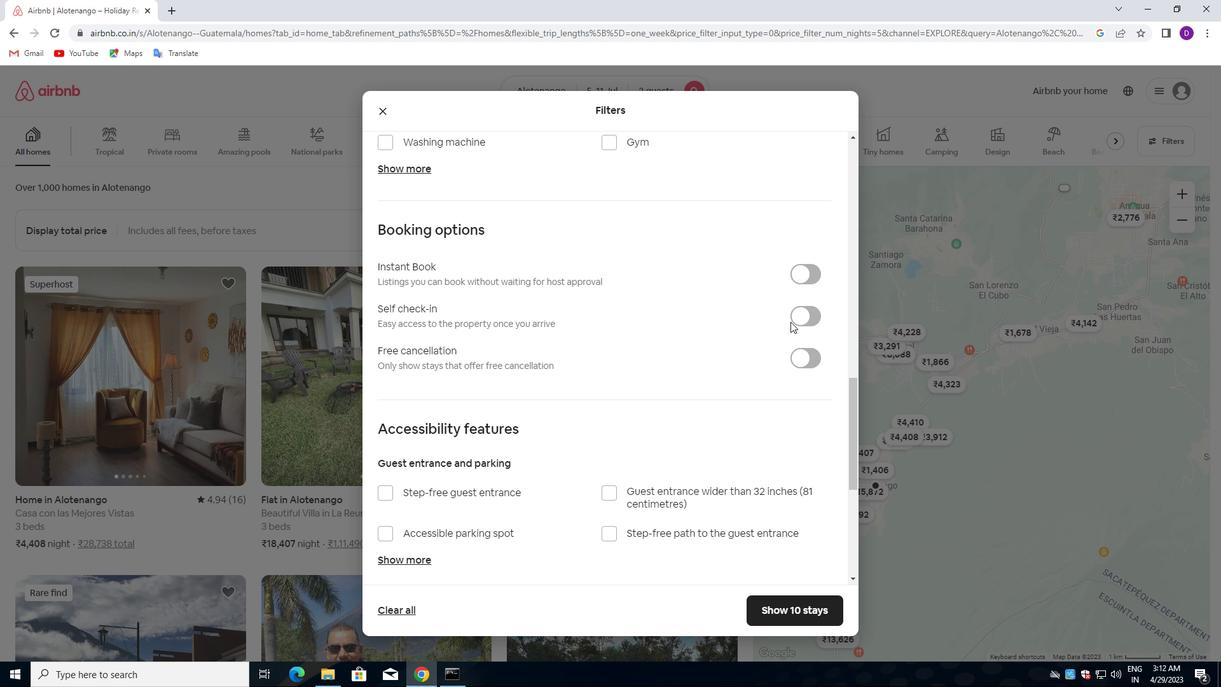 
Action: Mouse moved to (479, 393)
Screenshot: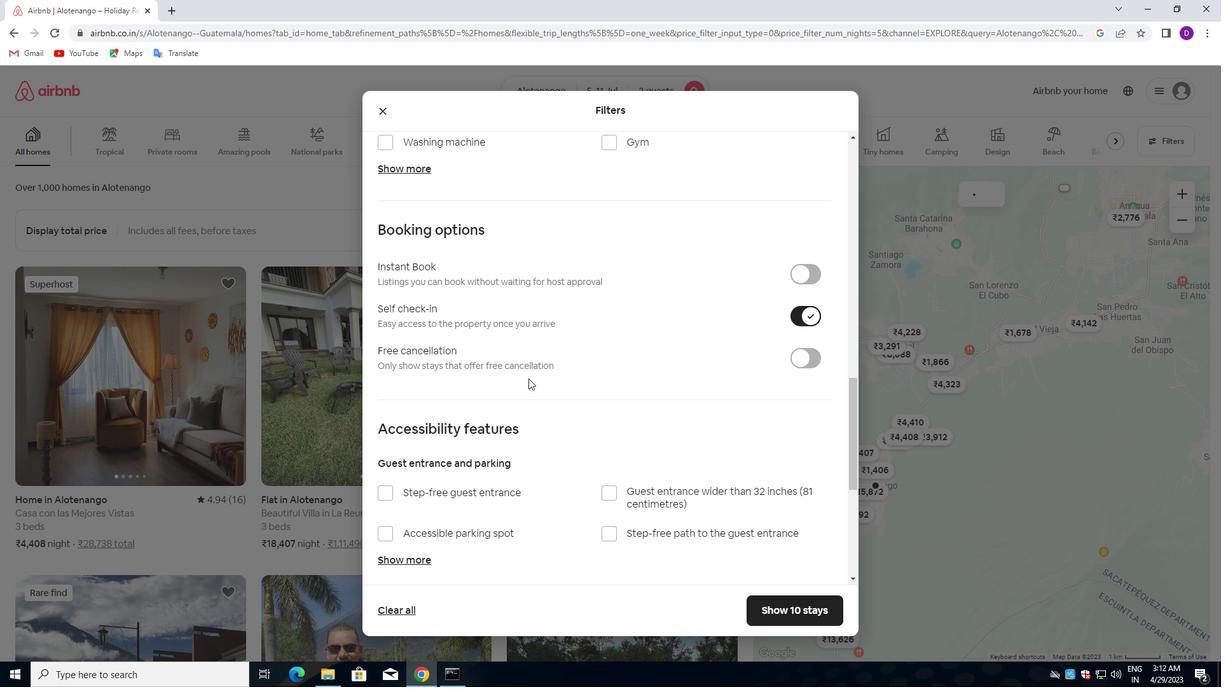 
Action: Mouse scrolled (479, 393) with delta (0, 0)
Screenshot: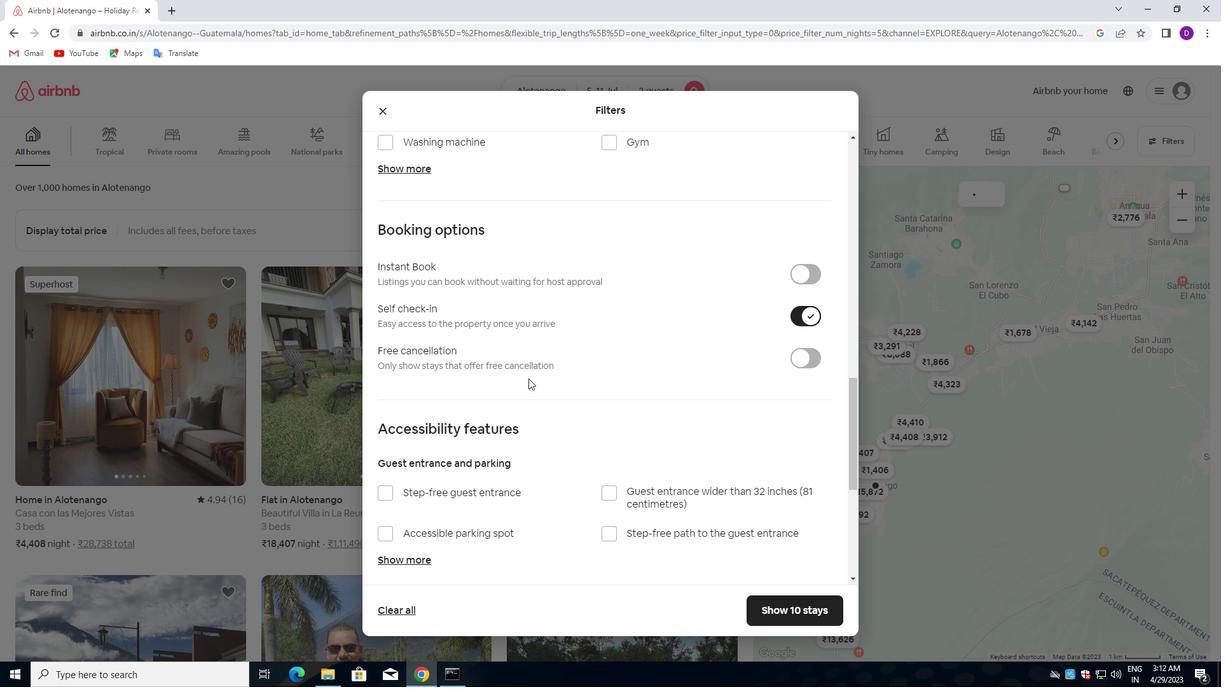 
Action: Mouse scrolled (479, 393) with delta (0, 0)
Screenshot: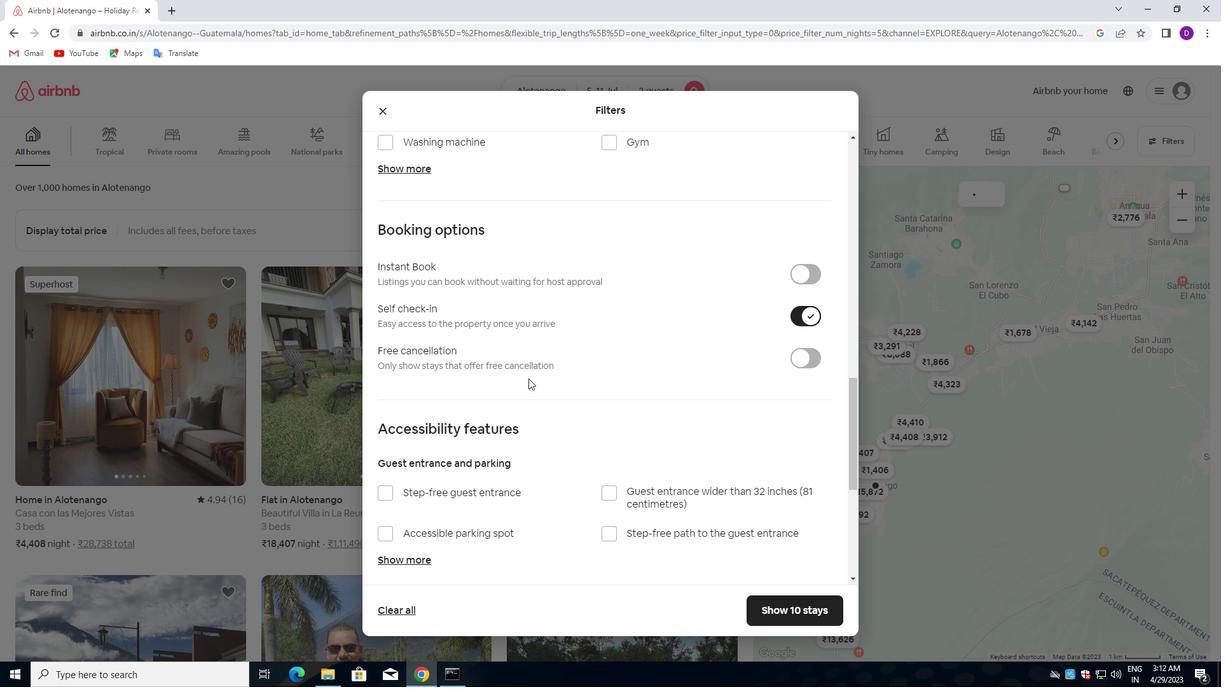 
Action: Mouse scrolled (479, 393) with delta (0, 0)
Screenshot: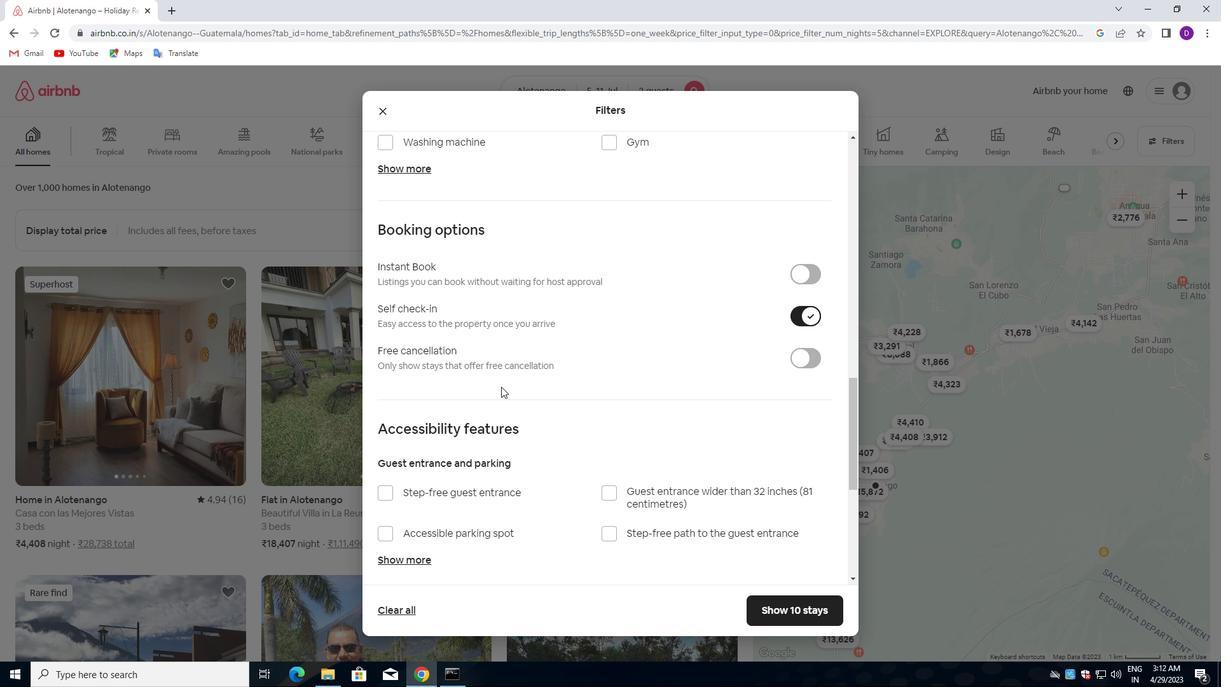
Action: Mouse scrolled (479, 393) with delta (0, 0)
Screenshot: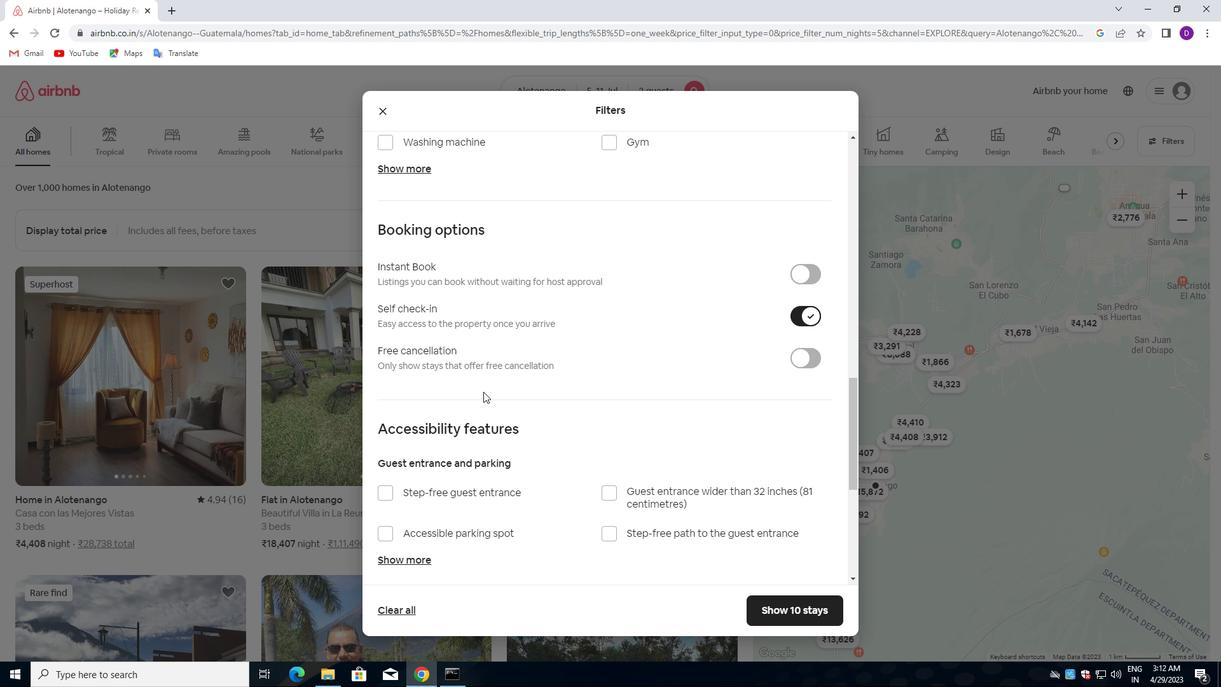 
Action: Mouse moved to (478, 397)
Screenshot: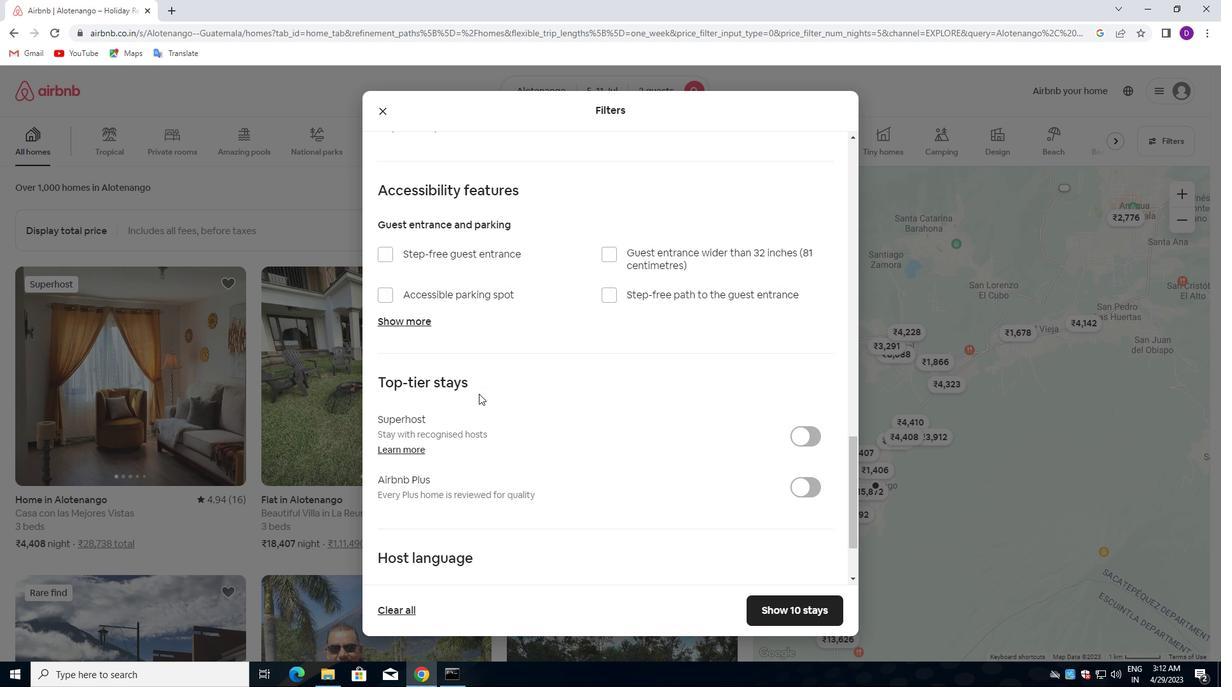 
Action: Mouse scrolled (478, 397) with delta (0, 0)
Screenshot: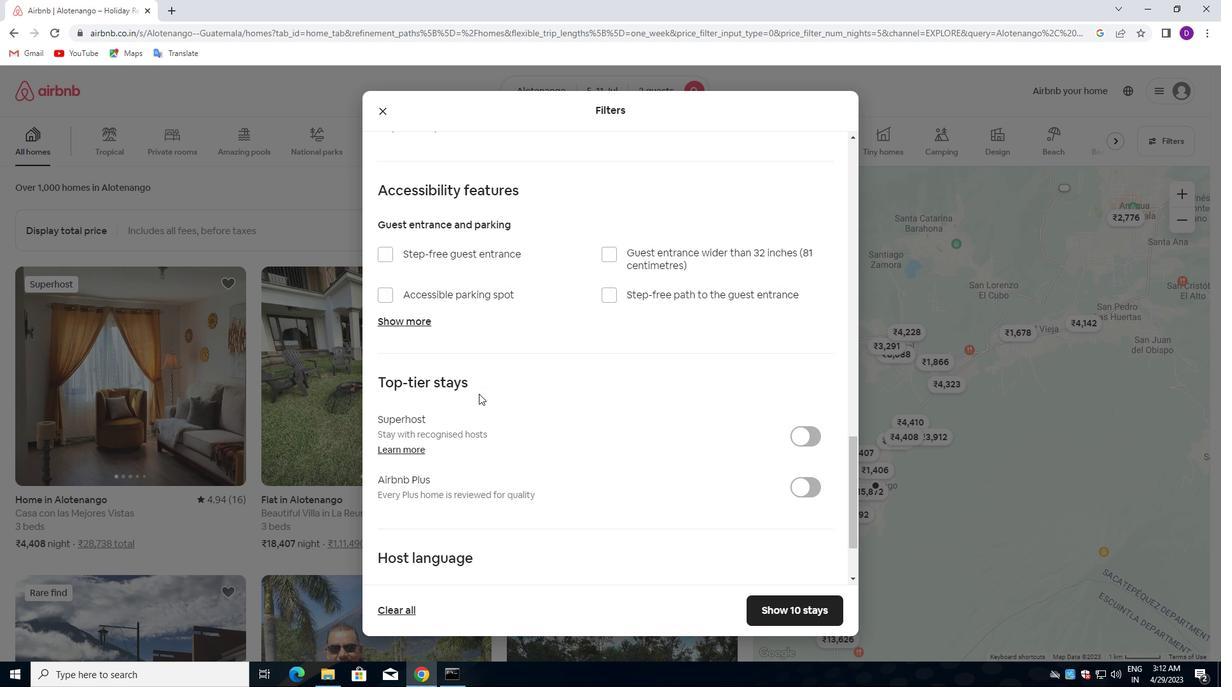 
Action: Mouse moved to (478, 398)
Screenshot: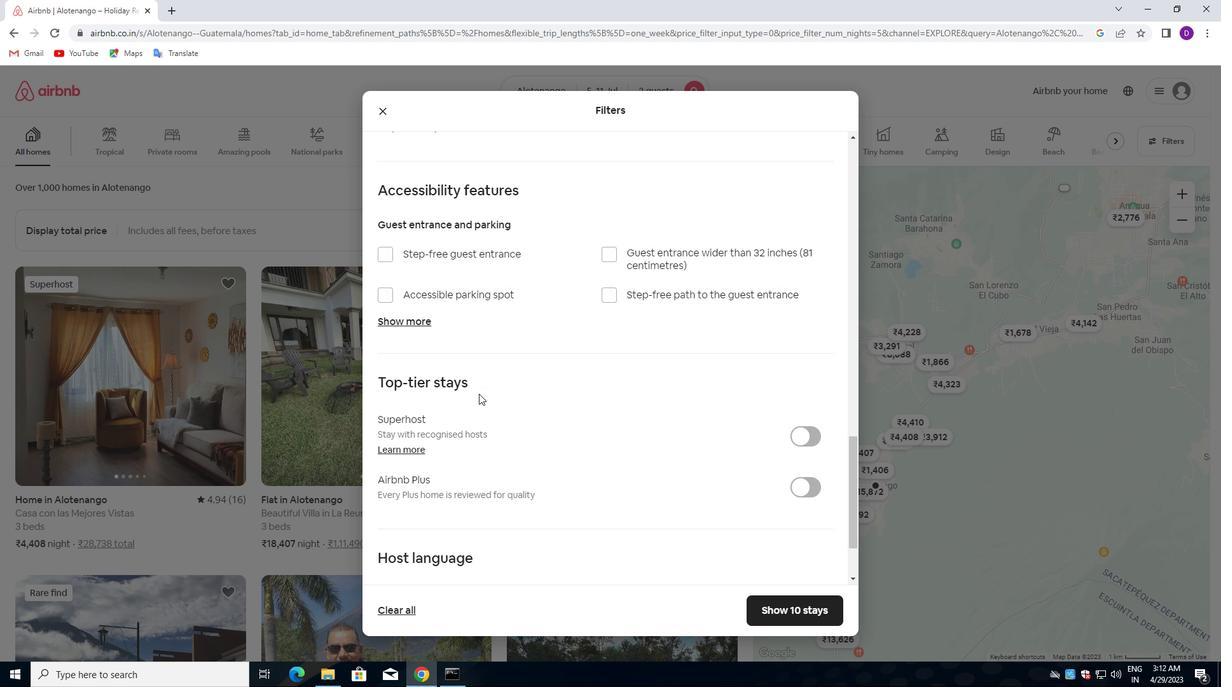 
Action: Mouse scrolled (478, 398) with delta (0, 0)
Screenshot: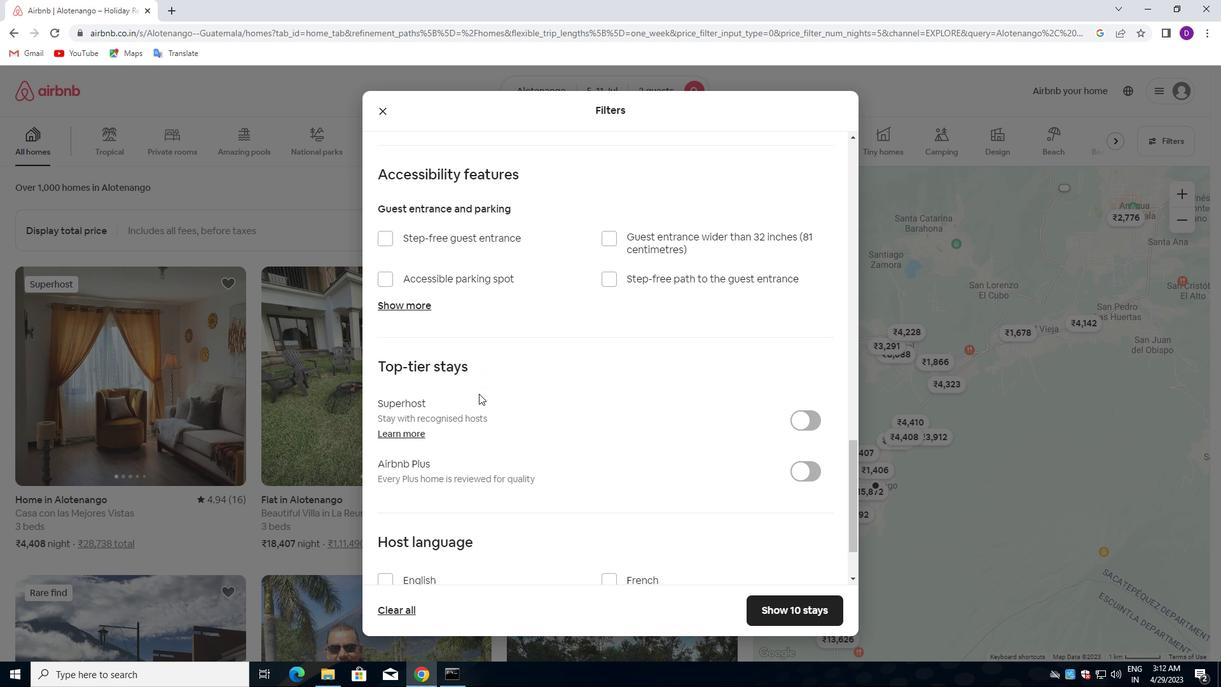 
Action: Mouse moved to (482, 425)
Screenshot: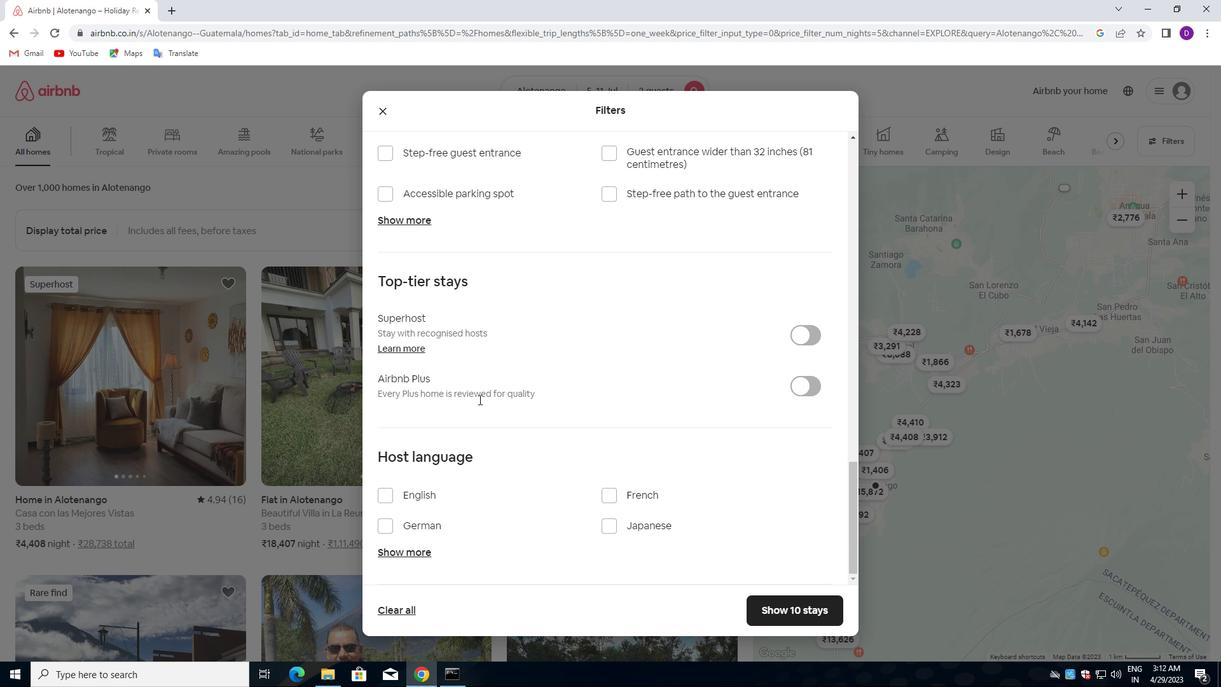 
Action: Mouse scrolled (482, 424) with delta (0, 0)
Screenshot: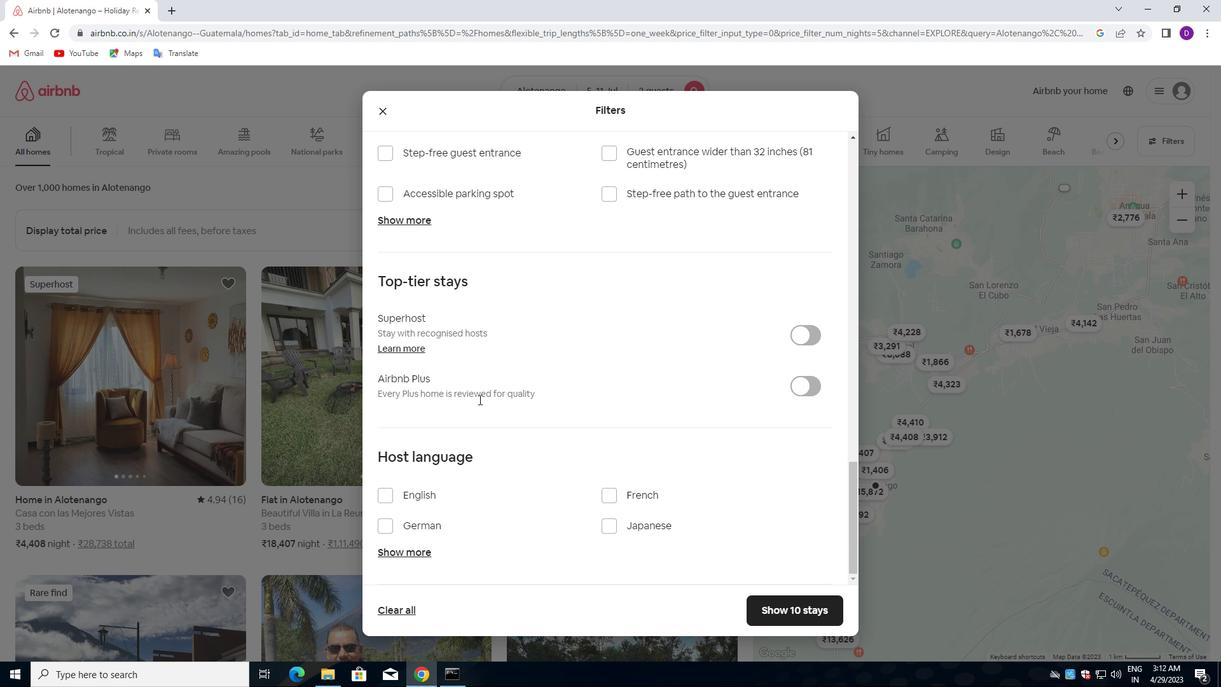 
Action: Mouse moved to (481, 432)
Screenshot: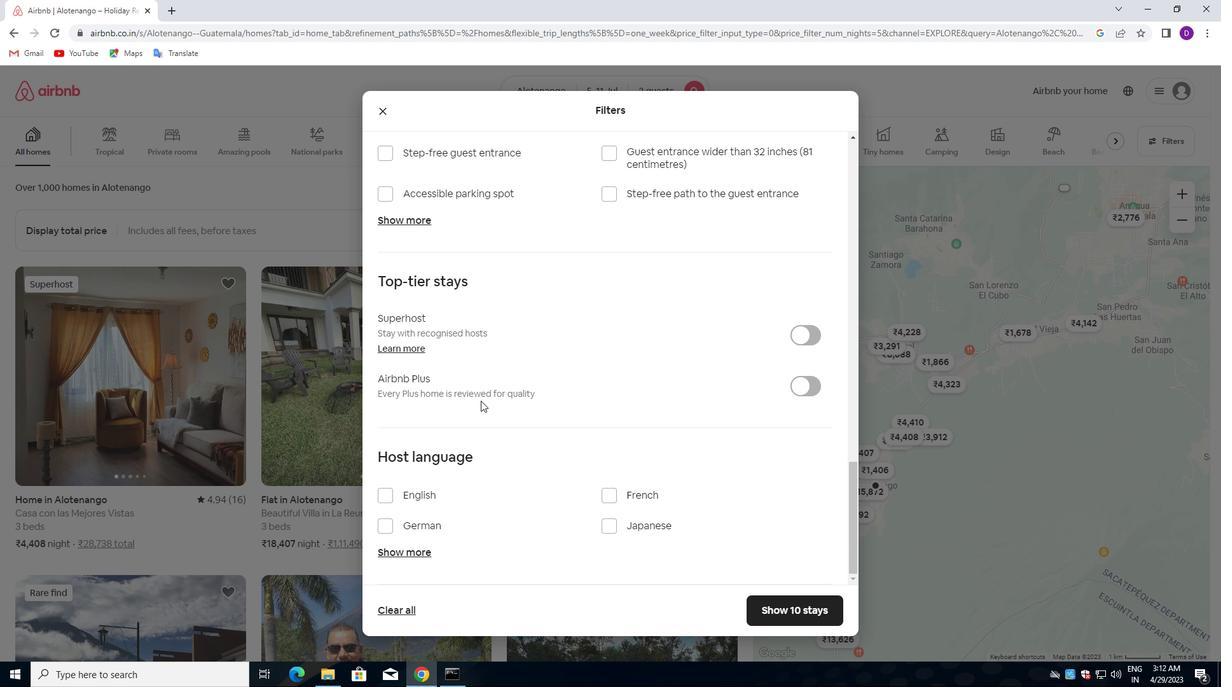 
Action: Mouse scrolled (481, 432) with delta (0, 0)
Screenshot: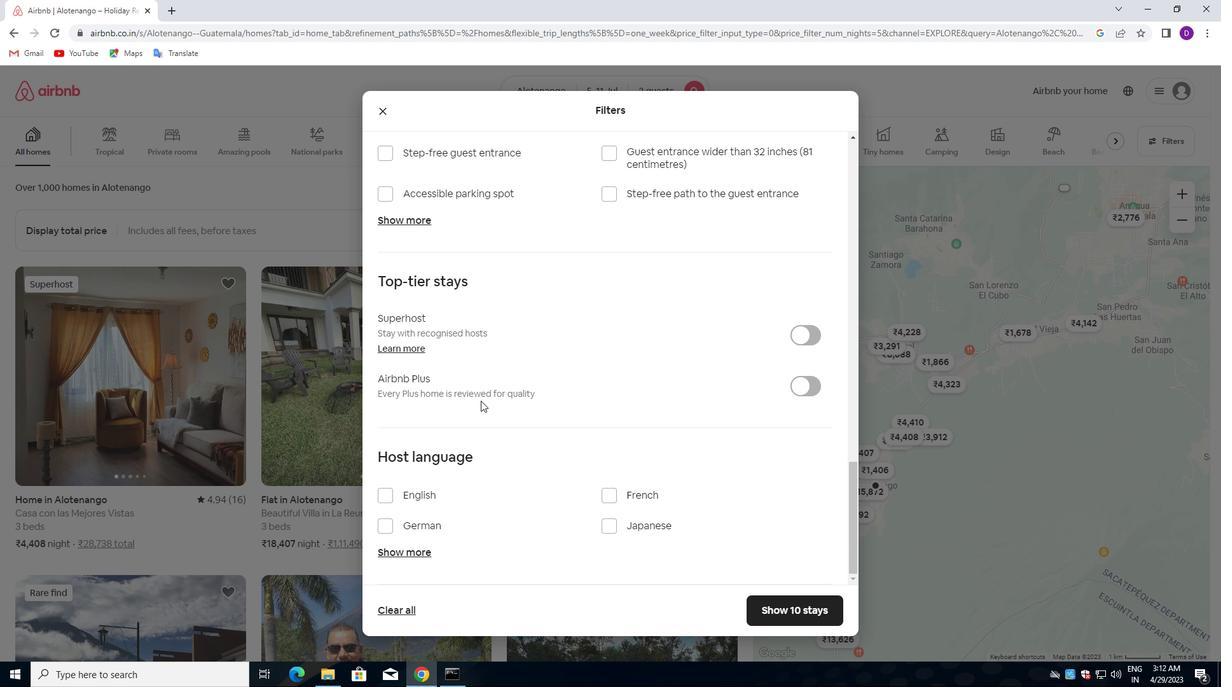 
Action: Mouse moved to (473, 449)
Screenshot: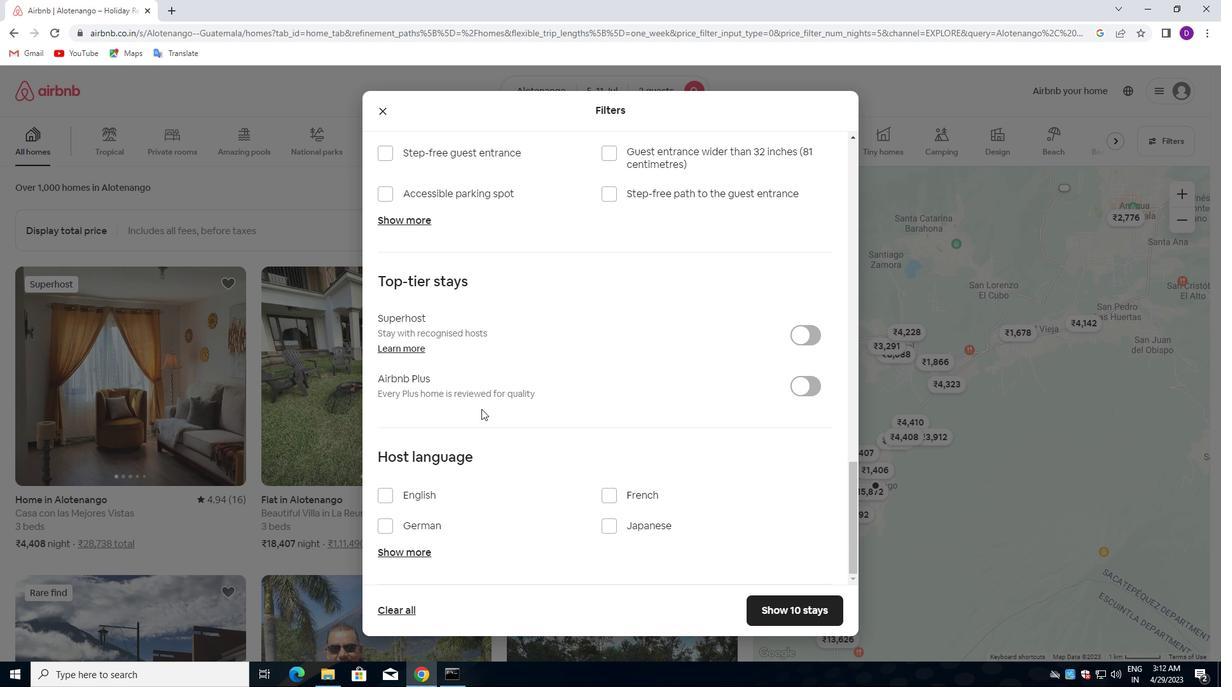 
Action: Mouse scrolled (473, 448) with delta (0, 0)
Screenshot: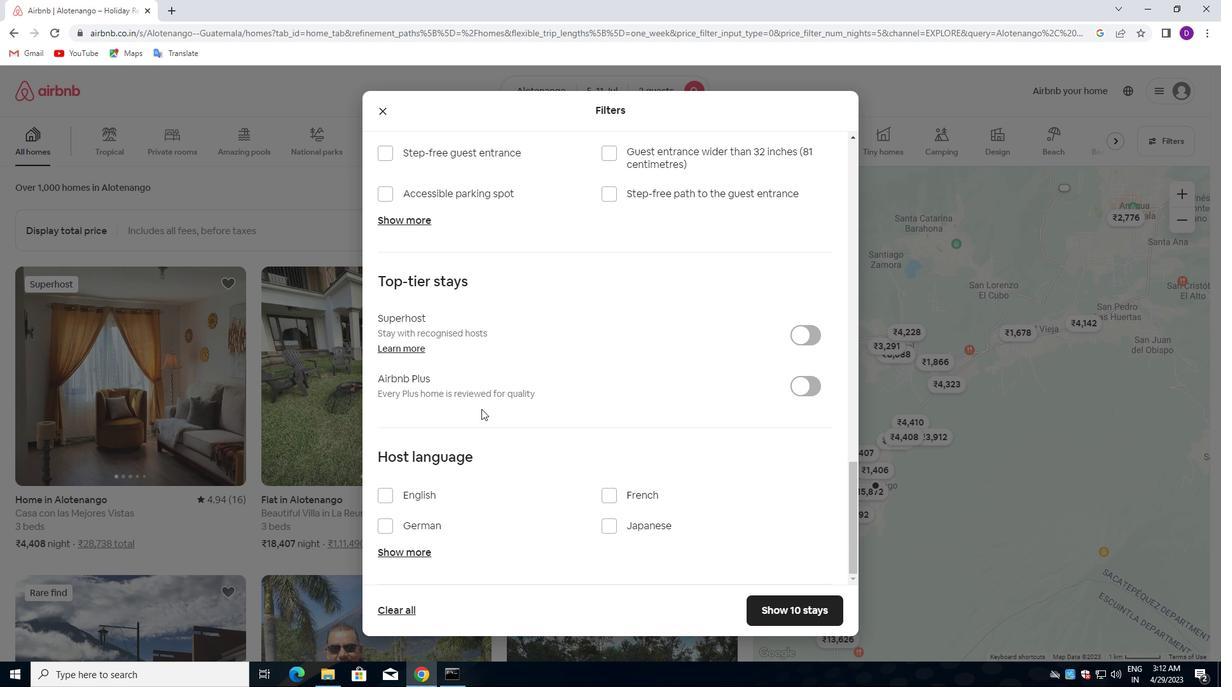 
Action: Mouse moved to (388, 498)
Screenshot: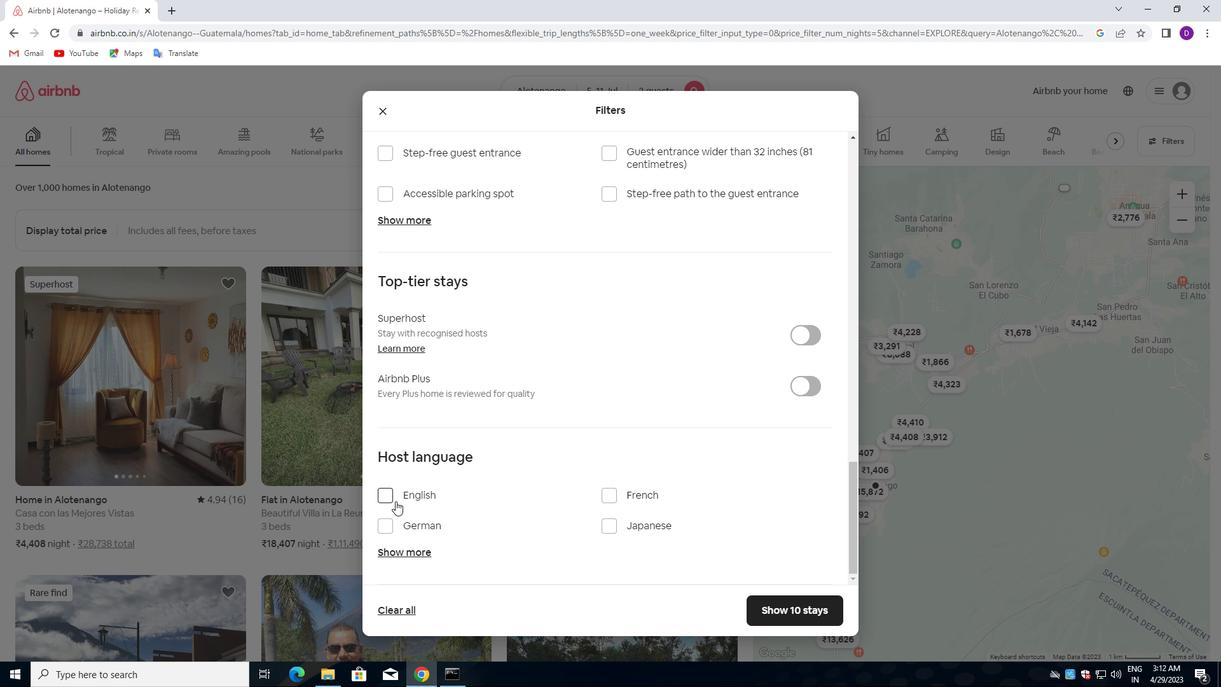 
Action: Mouse pressed left at (388, 498)
Screenshot: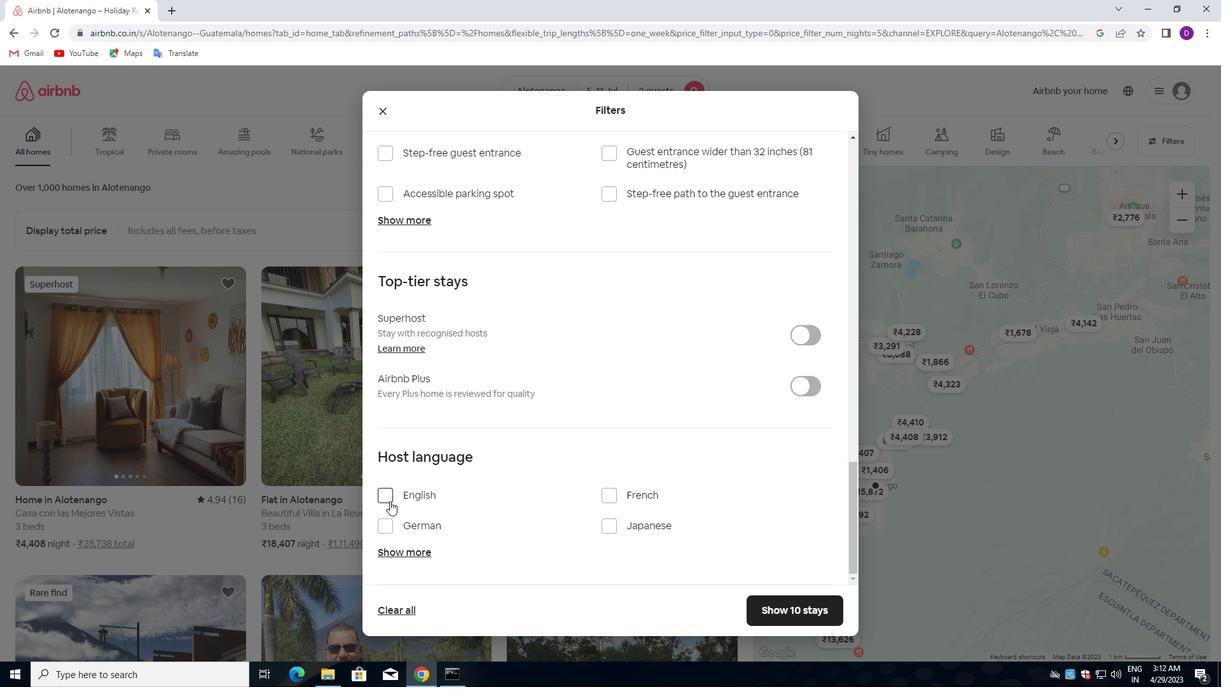 
Action: Mouse moved to (783, 601)
Screenshot: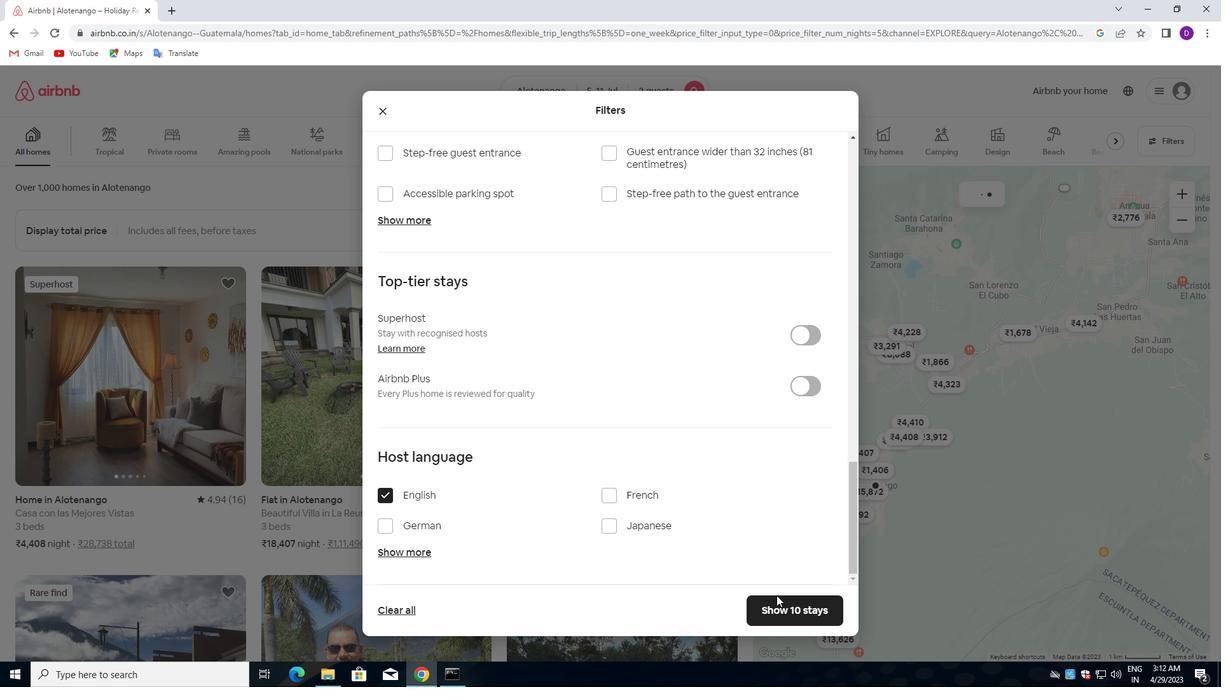 
Action: Mouse pressed left at (783, 601)
Screenshot: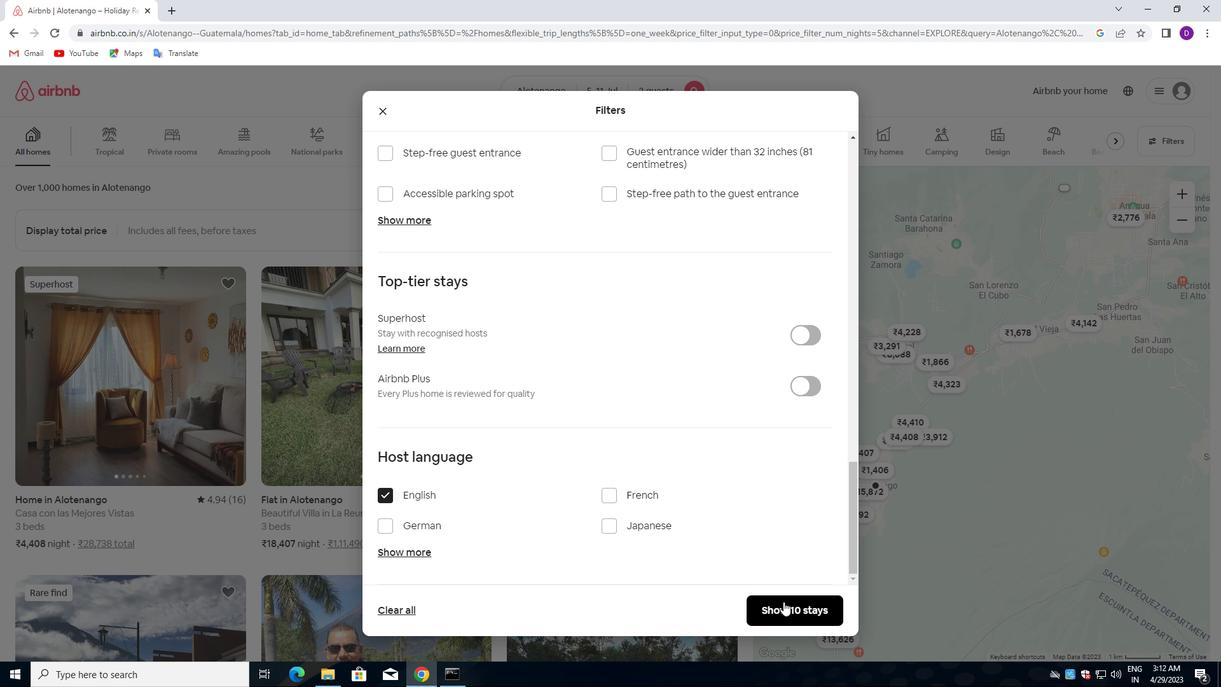 
Action: Mouse moved to (622, 429)
Screenshot: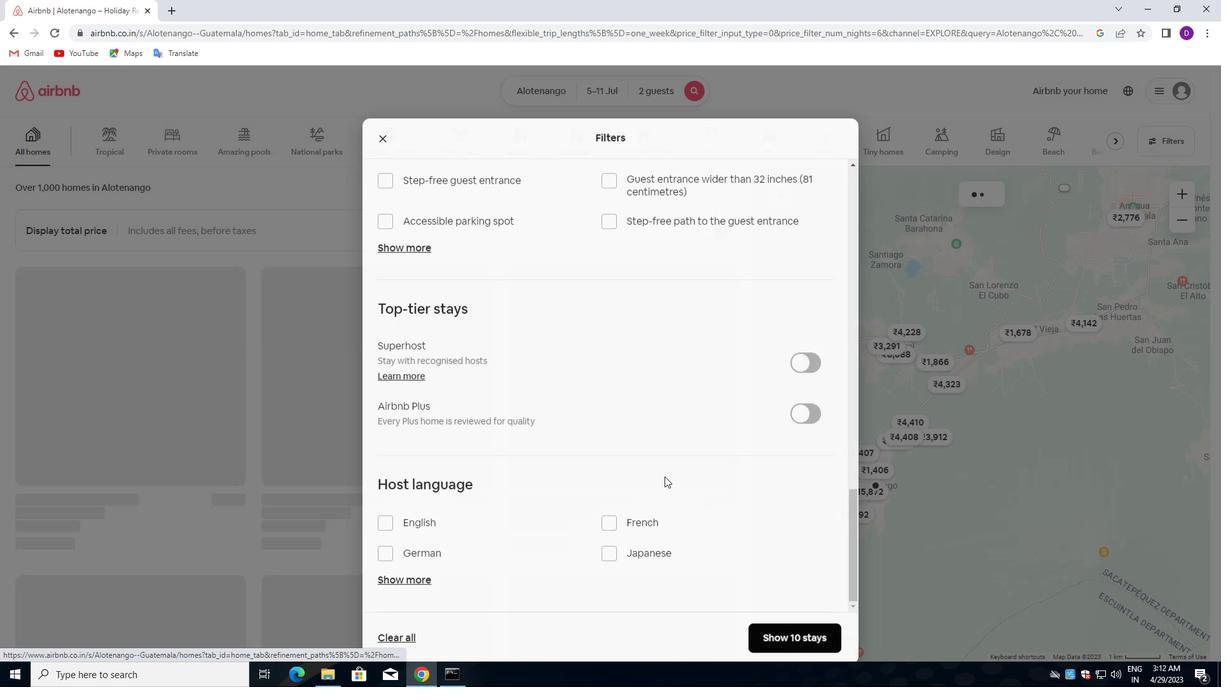
